 Task: Look for space in Stevens Point, United States from 10th July, 2023 to 15th July, 2023 for 7 adults in price range Rs.10000 to Rs.15000. Place can be entire place or shared room with 4 bedrooms having 7 beds and 4 bathrooms. Property type can be house, flat, guest house. Amenities needed are: wifi, TV, free parkinig on premises, gym, breakfast. Booking option can be shelf check-in. Required host language is English.
Action: Mouse moved to (431, 86)
Screenshot: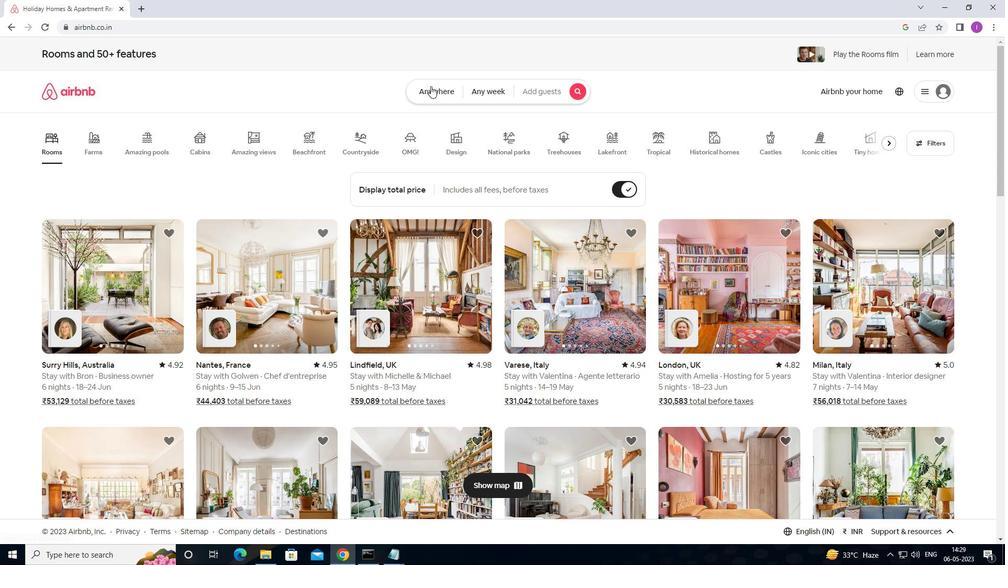 
Action: Mouse pressed left at (431, 86)
Screenshot: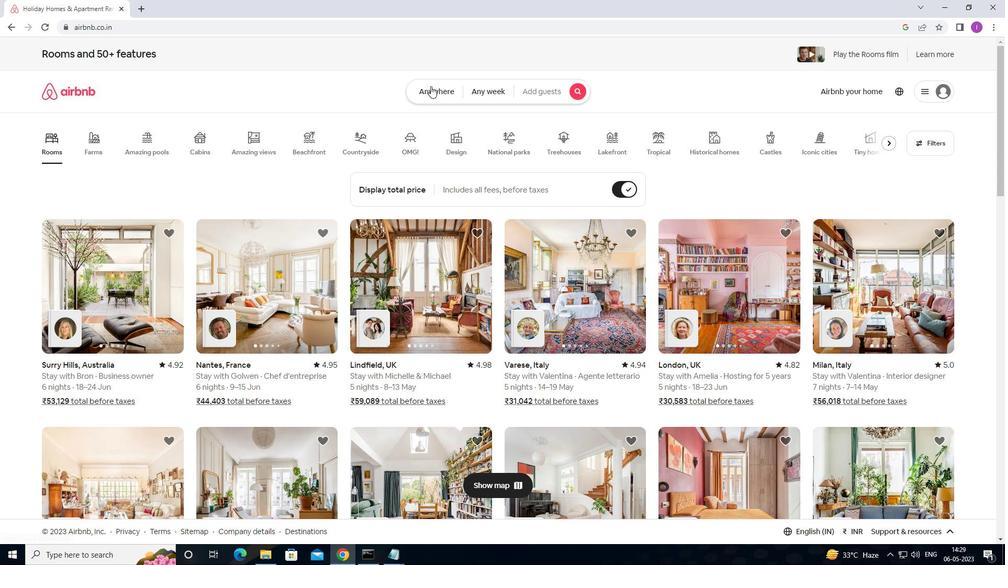 
Action: Mouse moved to (304, 133)
Screenshot: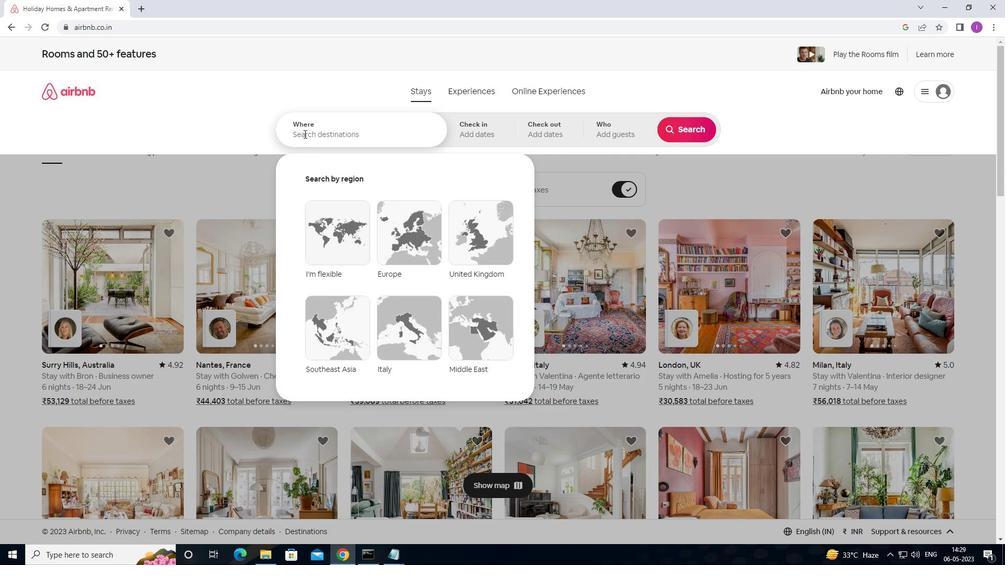 
Action: Mouse pressed left at (304, 133)
Screenshot: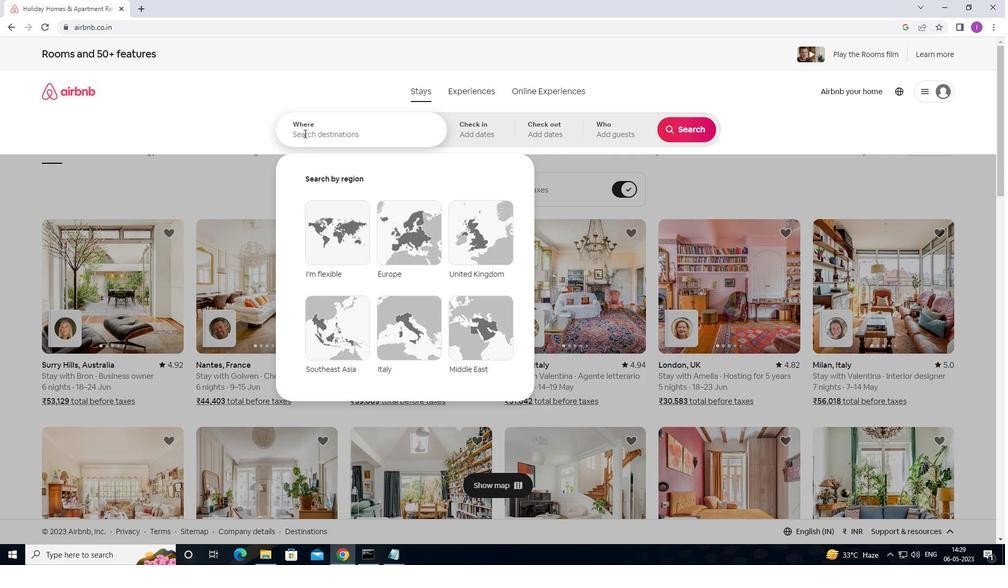 
Action: Mouse moved to (390, 107)
Screenshot: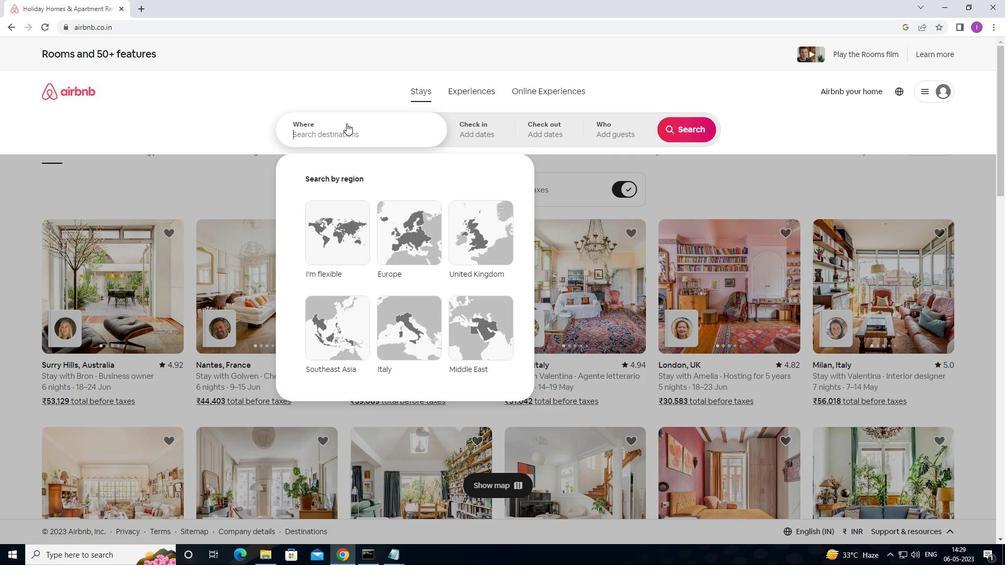 
Action: Key pressed <Key.shift><Key.shift><Key.shift><Key.shift><Key.shift><Key.shift><Key.shift>STEVENS<Key.space>POINT,<Key.shift>UNITED<Key.space>STATES
Screenshot: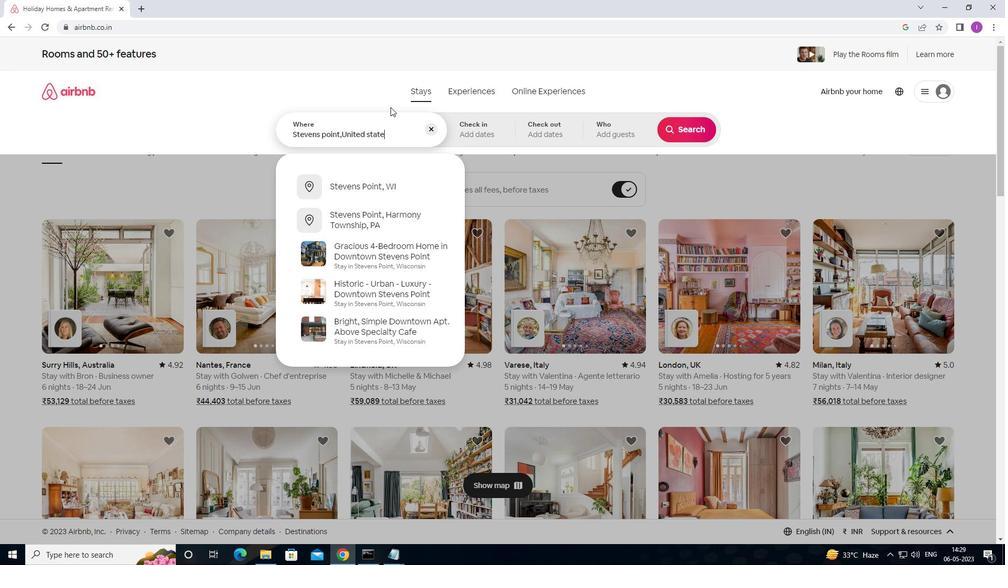 
Action: Mouse moved to (458, 130)
Screenshot: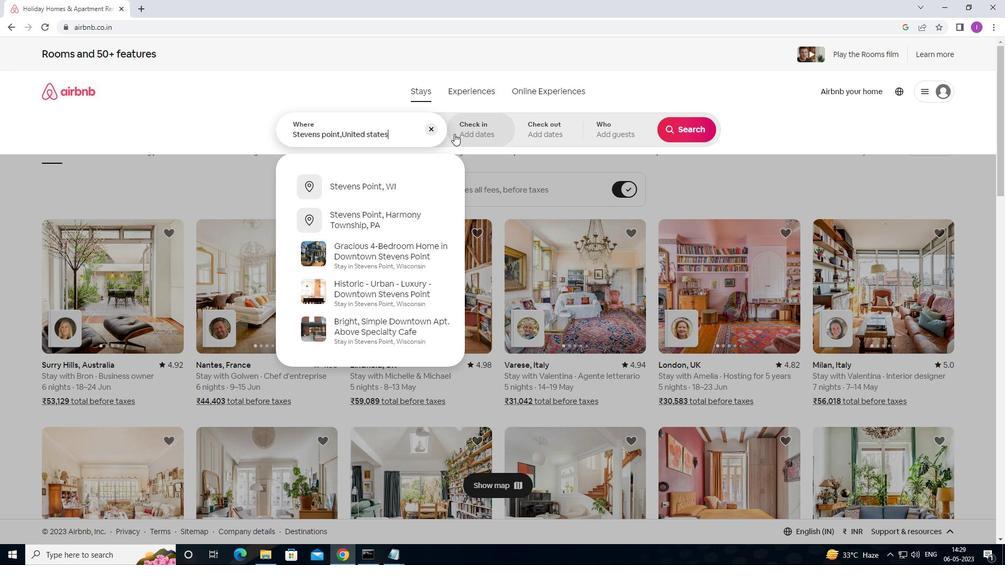 
Action: Mouse pressed left at (458, 130)
Screenshot: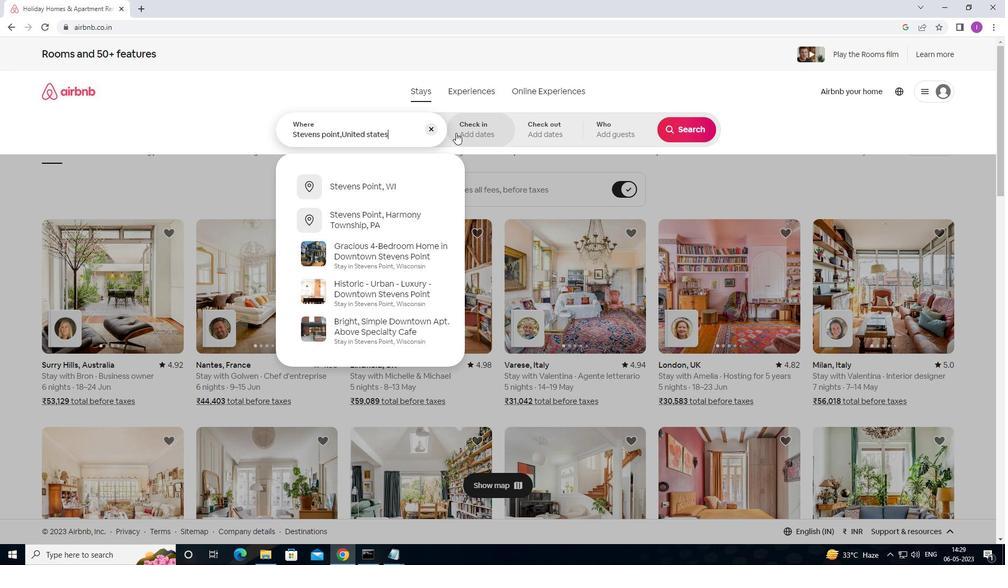 
Action: Mouse moved to (675, 216)
Screenshot: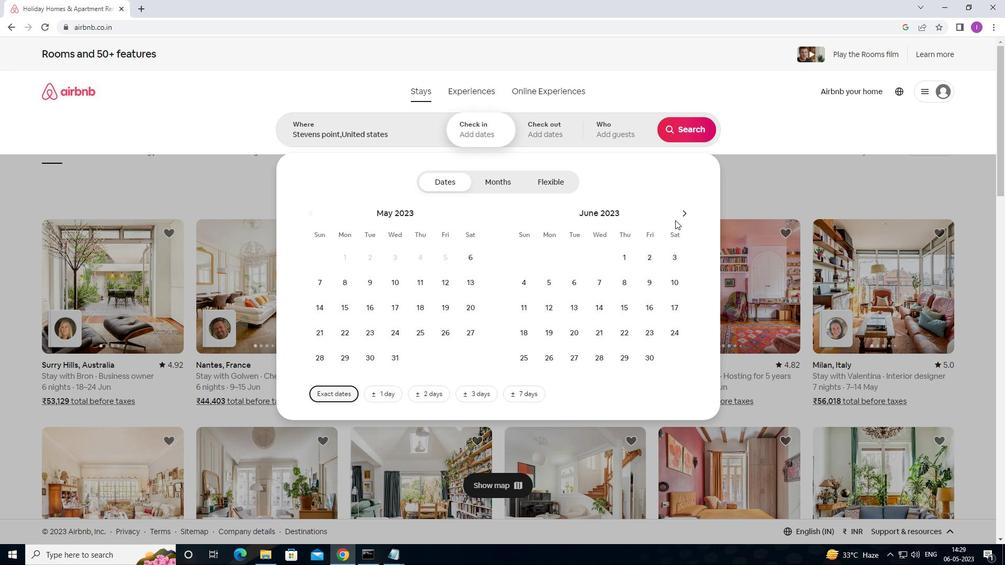 
Action: Mouse pressed left at (675, 216)
Screenshot: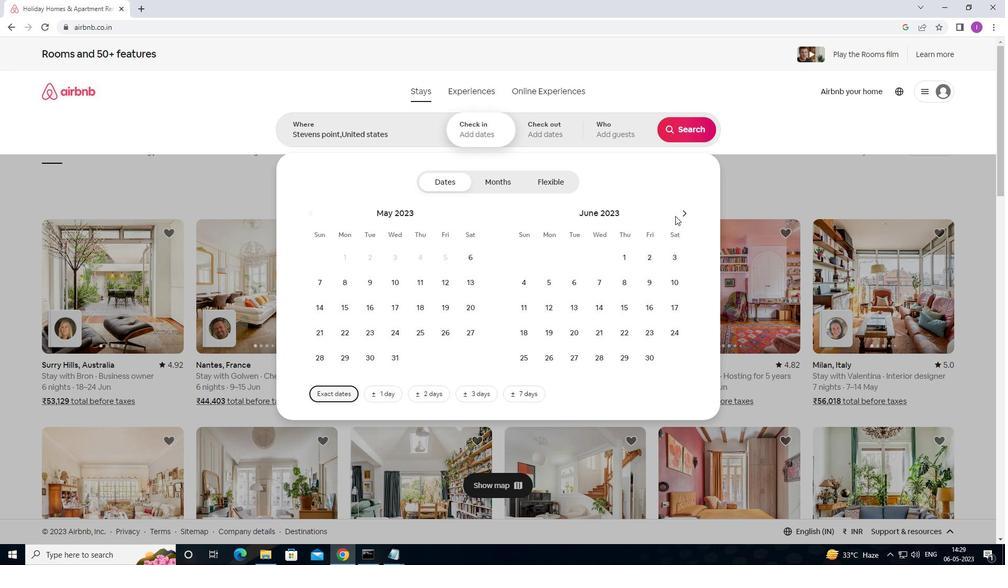 
Action: Mouse moved to (681, 215)
Screenshot: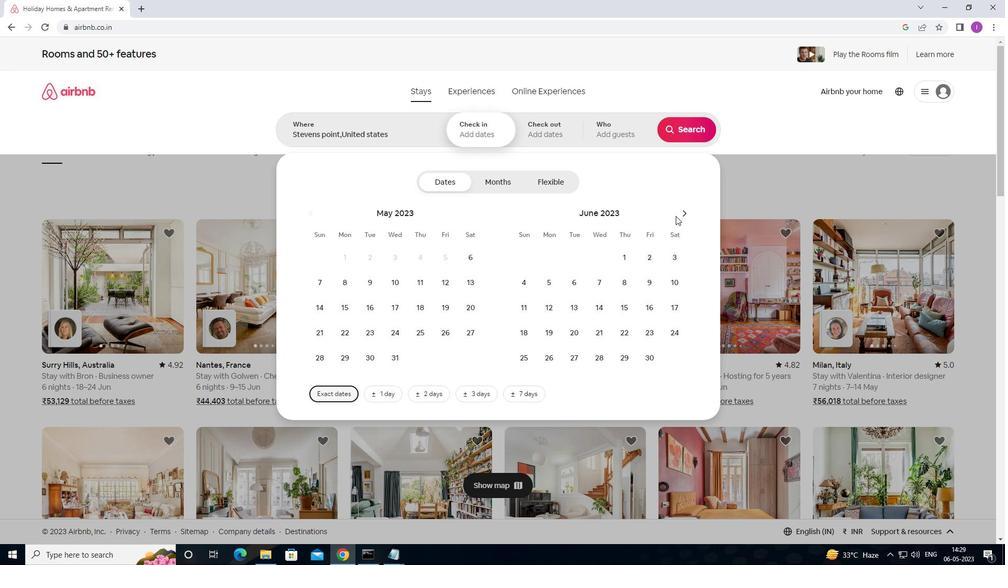 
Action: Mouse pressed left at (681, 215)
Screenshot: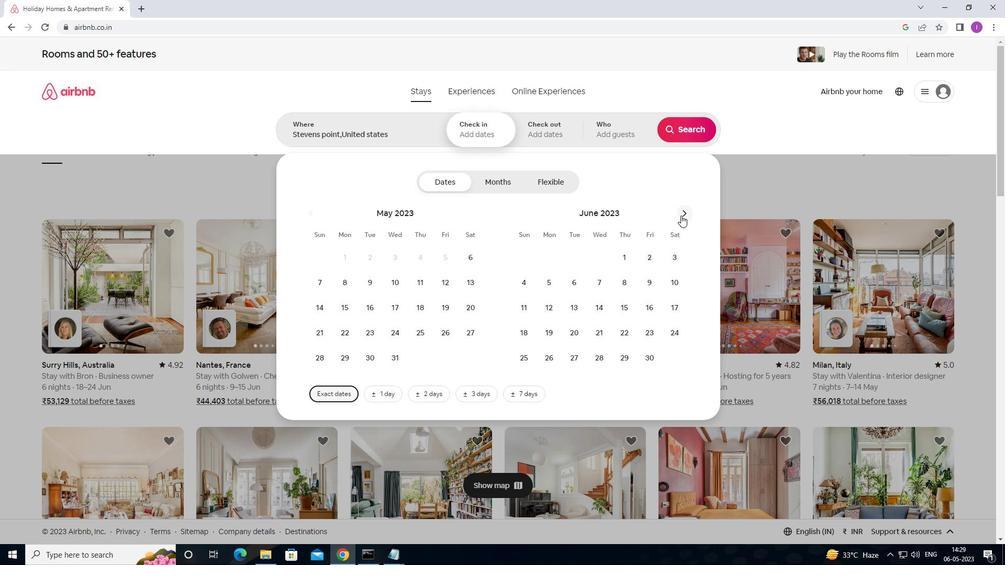 
Action: Mouse moved to (551, 306)
Screenshot: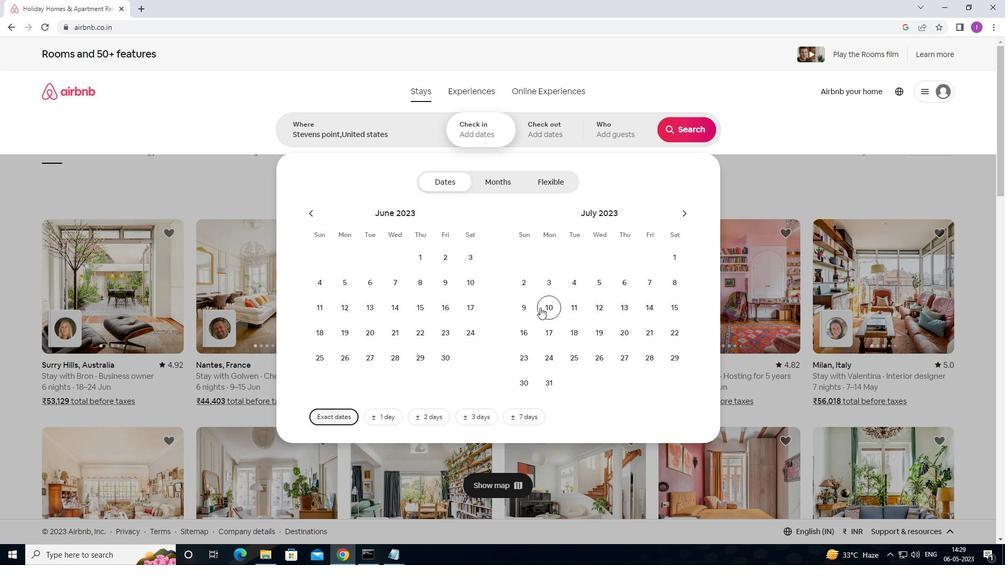 
Action: Mouse pressed left at (551, 306)
Screenshot: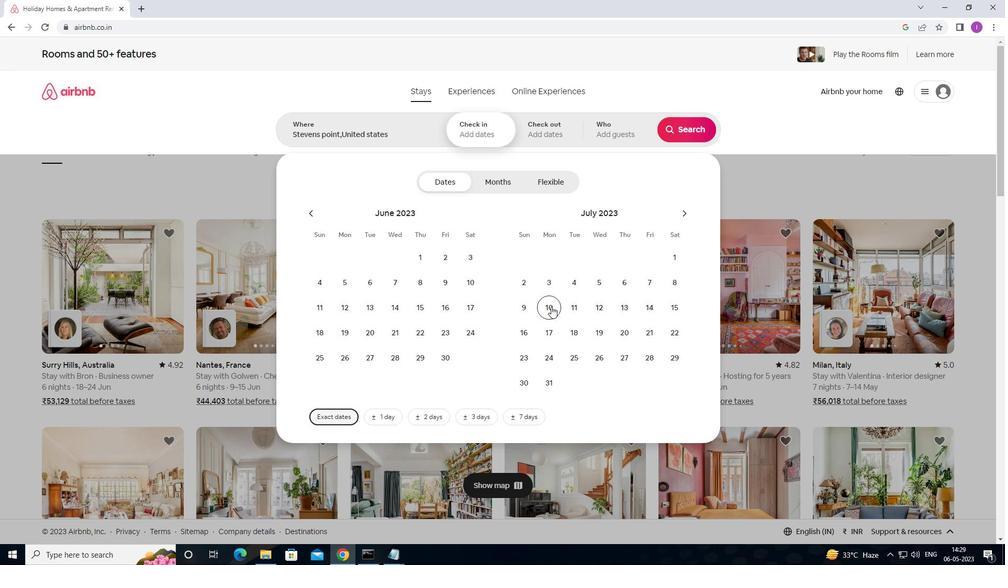 
Action: Mouse moved to (678, 307)
Screenshot: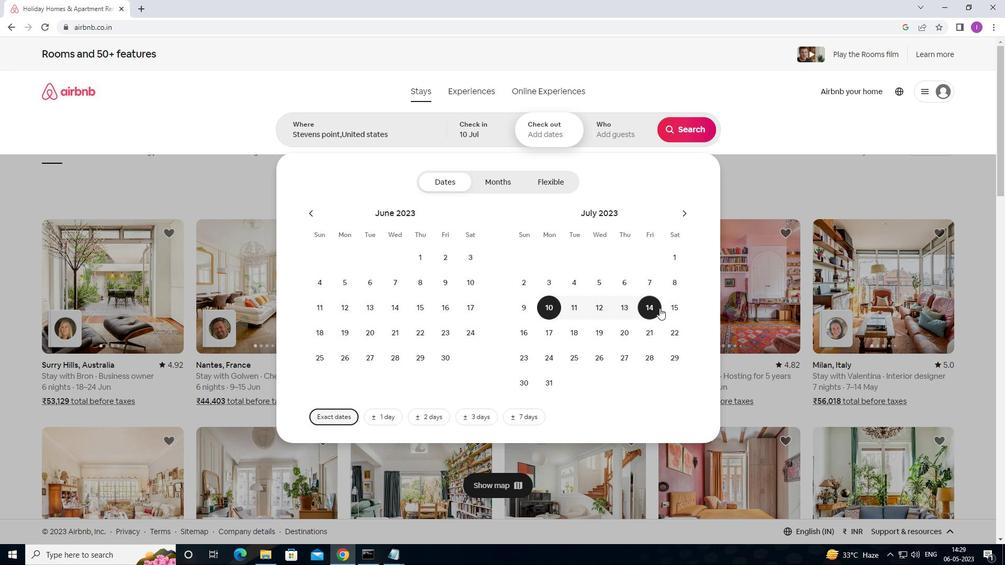 
Action: Mouse pressed left at (678, 307)
Screenshot: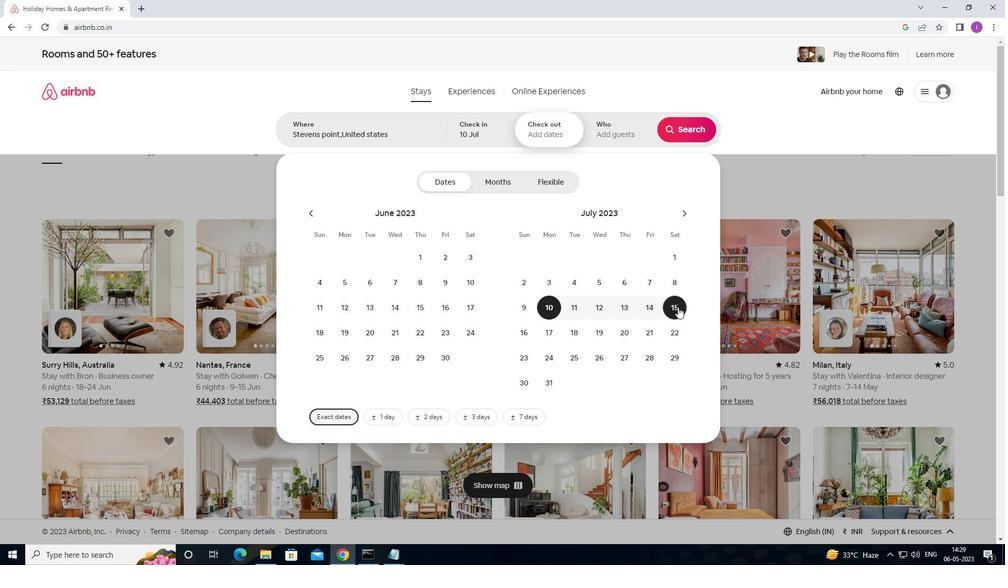 
Action: Mouse moved to (638, 138)
Screenshot: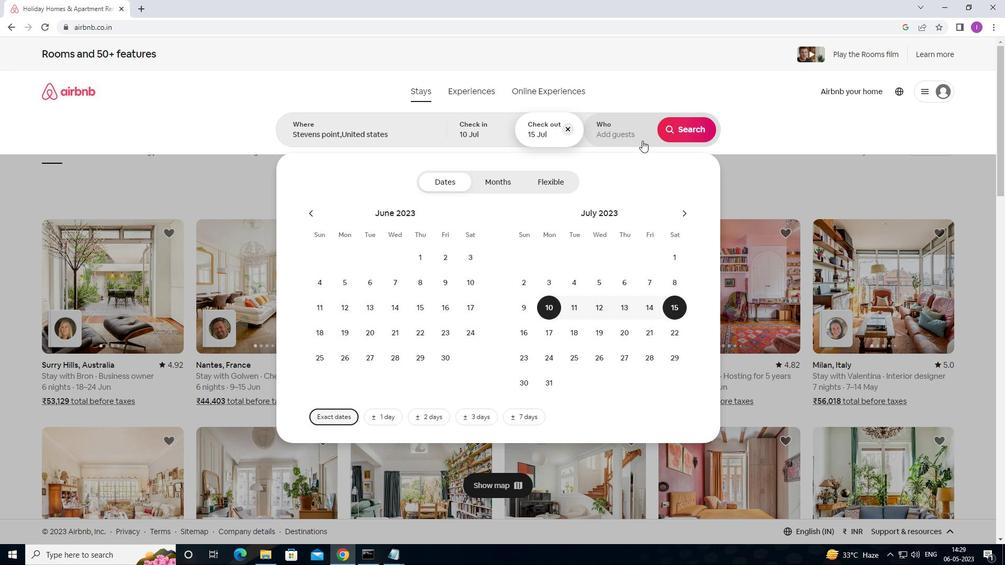 
Action: Mouse pressed left at (638, 138)
Screenshot: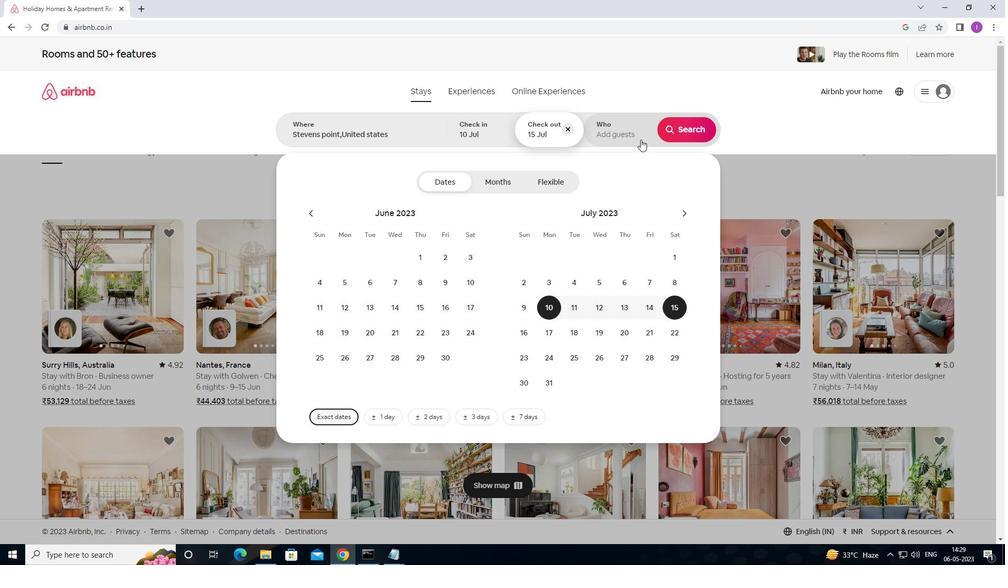 
Action: Mouse moved to (689, 186)
Screenshot: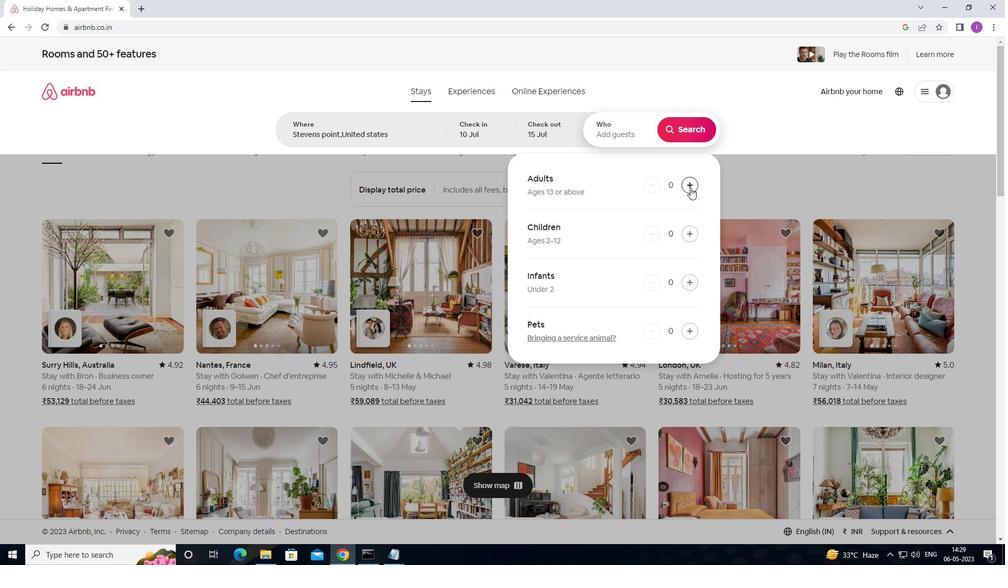 
Action: Mouse pressed left at (689, 186)
Screenshot: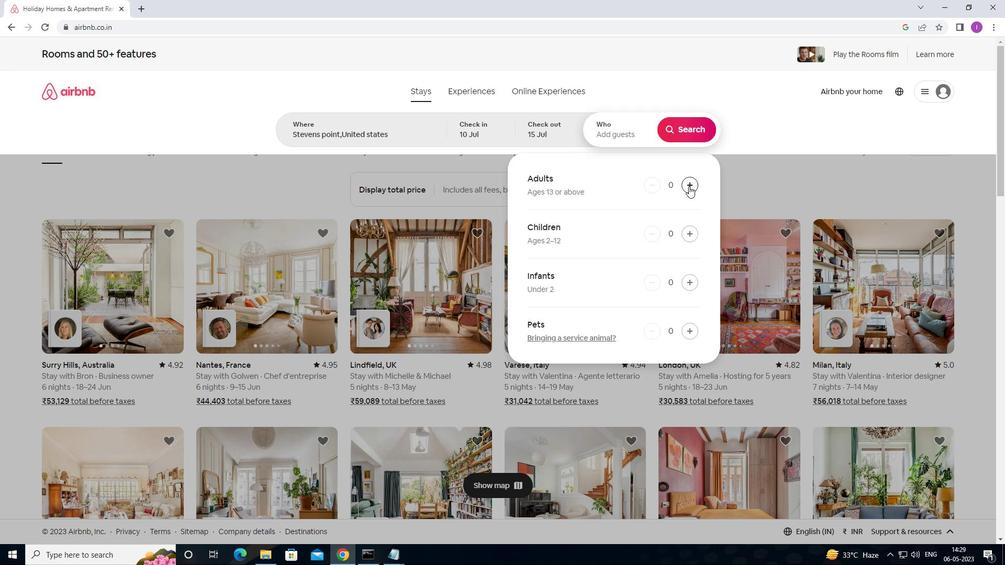 
Action: Mouse pressed left at (689, 186)
Screenshot: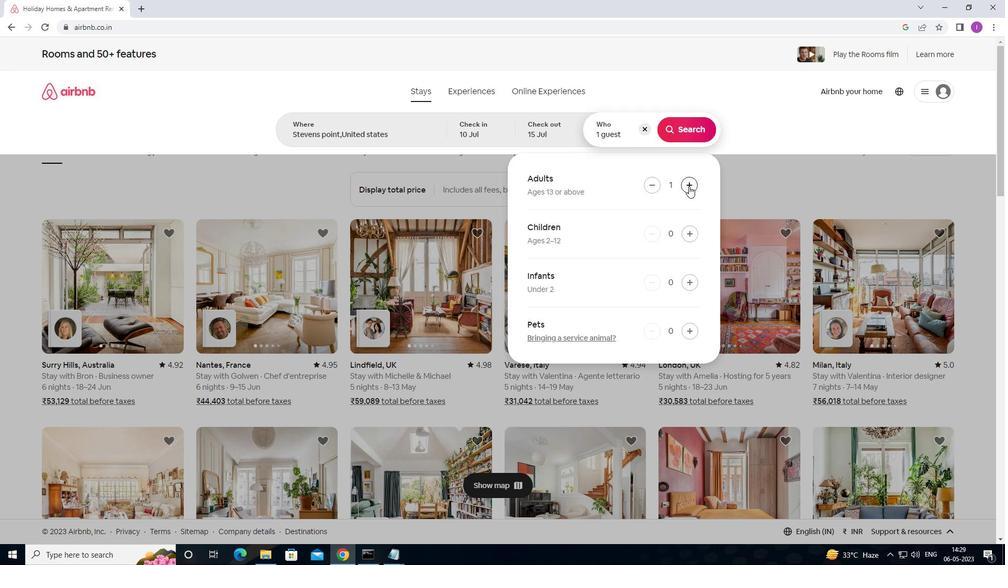 
Action: Mouse pressed left at (689, 186)
Screenshot: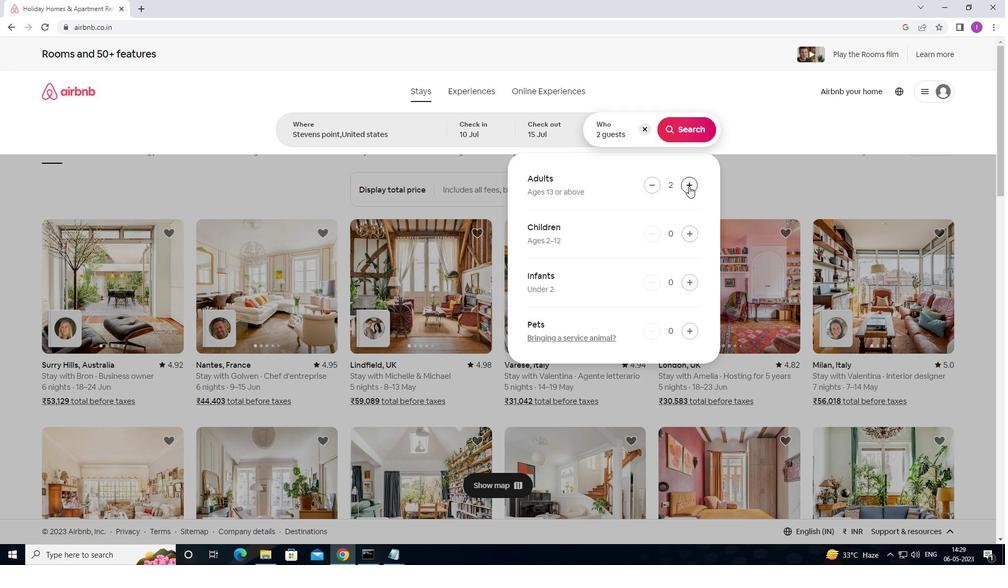 
Action: Mouse pressed left at (689, 186)
Screenshot: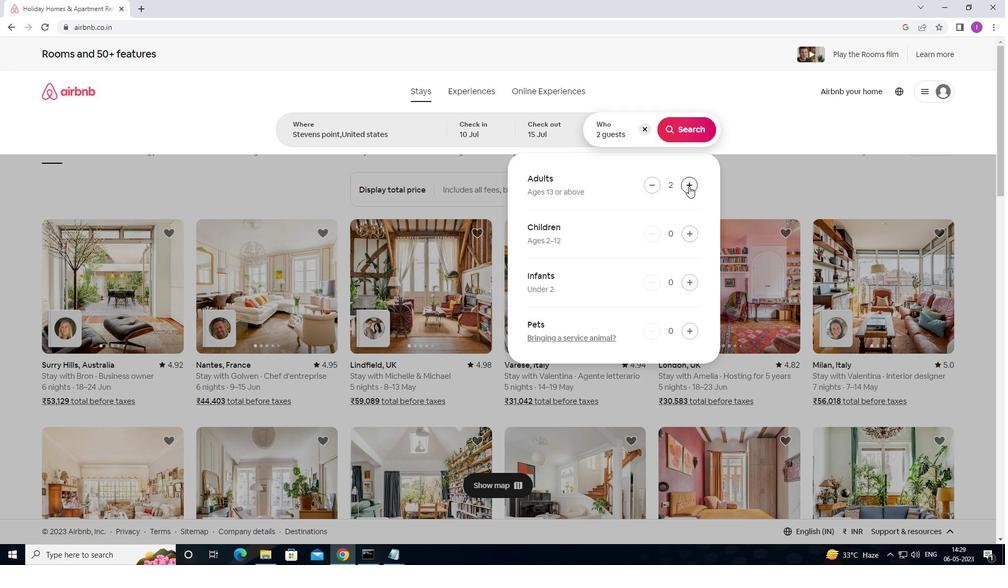 
Action: Mouse pressed left at (689, 186)
Screenshot: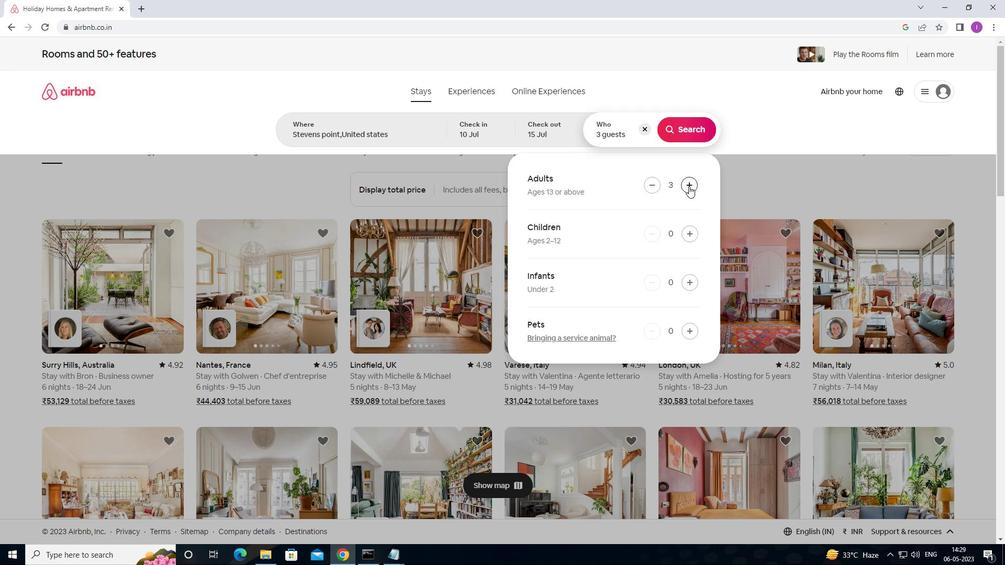 
Action: Mouse pressed right at (689, 186)
Screenshot: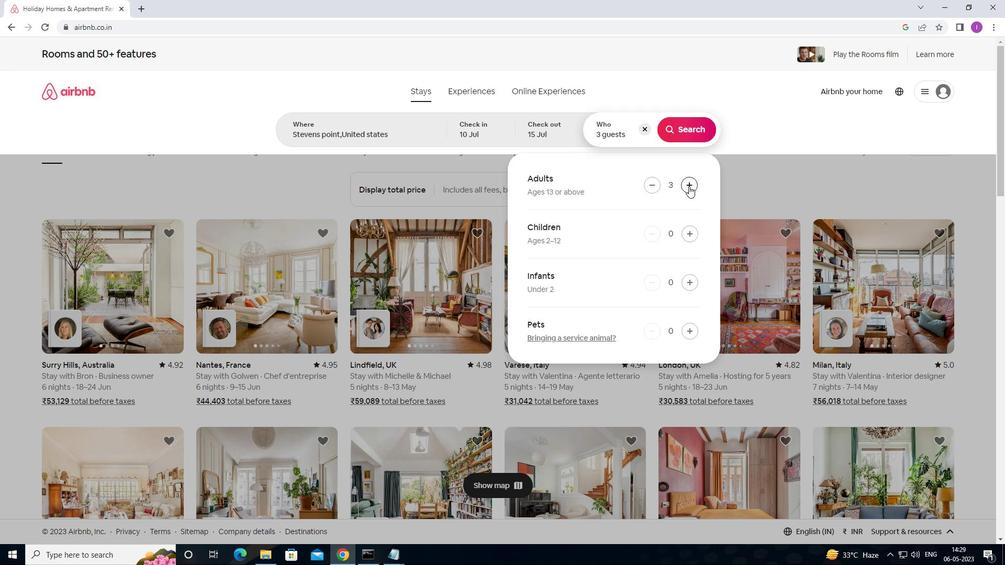 
Action: Mouse pressed left at (689, 186)
Screenshot: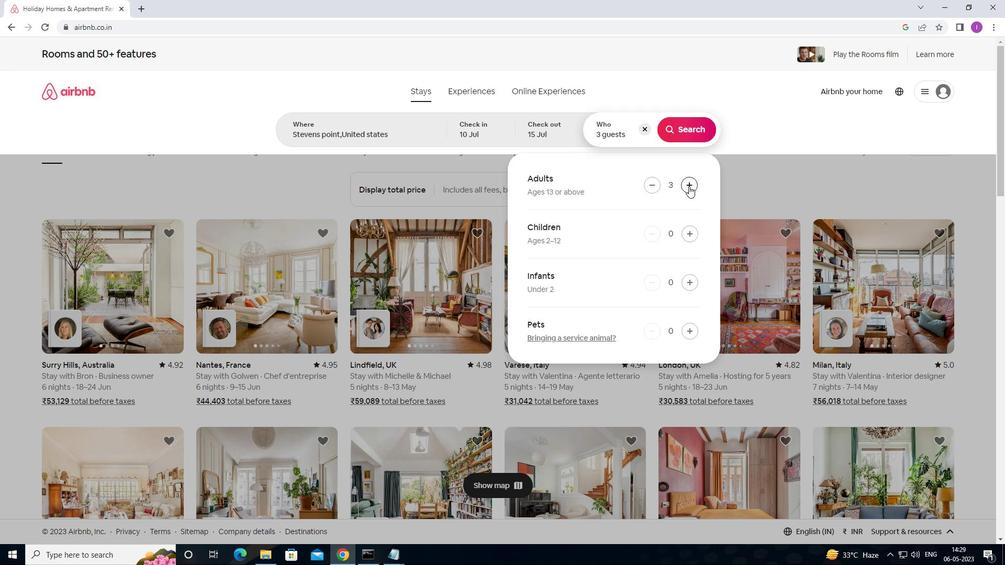 
Action: Mouse moved to (688, 185)
Screenshot: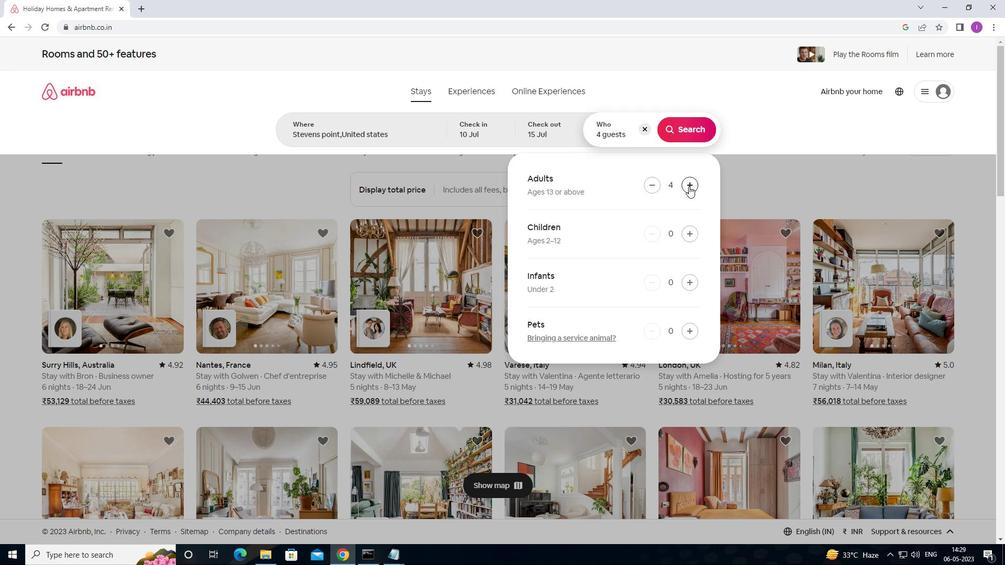 
Action: Mouse pressed left at (688, 185)
Screenshot: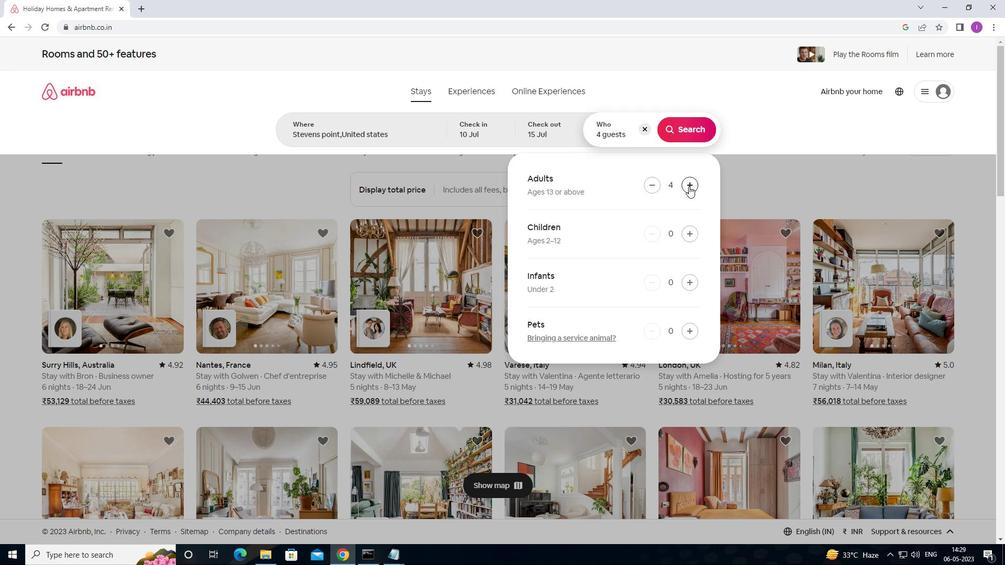 
Action: Mouse moved to (688, 184)
Screenshot: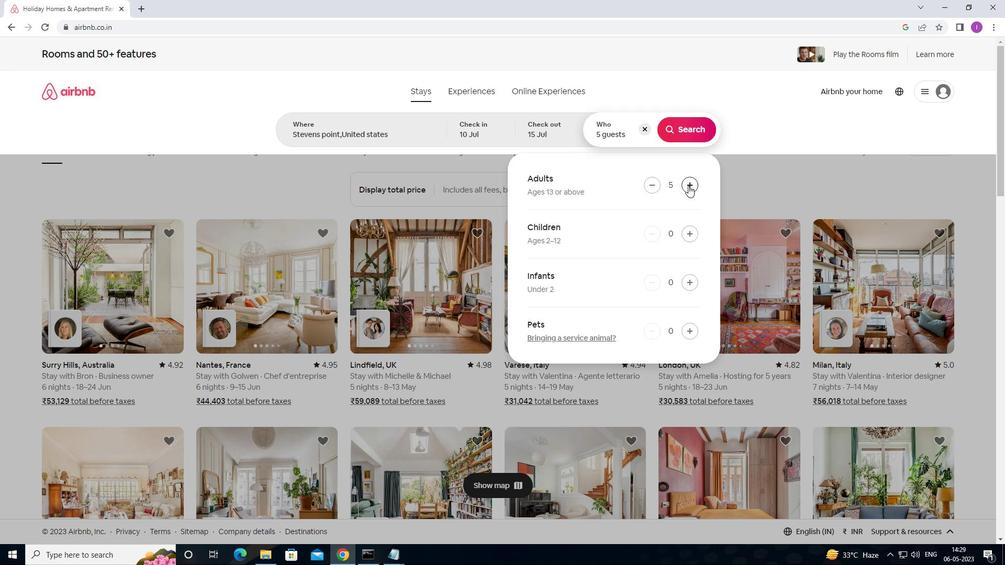 
Action: Mouse pressed left at (688, 184)
Screenshot: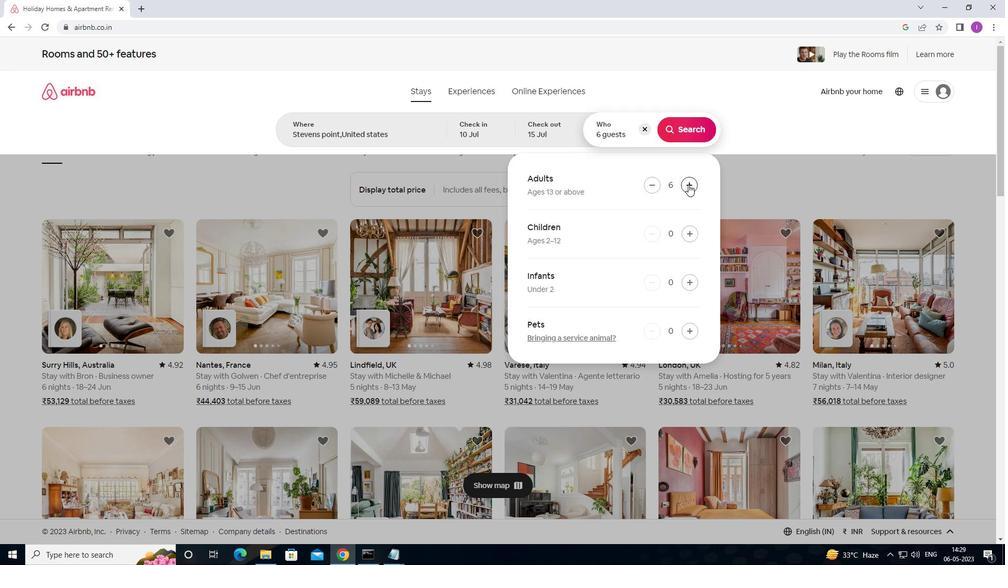 
Action: Mouse moved to (667, 136)
Screenshot: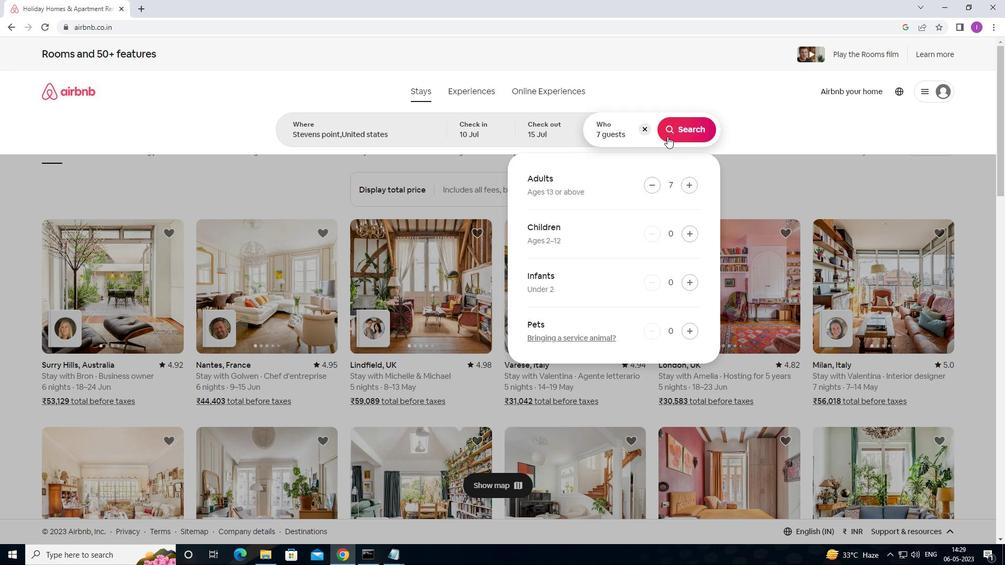 
Action: Mouse pressed left at (667, 136)
Screenshot: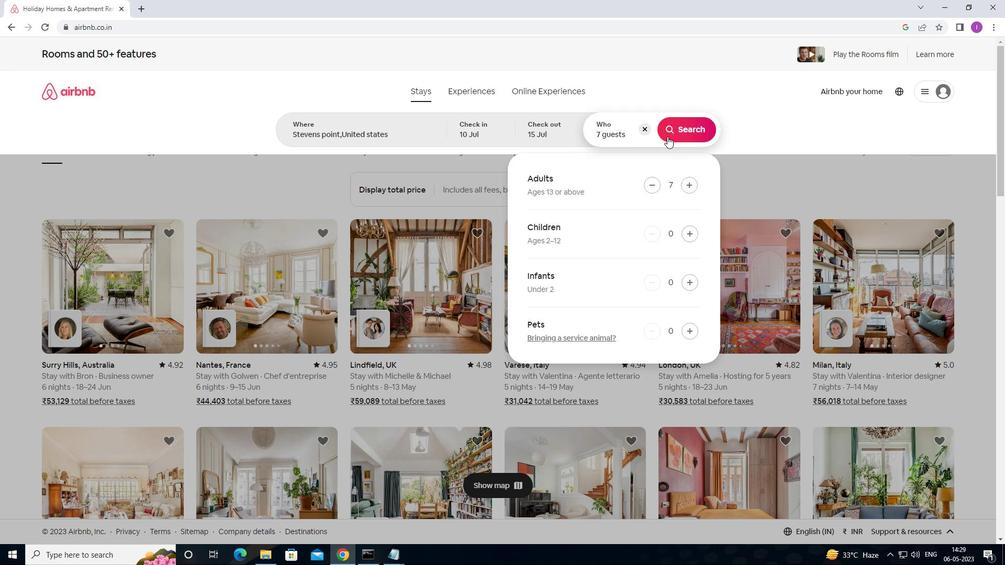 
Action: Mouse moved to (956, 98)
Screenshot: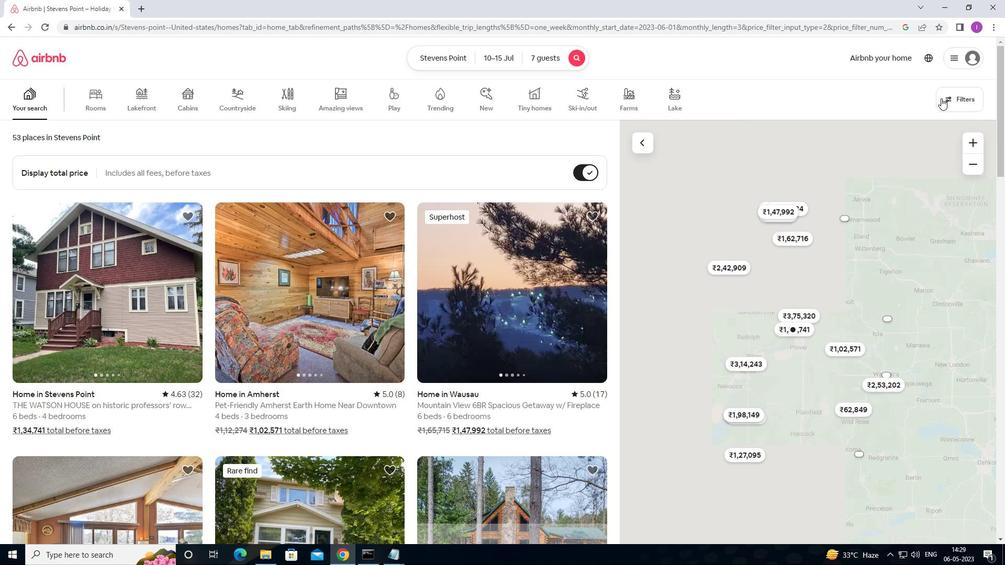 
Action: Mouse pressed left at (956, 98)
Screenshot: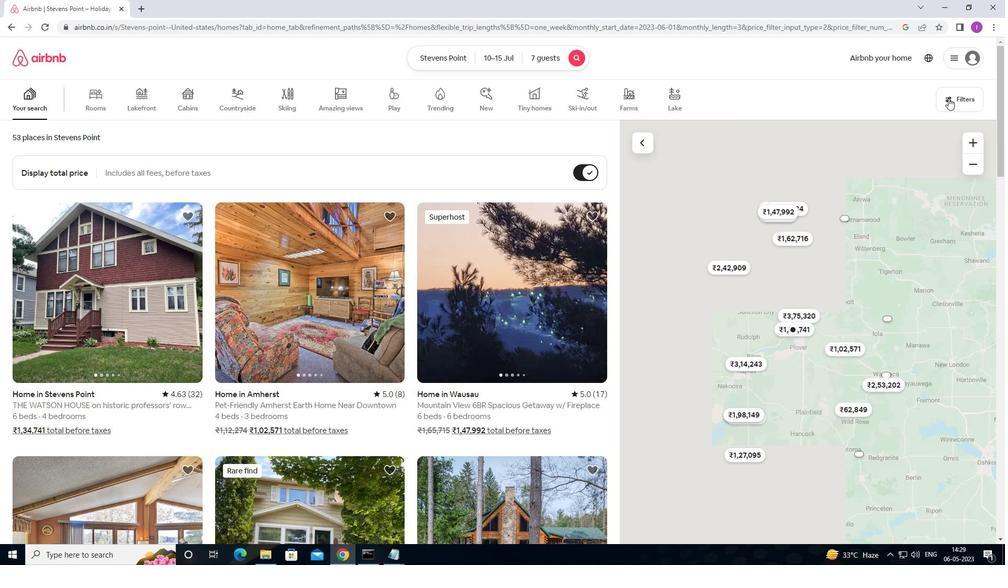 
Action: Mouse moved to (386, 354)
Screenshot: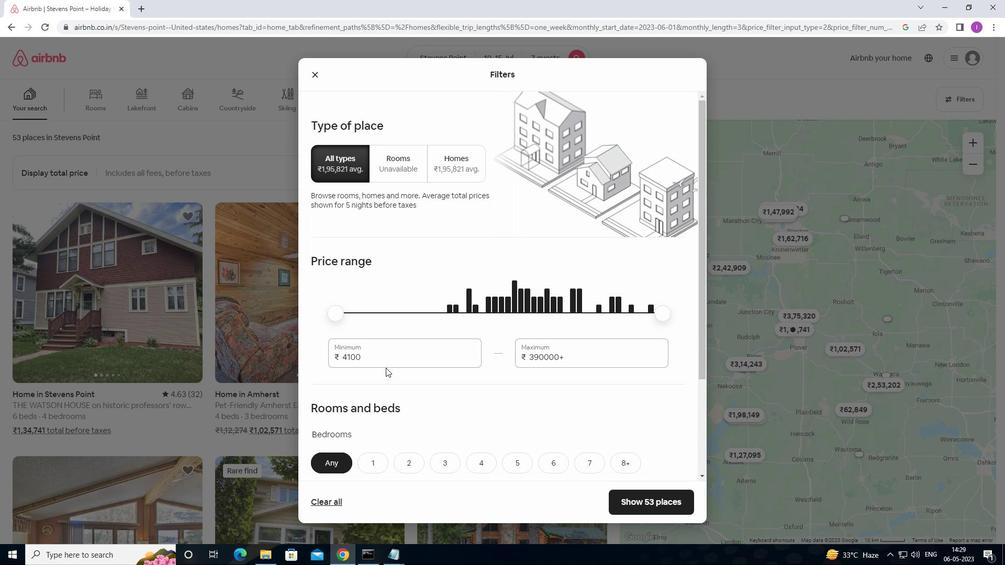 
Action: Mouse pressed left at (386, 354)
Screenshot: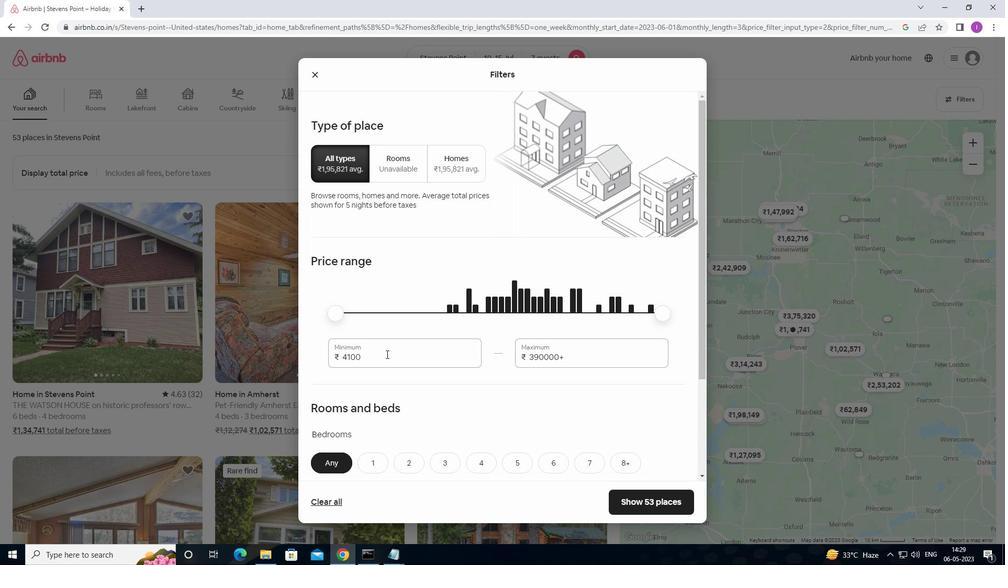 
Action: Mouse moved to (310, 363)
Screenshot: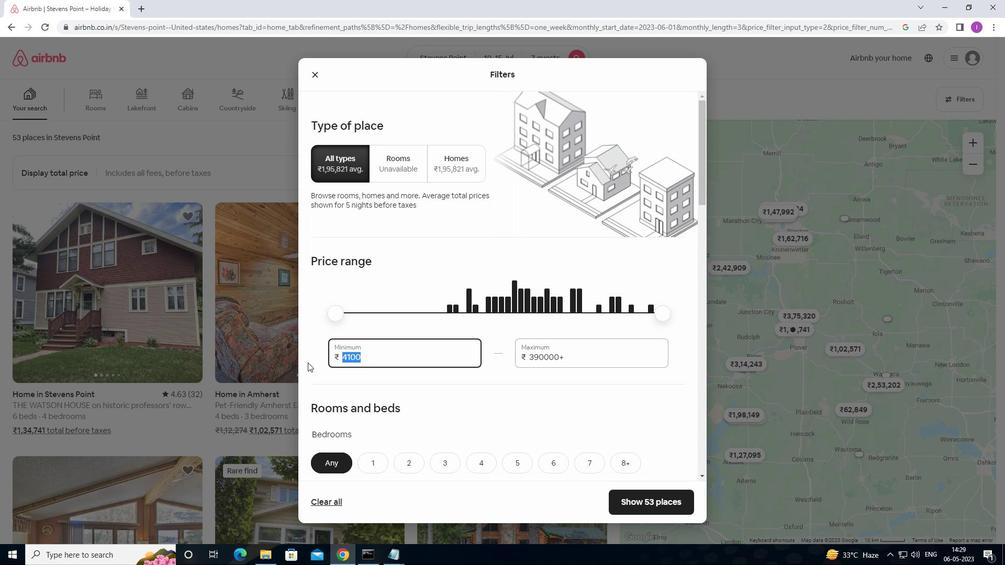 
Action: Key pressed 10000
Screenshot: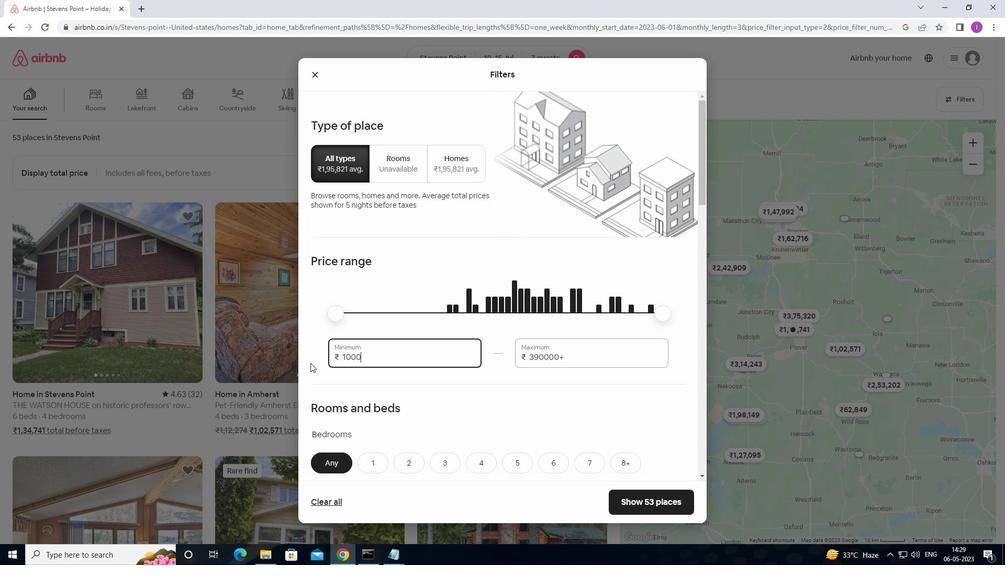 
Action: Mouse moved to (599, 359)
Screenshot: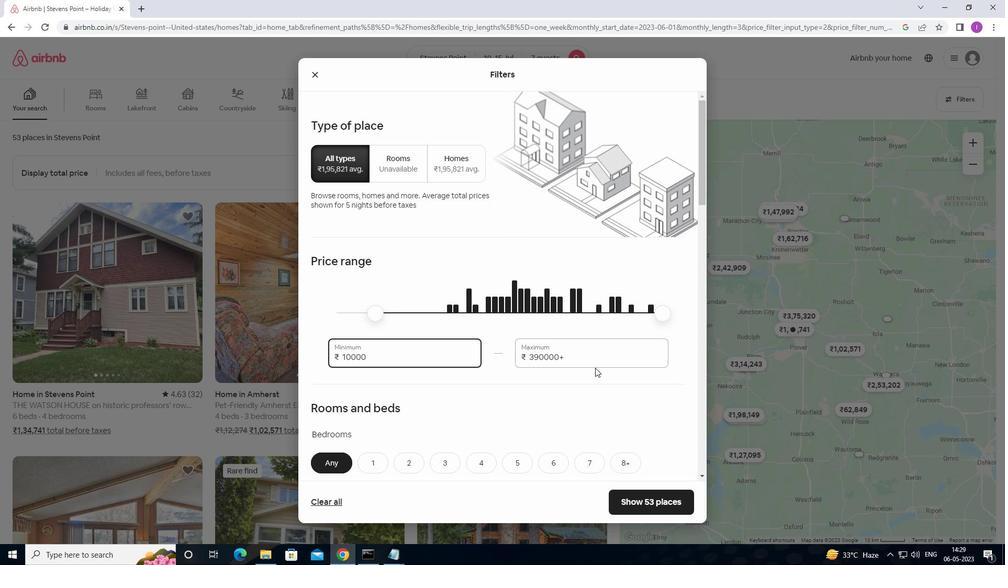 
Action: Mouse pressed left at (599, 359)
Screenshot: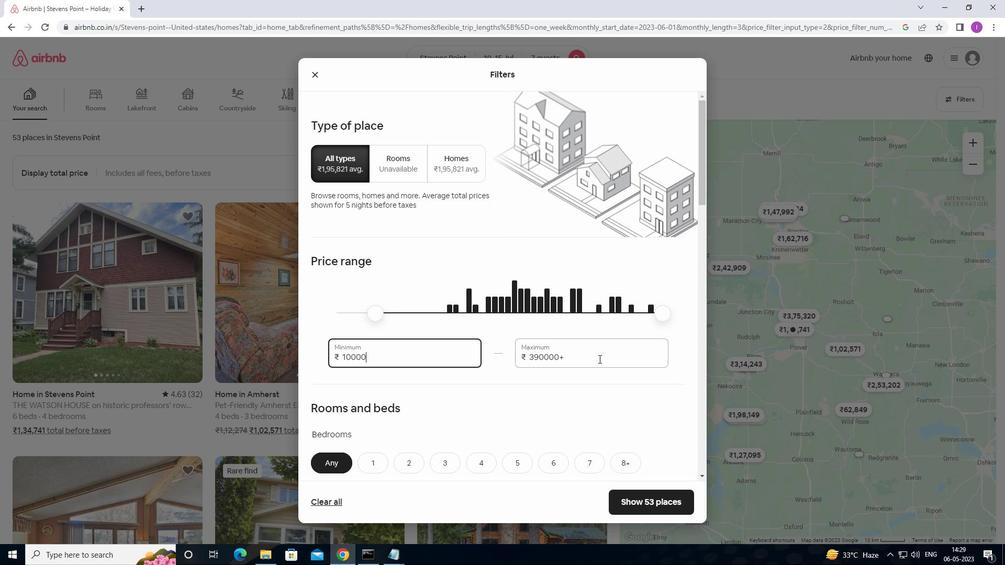 
Action: Mouse moved to (527, 364)
Screenshot: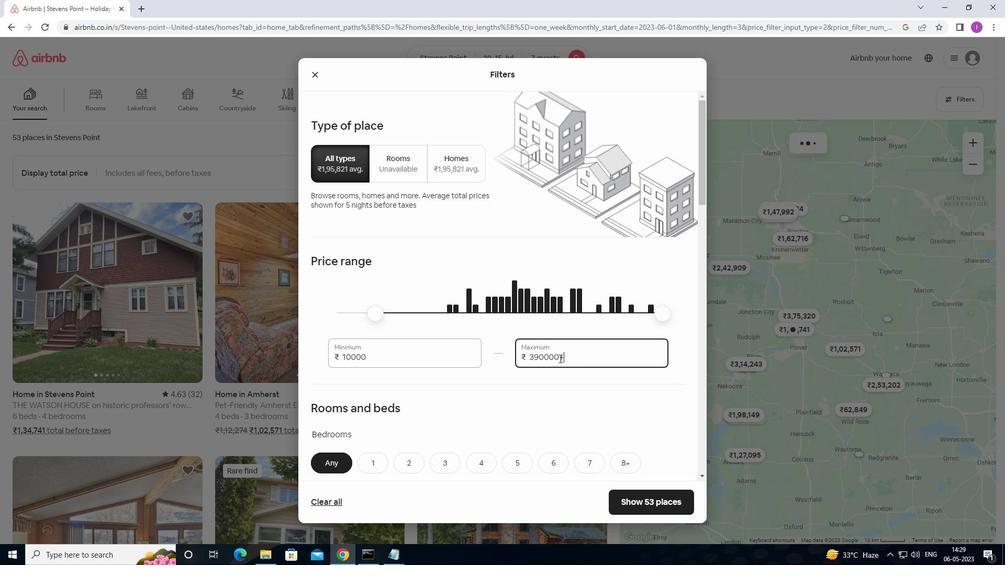 
Action: Key pressed 1500
Screenshot: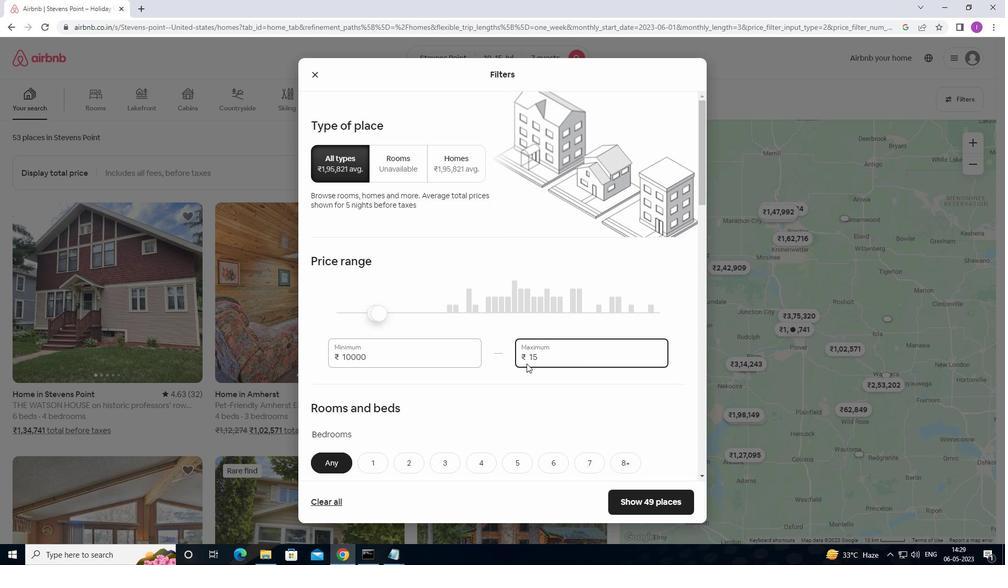 
Action: Mouse moved to (523, 363)
Screenshot: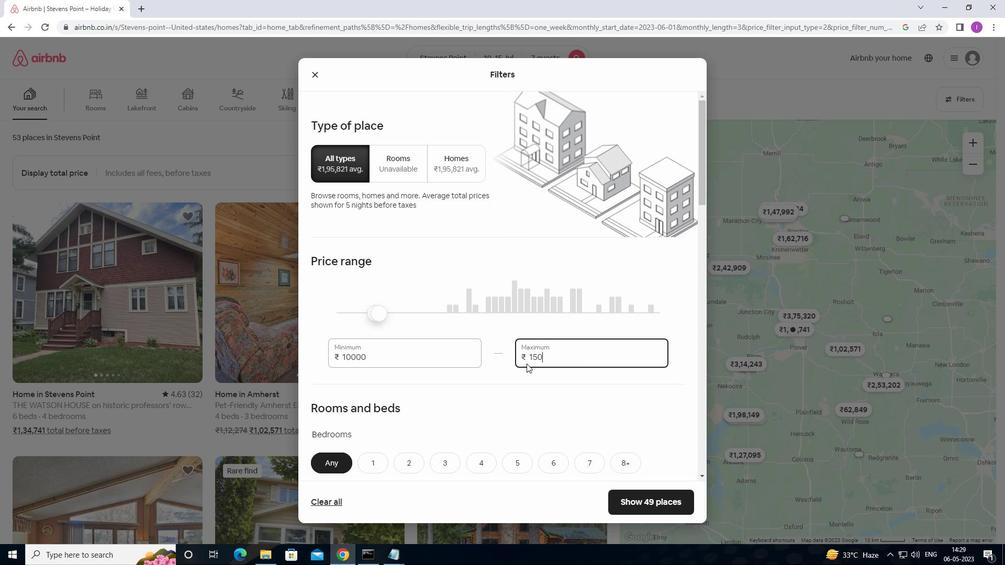 
Action: Key pressed 0
Screenshot: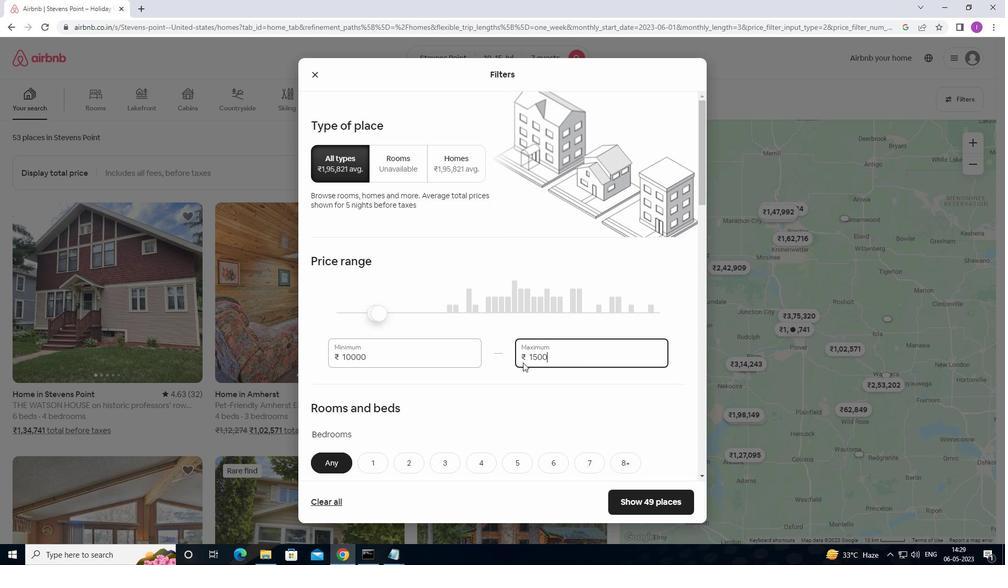 
Action: Mouse moved to (532, 366)
Screenshot: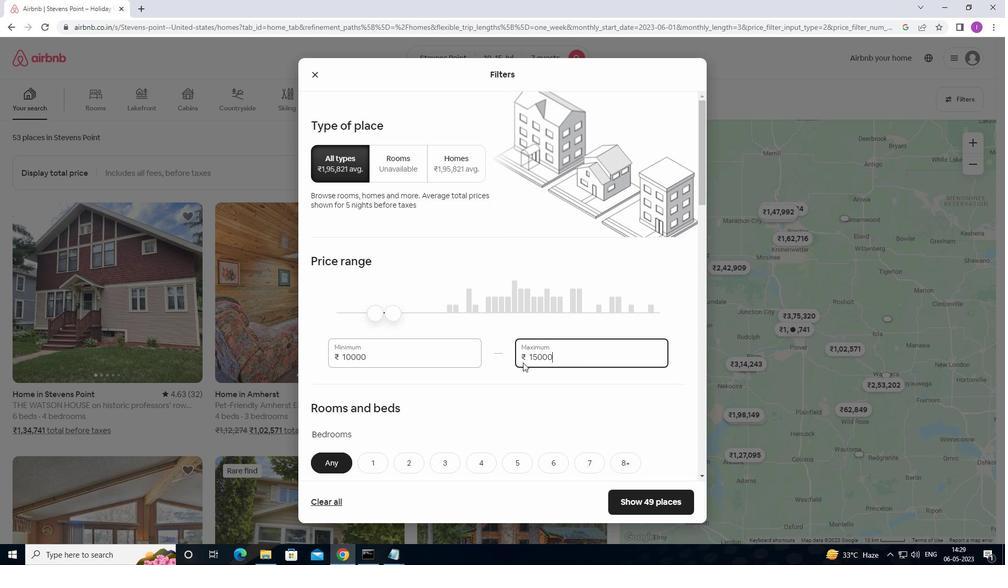 
Action: Mouse scrolled (532, 365) with delta (0, 0)
Screenshot: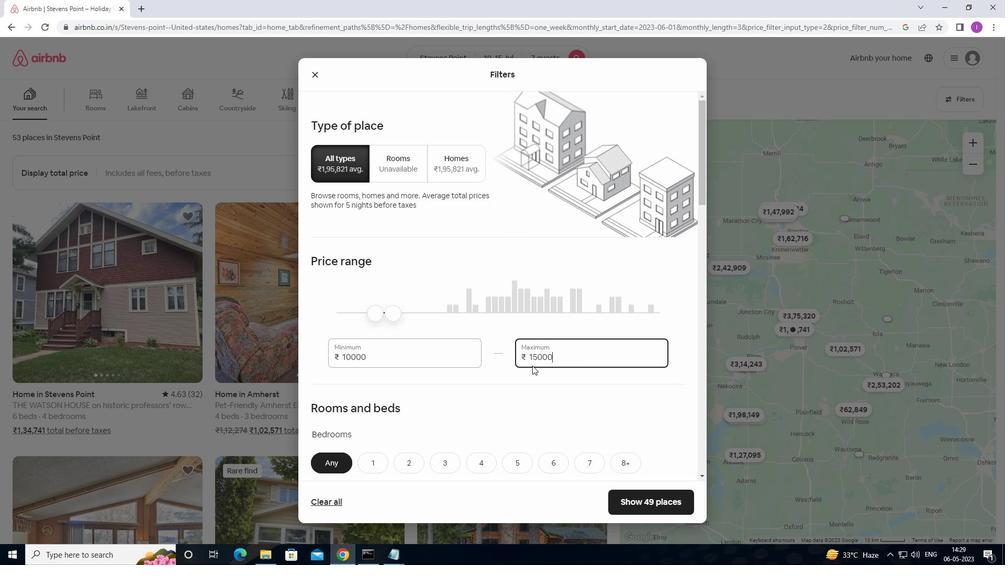 
Action: Mouse scrolled (532, 365) with delta (0, 0)
Screenshot: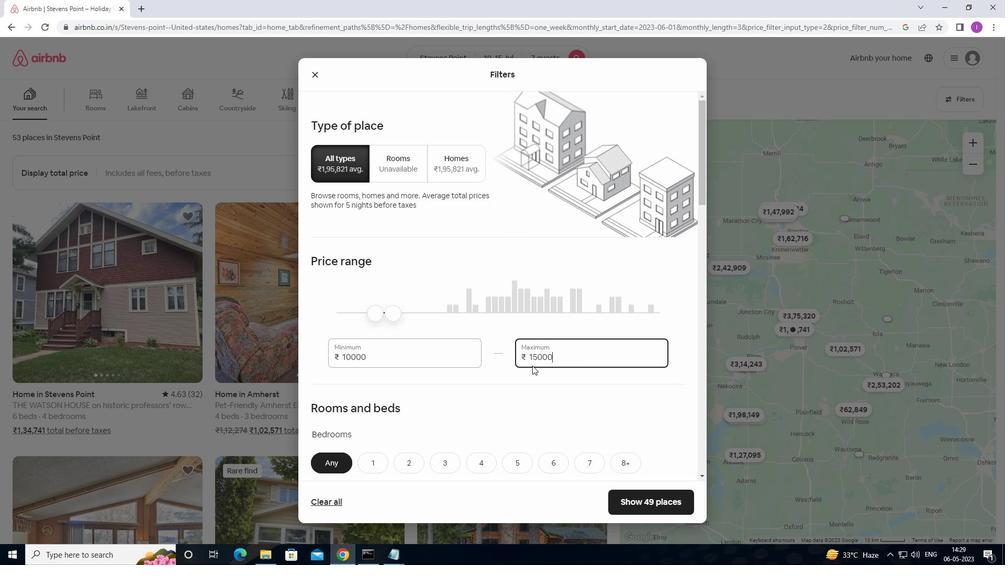 
Action: Mouse scrolled (532, 365) with delta (0, 0)
Screenshot: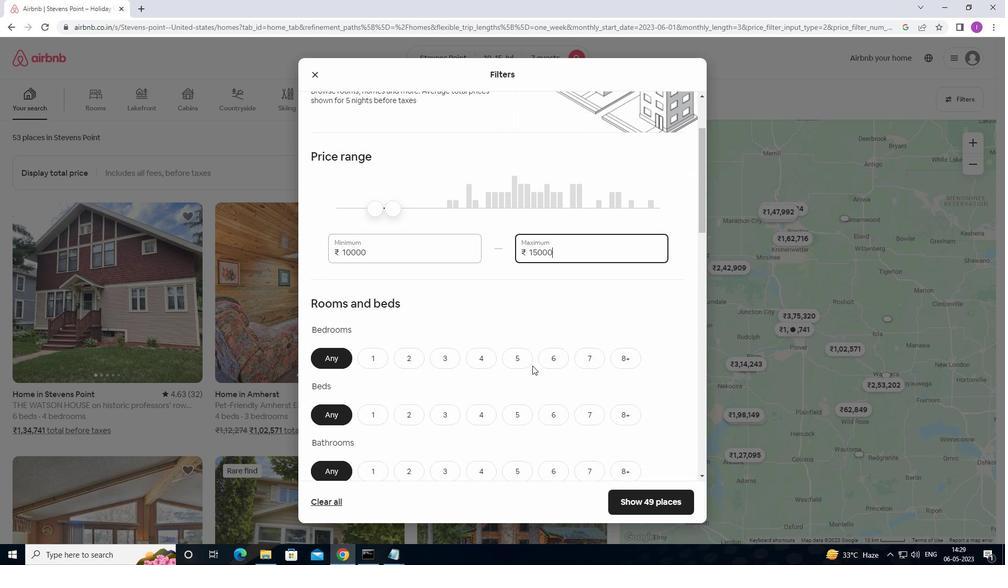 
Action: Mouse moved to (524, 358)
Screenshot: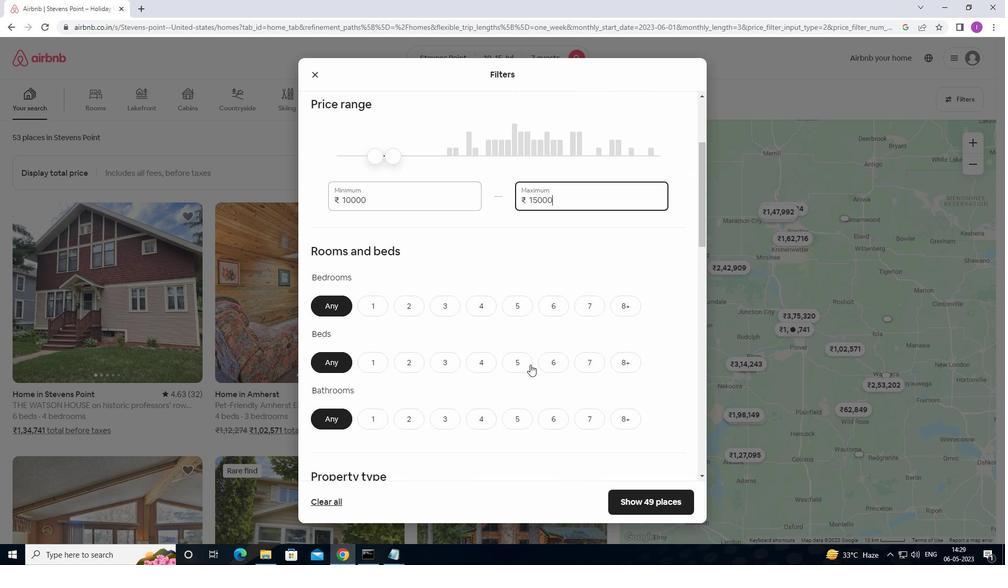 
Action: Mouse scrolled (524, 358) with delta (0, 0)
Screenshot: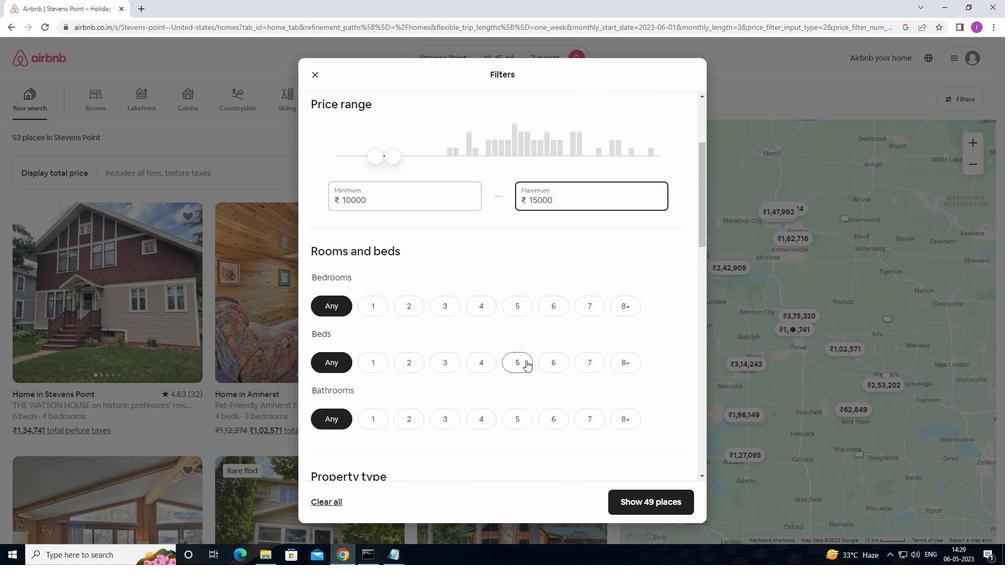 
Action: Mouse moved to (524, 358)
Screenshot: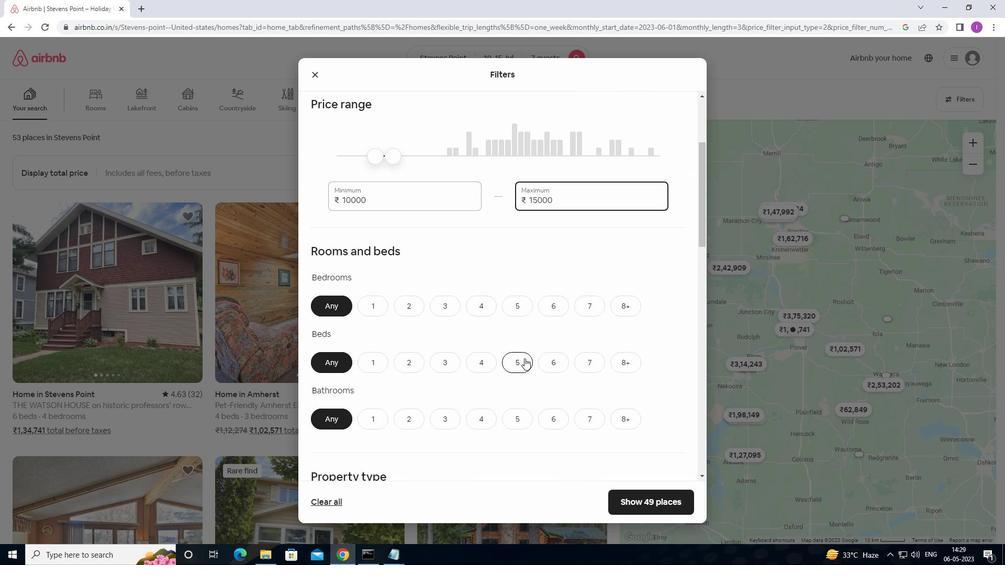 
Action: Mouse scrolled (524, 358) with delta (0, 0)
Screenshot: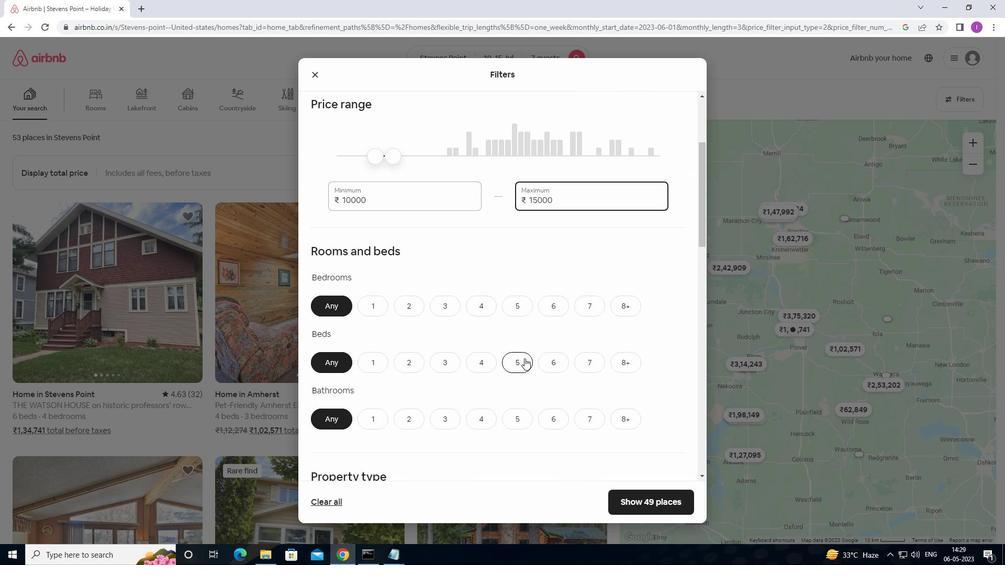 
Action: Mouse moved to (518, 354)
Screenshot: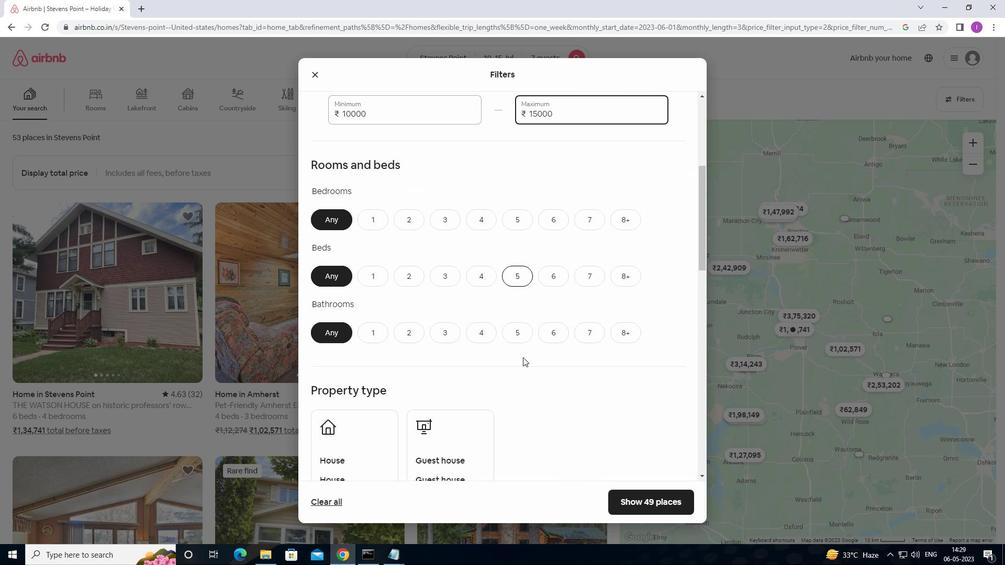 
Action: Mouse scrolled (518, 354) with delta (0, 0)
Screenshot: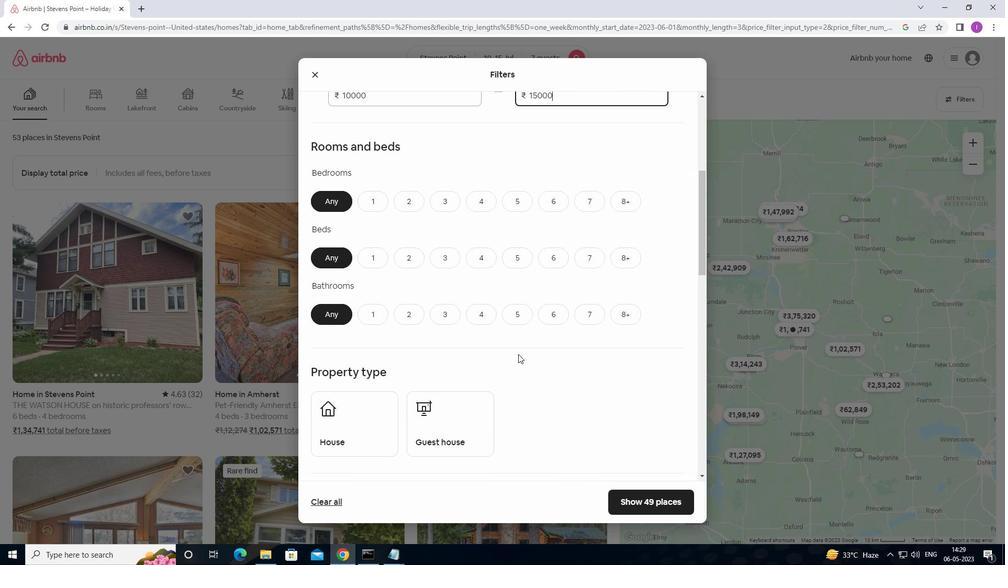 
Action: Mouse moved to (507, 352)
Screenshot: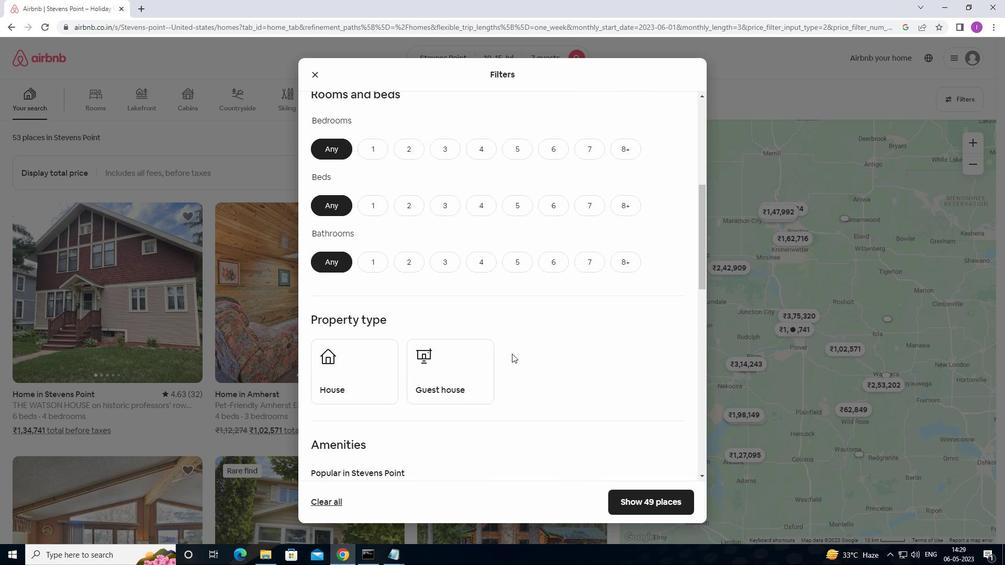 
Action: Mouse scrolled (507, 352) with delta (0, 0)
Screenshot: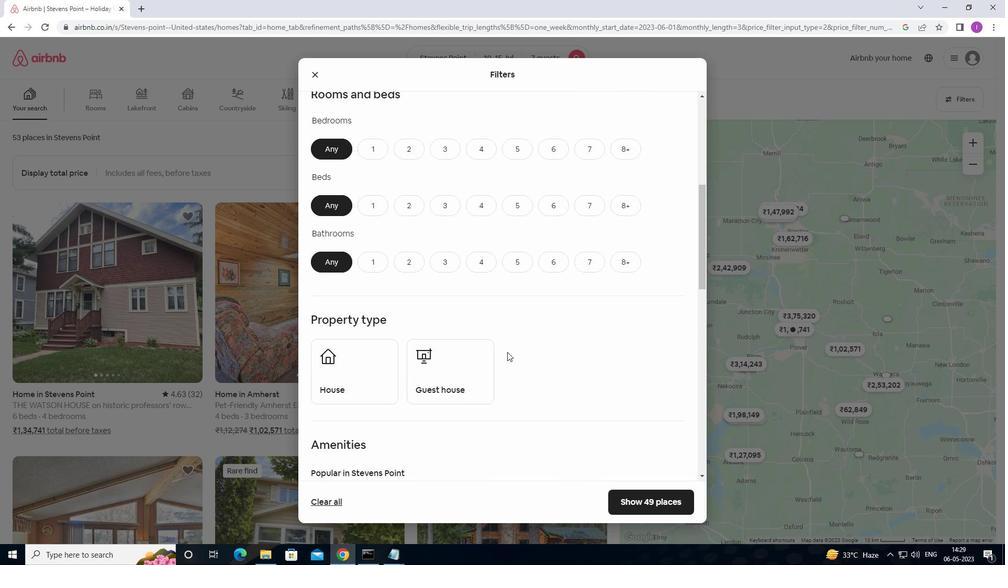 
Action: Mouse moved to (488, 131)
Screenshot: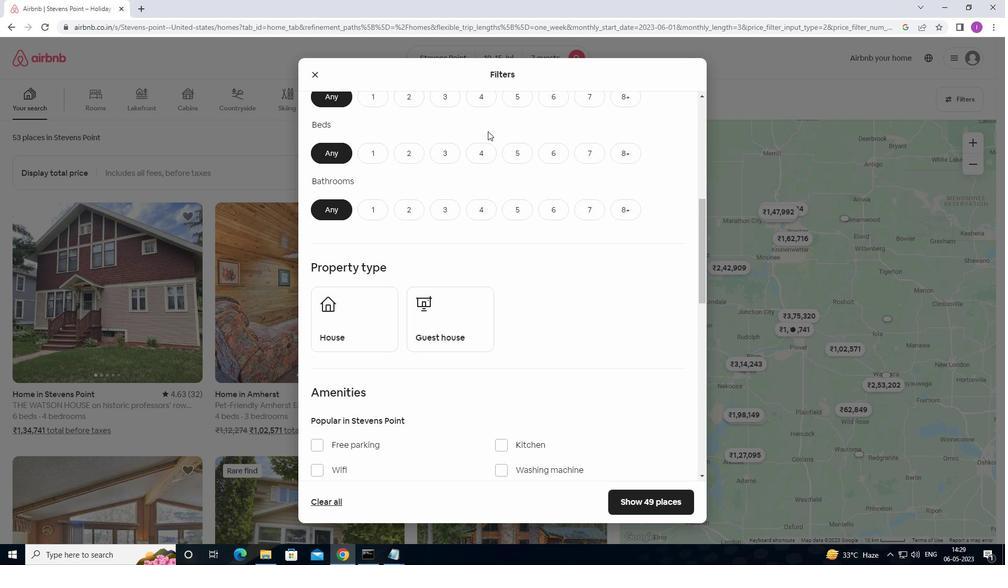 
Action: Mouse scrolled (488, 132) with delta (0, 0)
Screenshot: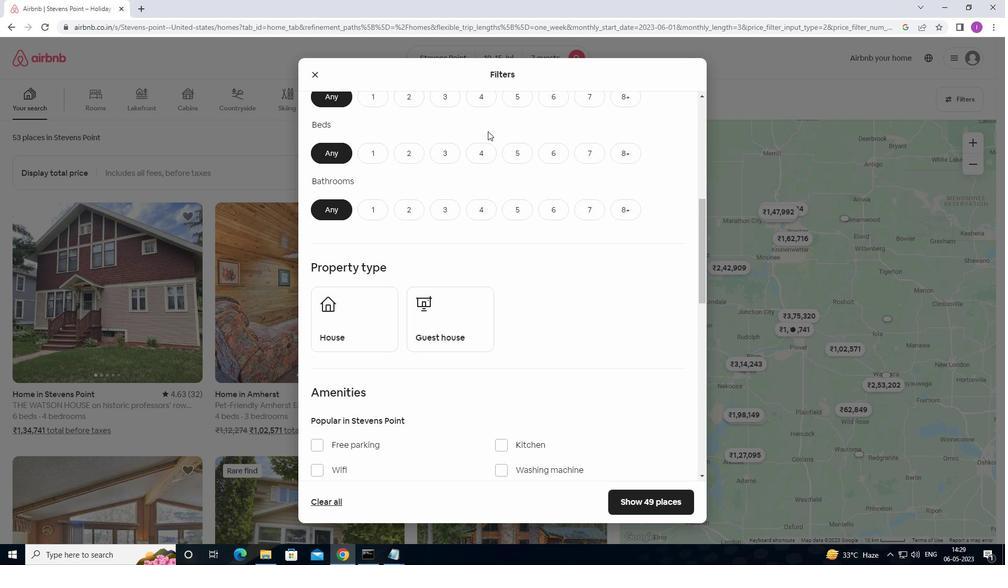 
Action: Mouse moved to (486, 145)
Screenshot: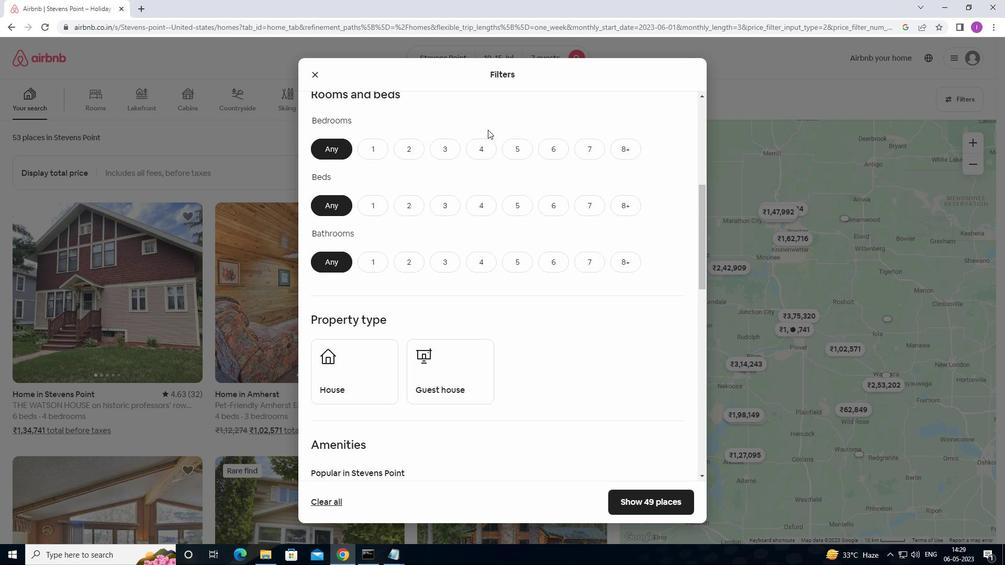 
Action: Mouse pressed left at (486, 145)
Screenshot: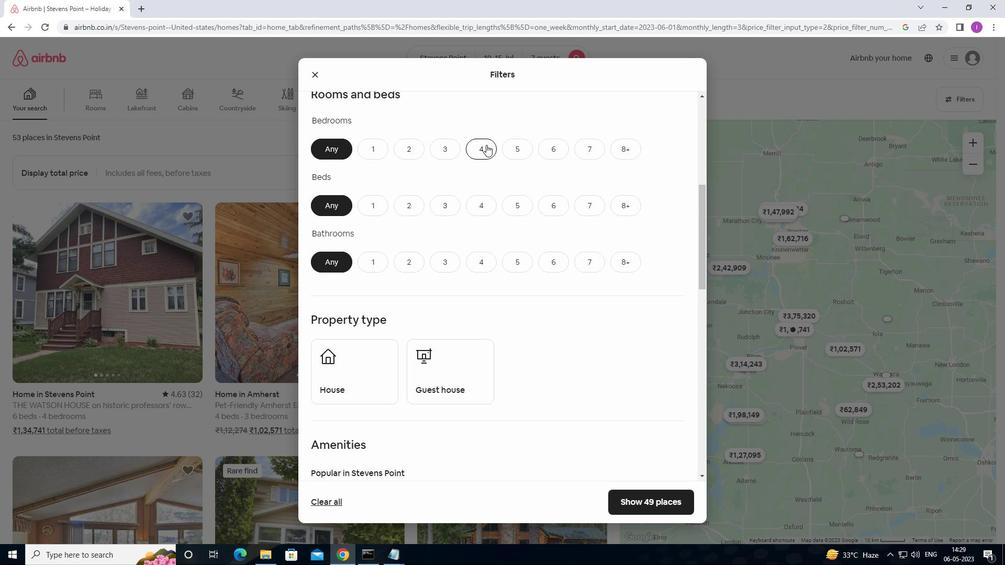 
Action: Mouse moved to (597, 206)
Screenshot: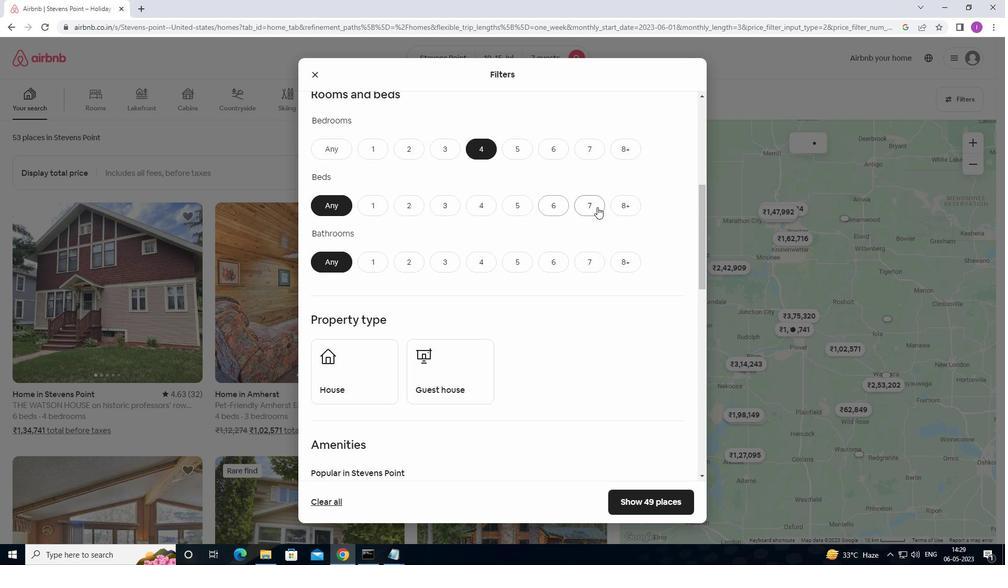 
Action: Mouse pressed left at (597, 206)
Screenshot: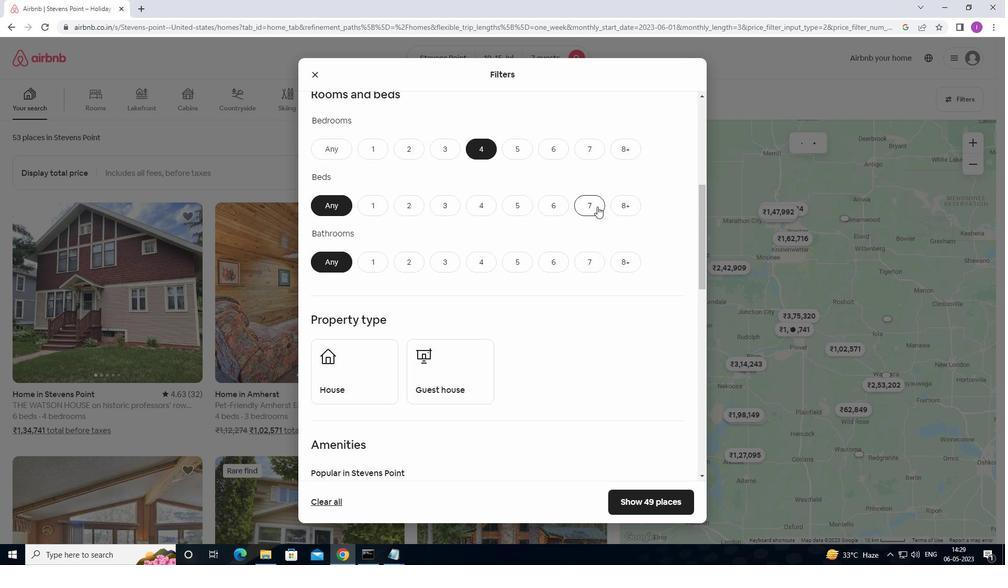 
Action: Mouse moved to (482, 267)
Screenshot: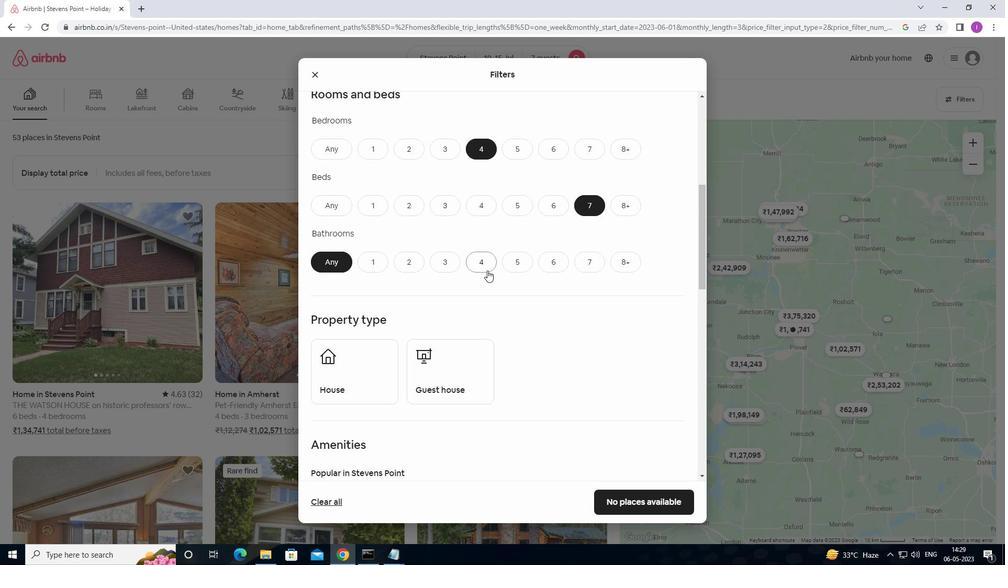 
Action: Mouse pressed left at (482, 267)
Screenshot: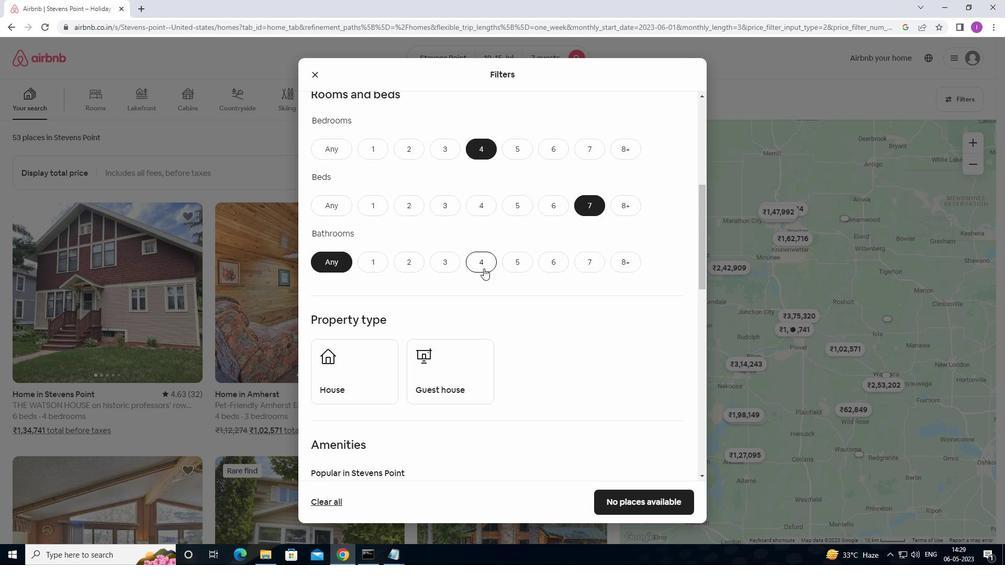 
Action: Mouse moved to (516, 281)
Screenshot: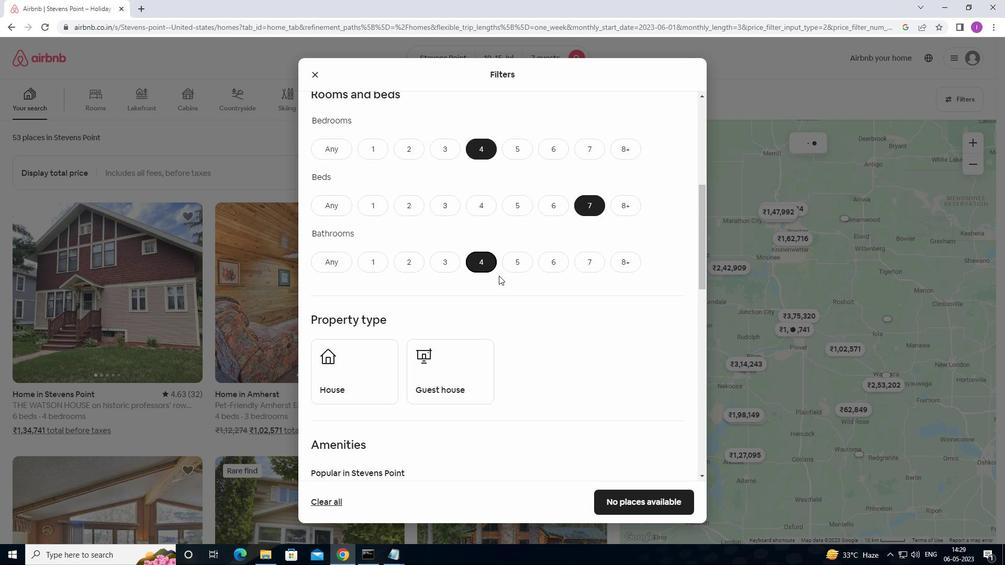
Action: Mouse scrolled (516, 281) with delta (0, 0)
Screenshot: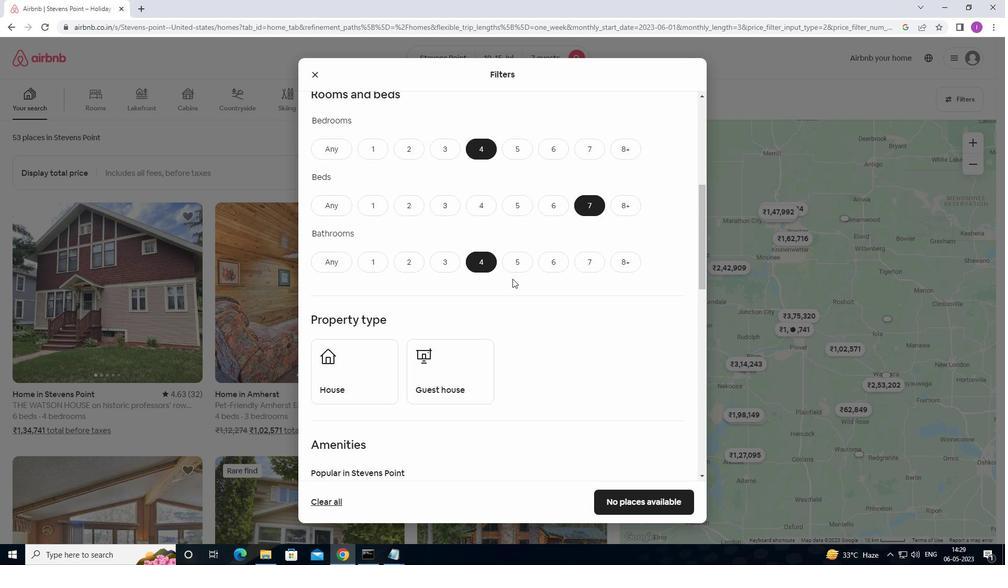 
Action: Mouse scrolled (516, 281) with delta (0, 0)
Screenshot: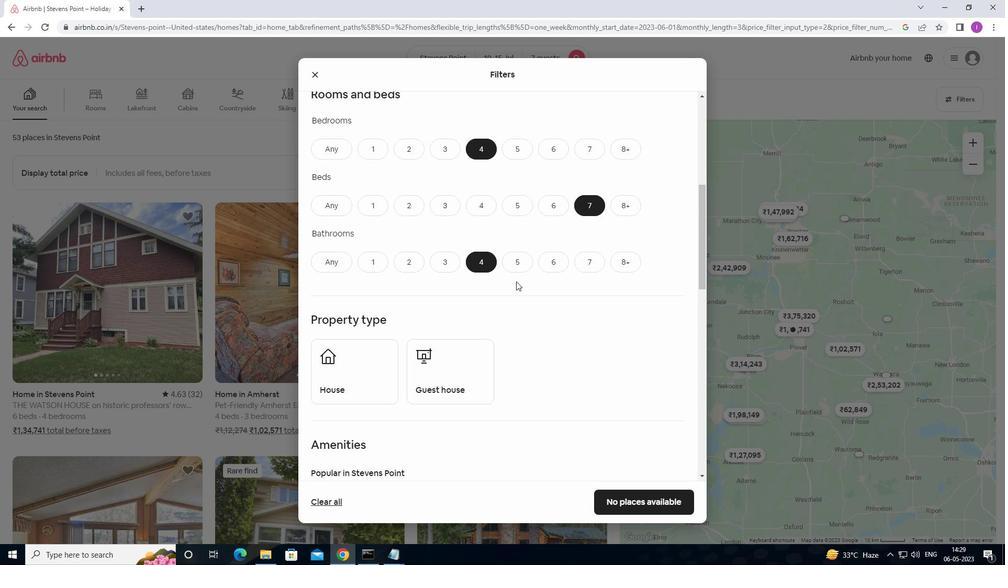 
Action: Mouse moved to (519, 280)
Screenshot: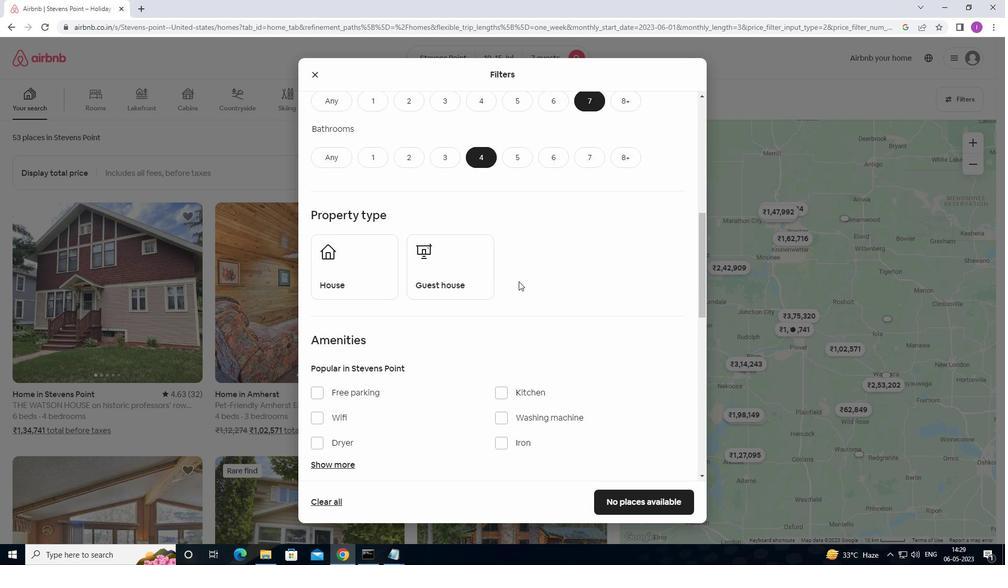 
Action: Mouse scrolled (519, 280) with delta (0, 0)
Screenshot: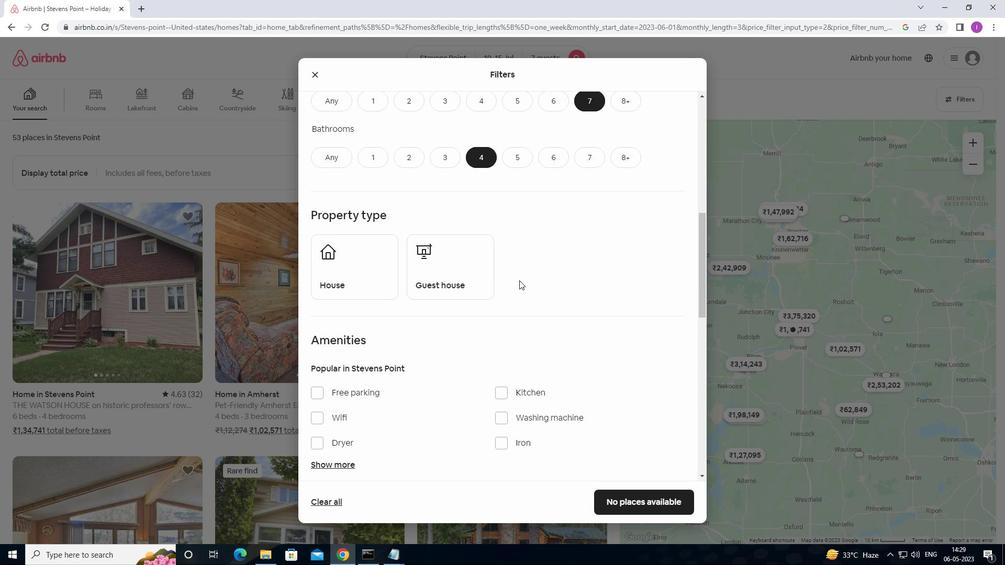 
Action: Mouse moved to (369, 228)
Screenshot: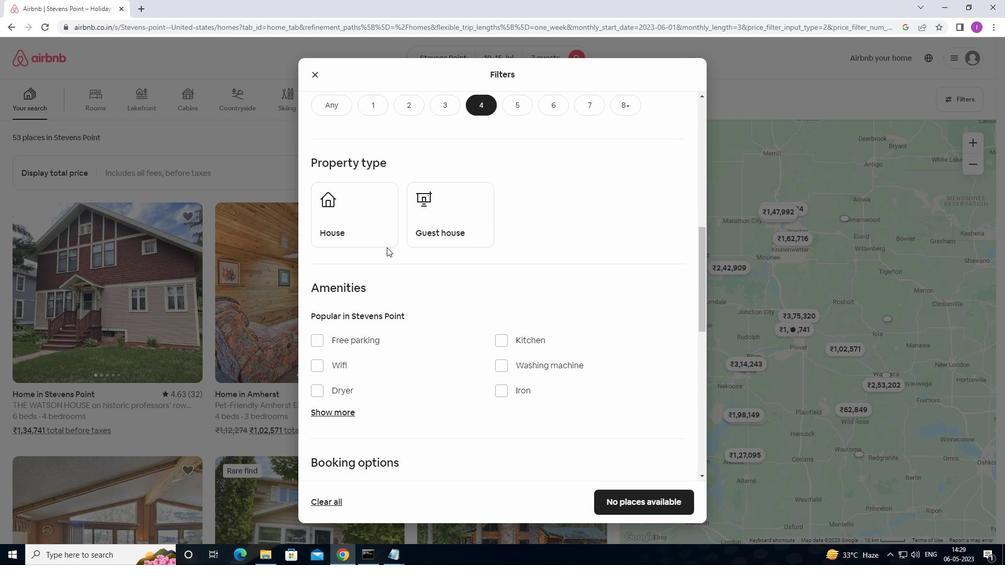 
Action: Mouse pressed left at (369, 228)
Screenshot: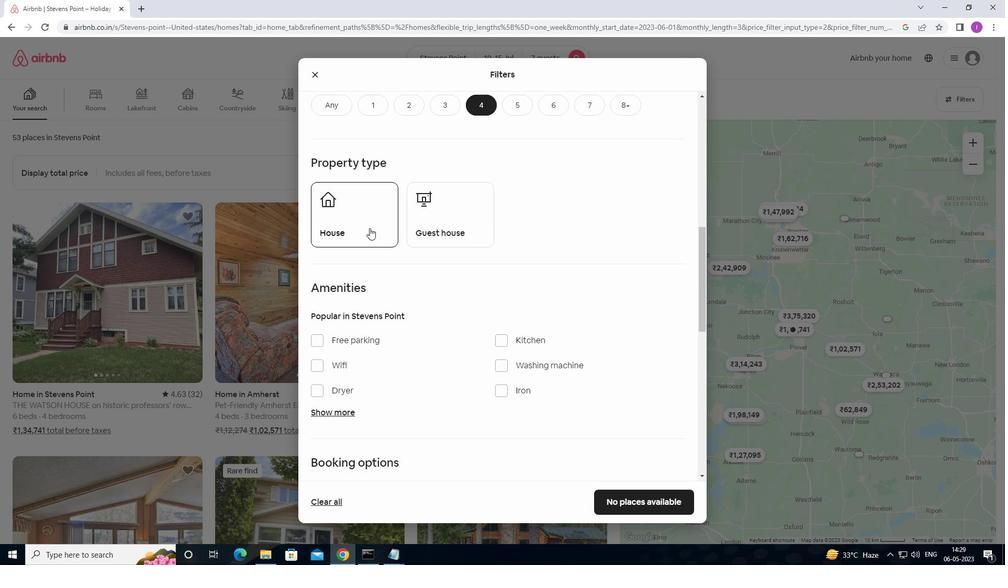 
Action: Mouse moved to (429, 220)
Screenshot: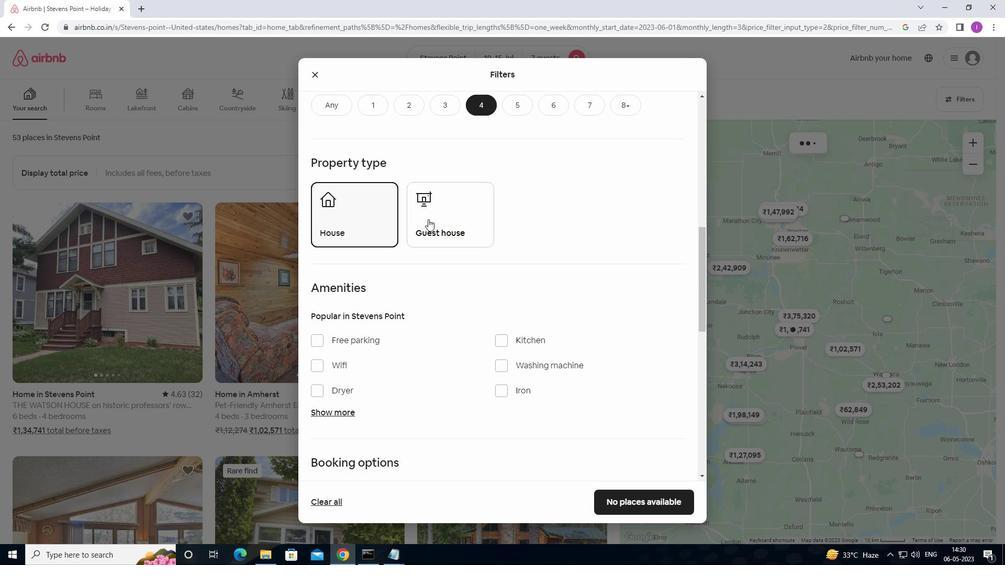 
Action: Mouse pressed left at (429, 220)
Screenshot: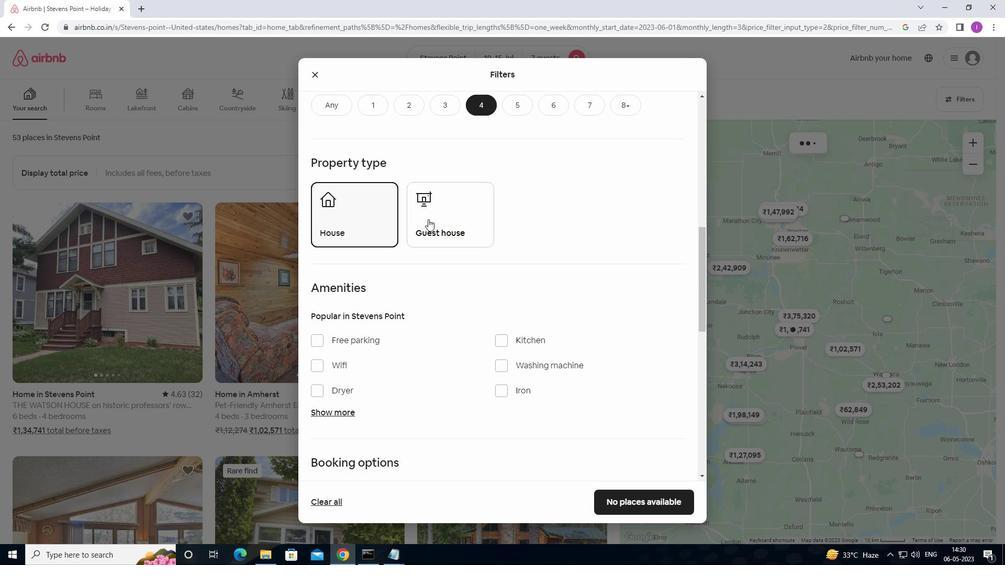 
Action: Mouse moved to (501, 317)
Screenshot: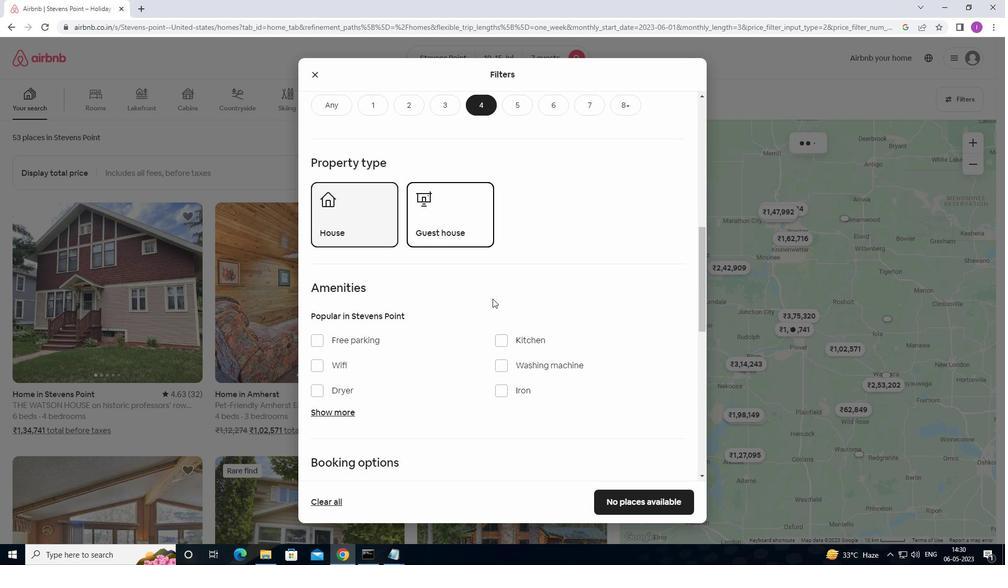 
Action: Mouse scrolled (501, 316) with delta (0, 0)
Screenshot: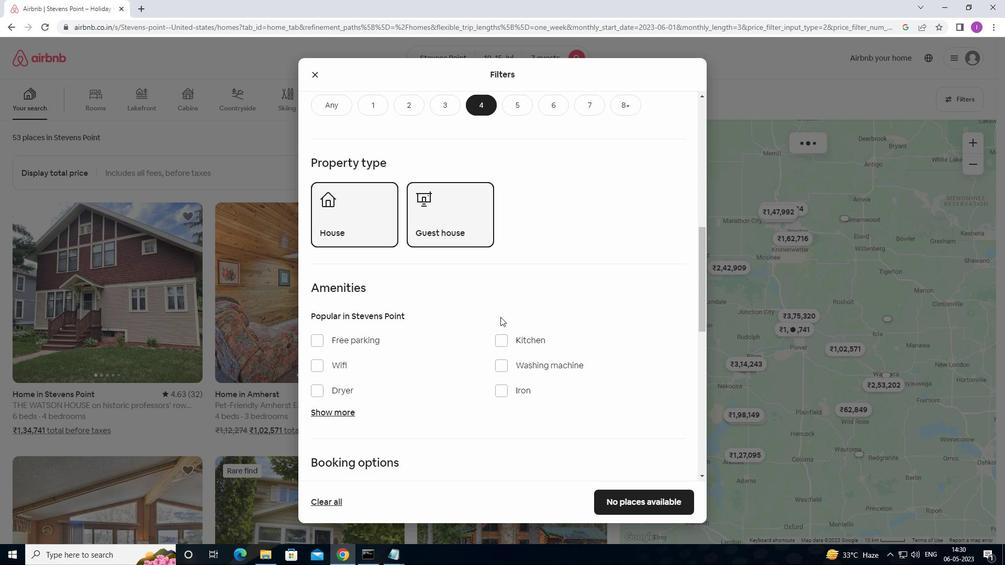 
Action: Mouse moved to (319, 290)
Screenshot: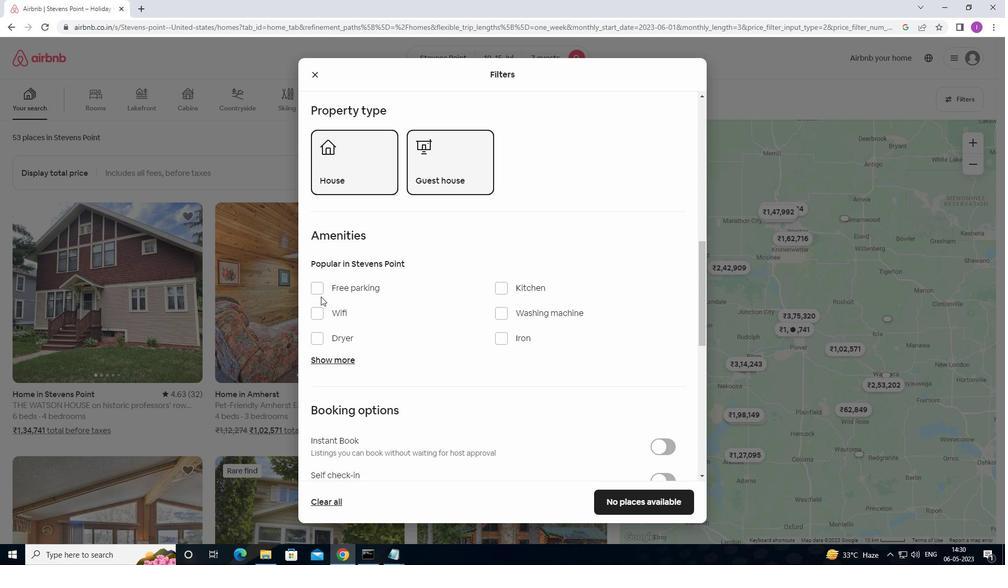 
Action: Mouse pressed left at (319, 290)
Screenshot: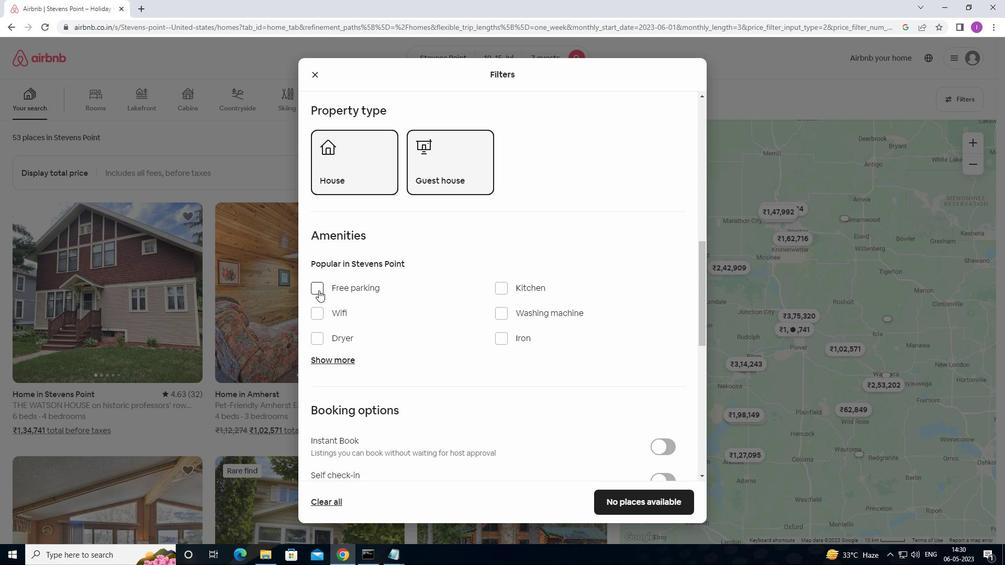 
Action: Mouse moved to (315, 308)
Screenshot: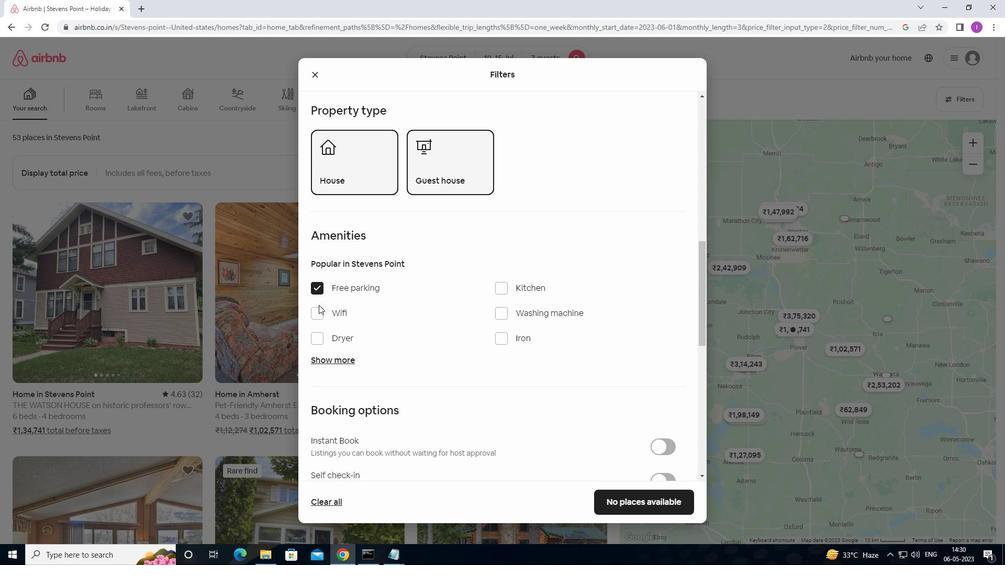 
Action: Mouse pressed left at (315, 308)
Screenshot: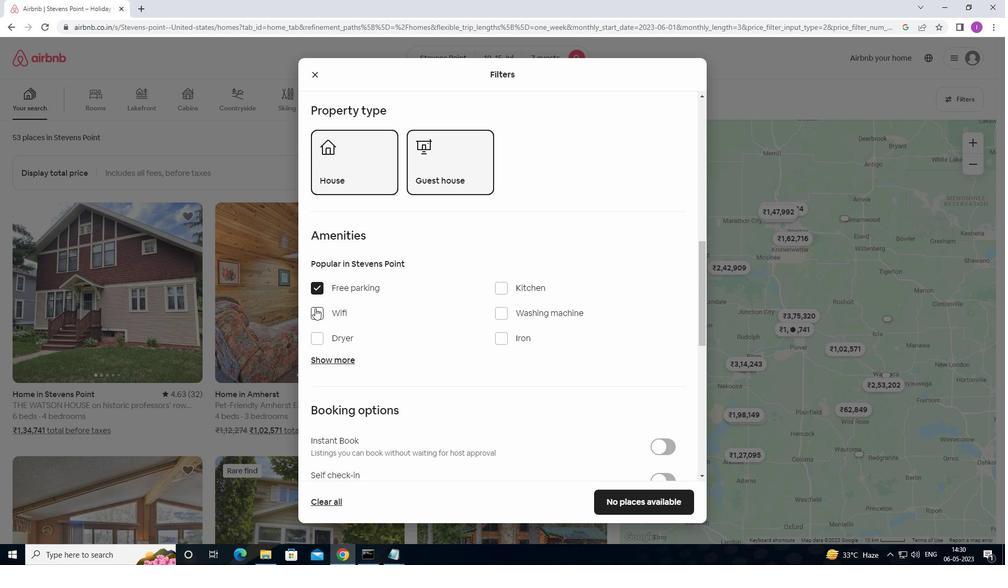 
Action: Mouse moved to (336, 309)
Screenshot: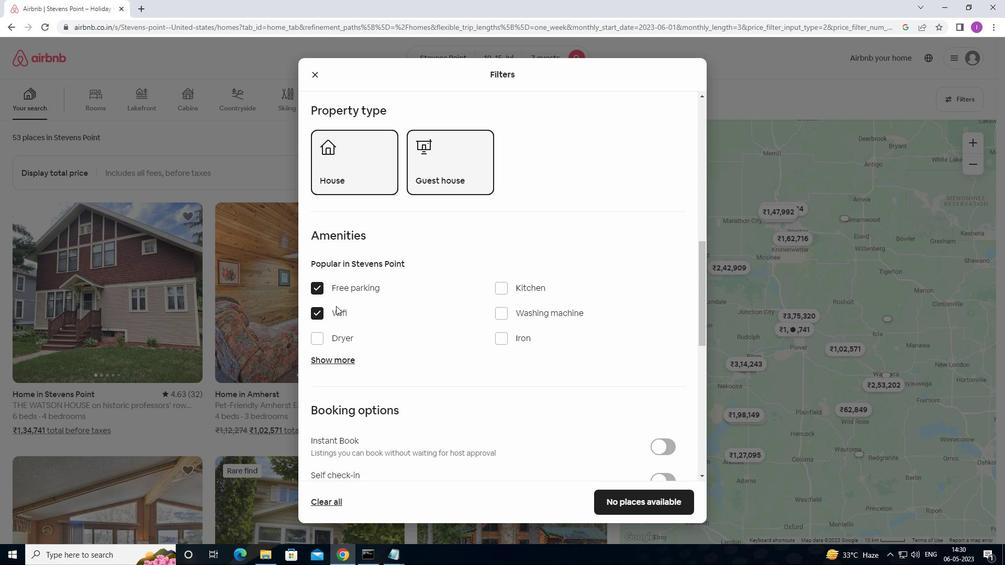 
Action: Mouse scrolled (336, 309) with delta (0, 0)
Screenshot: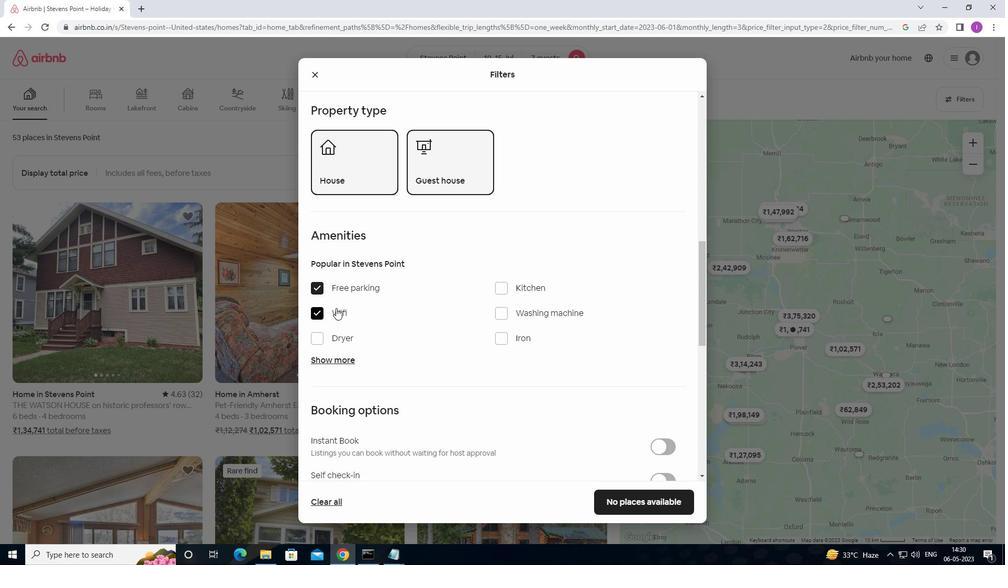 
Action: Mouse moved to (336, 310)
Screenshot: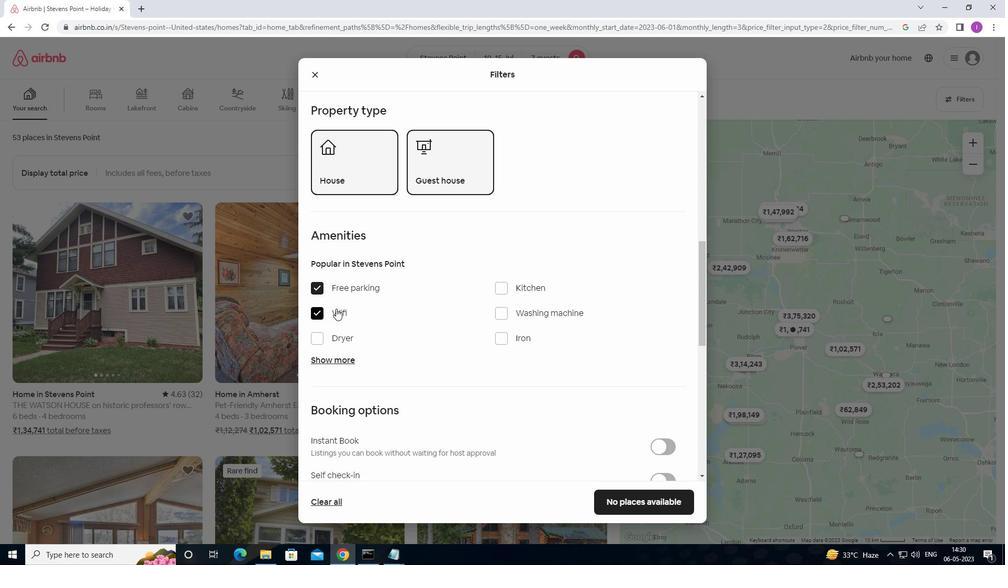 
Action: Mouse scrolled (336, 310) with delta (0, 0)
Screenshot: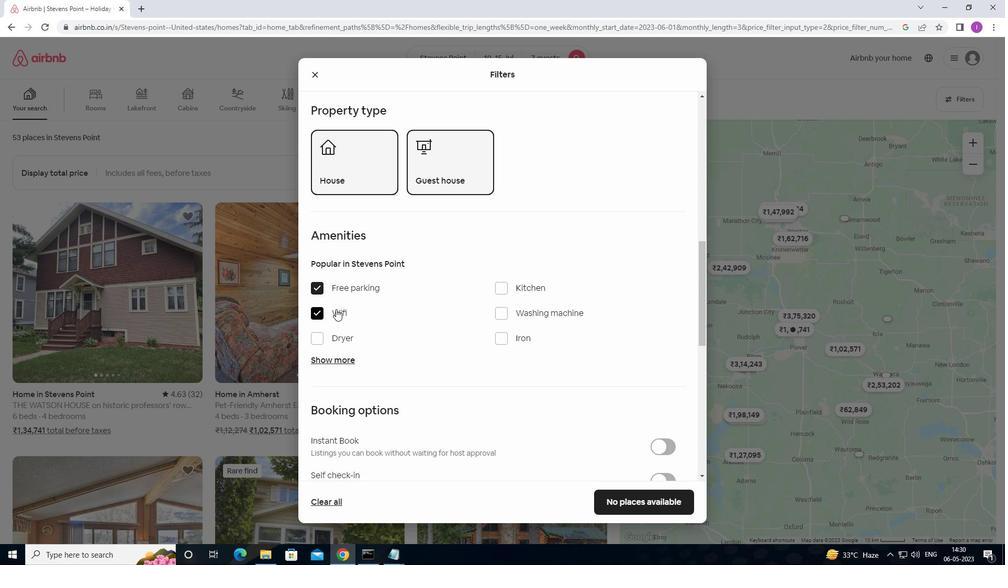 
Action: Mouse scrolled (336, 310) with delta (0, 0)
Screenshot: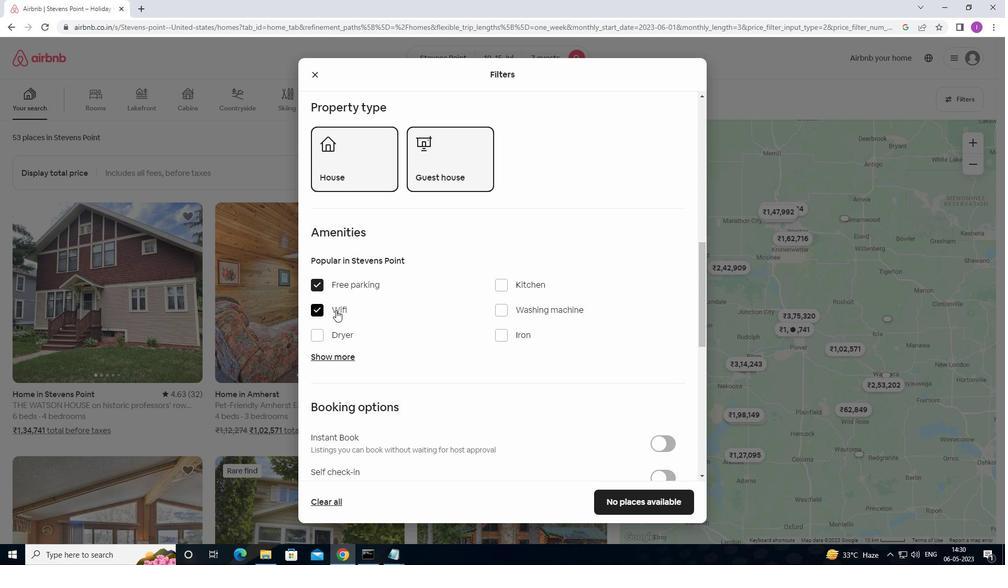
Action: Mouse moved to (396, 239)
Screenshot: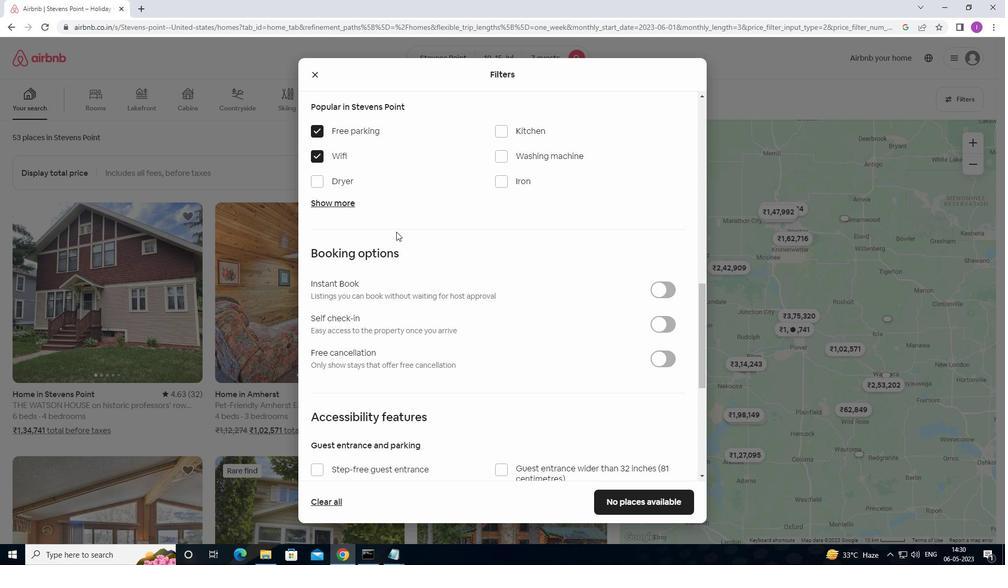 
Action: Mouse scrolled (396, 239) with delta (0, 0)
Screenshot: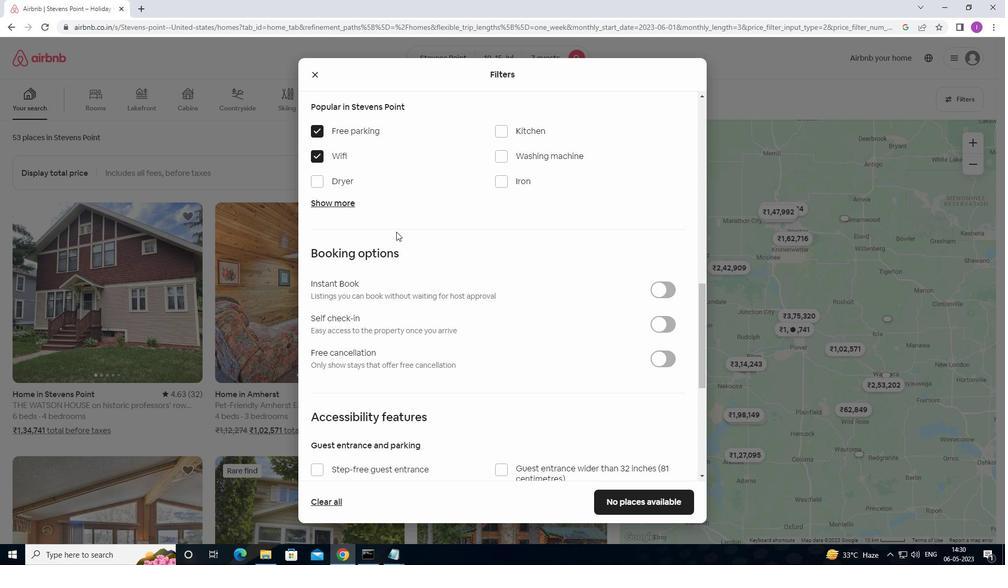 
Action: Mouse moved to (336, 261)
Screenshot: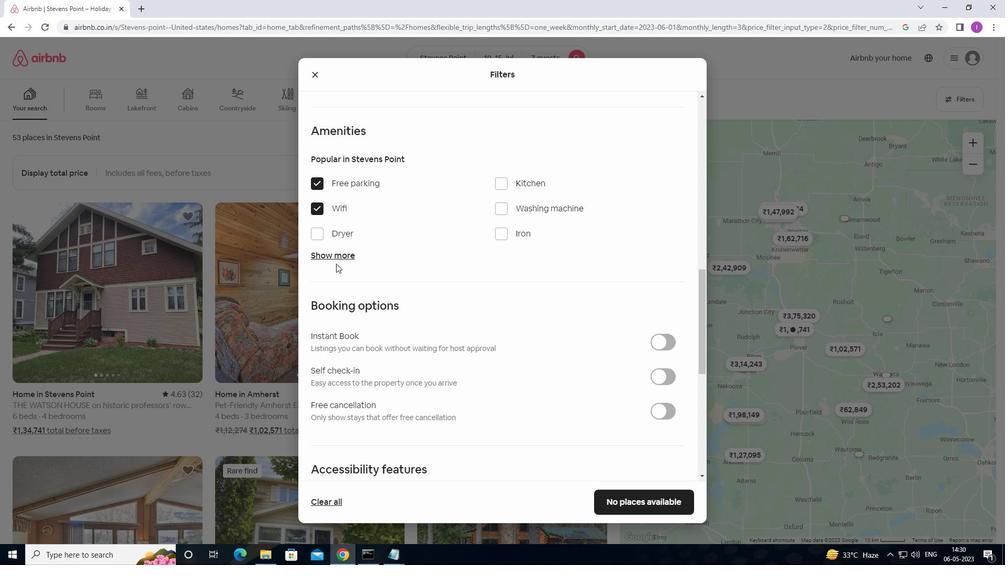 
Action: Mouse pressed left at (336, 261)
Screenshot: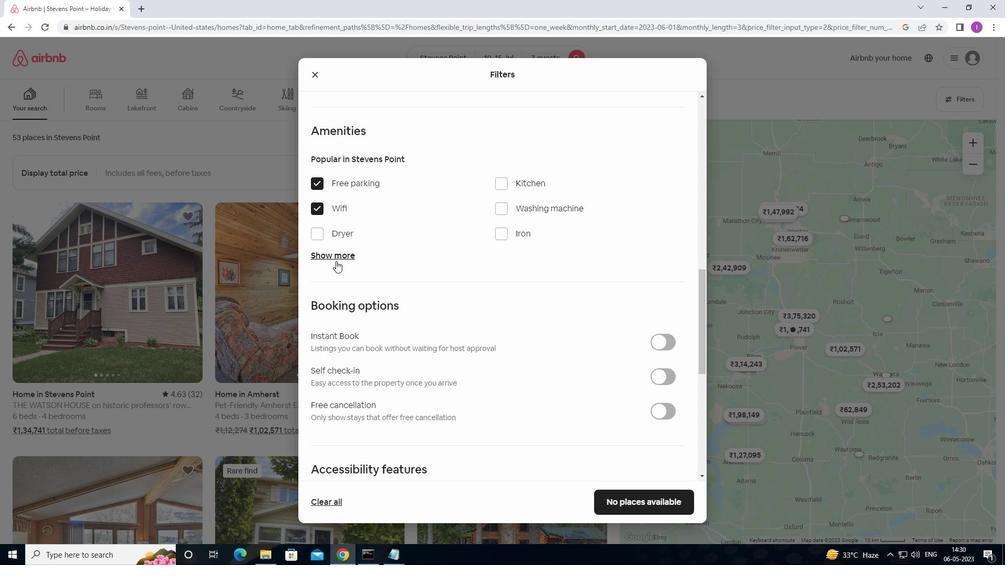 
Action: Mouse moved to (503, 317)
Screenshot: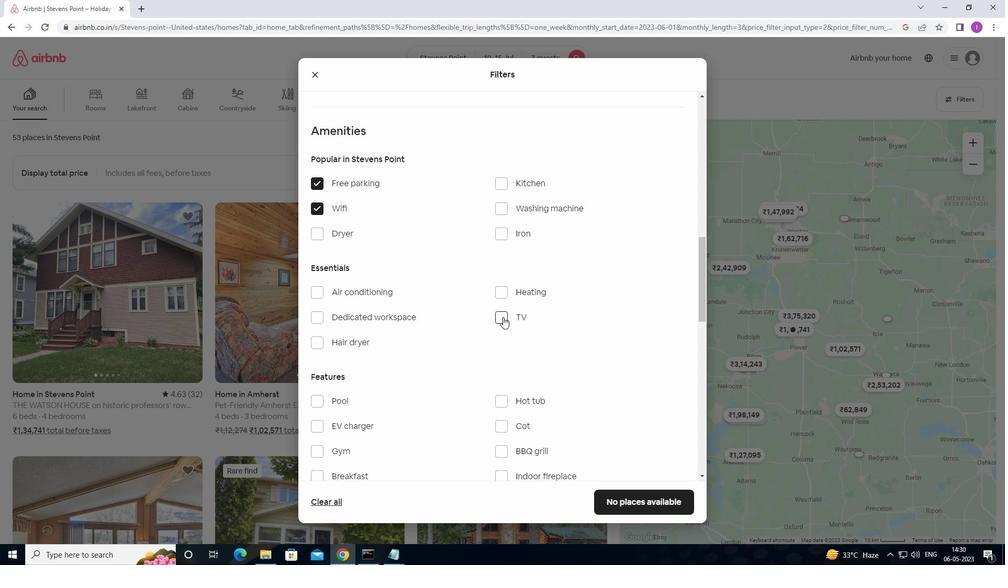
Action: Mouse pressed left at (503, 317)
Screenshot: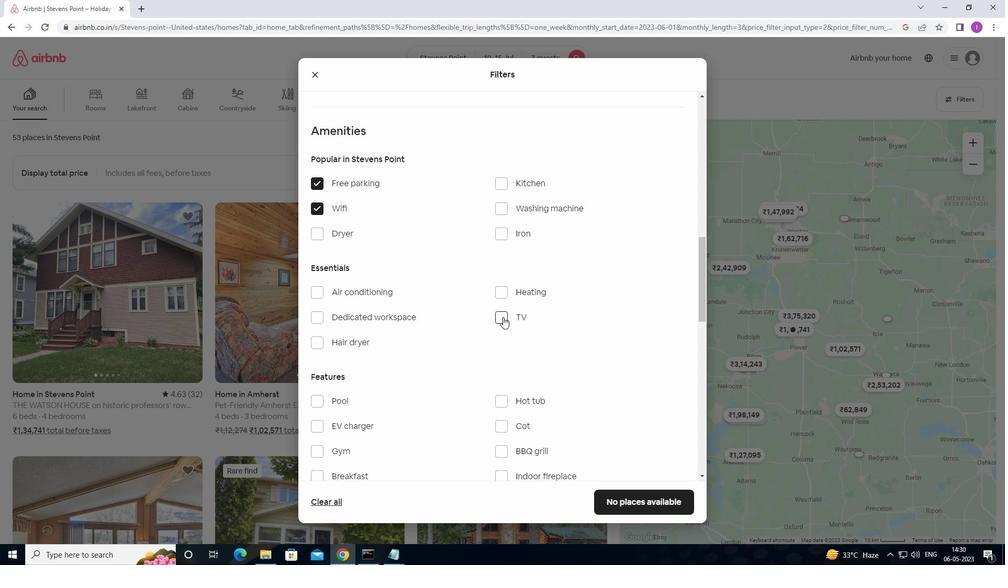 
Action: Mouse moved to (359, 409)
Screenshot: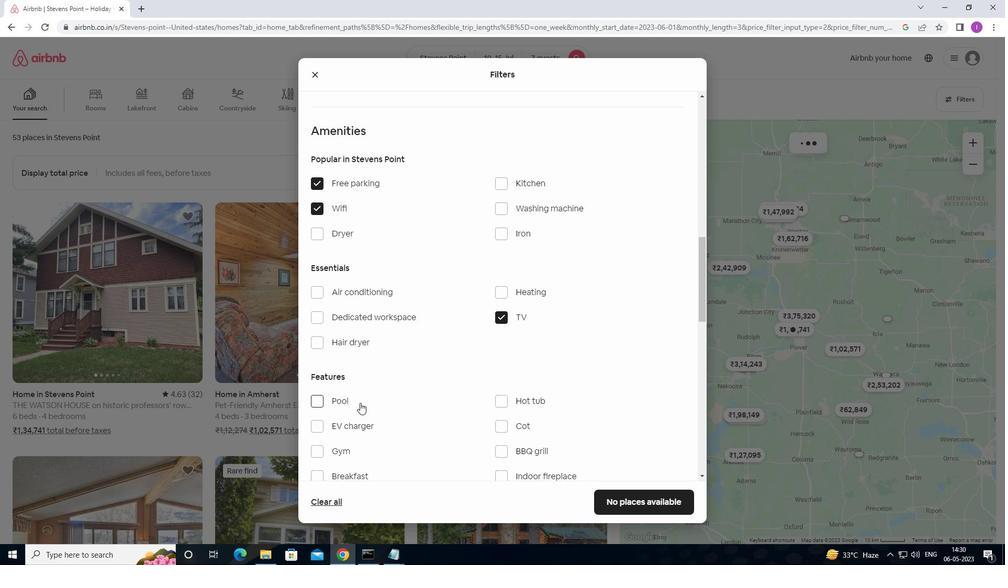 
Action: Mouse scrolled (359, 409) with delta (0, 0)
Screenshot: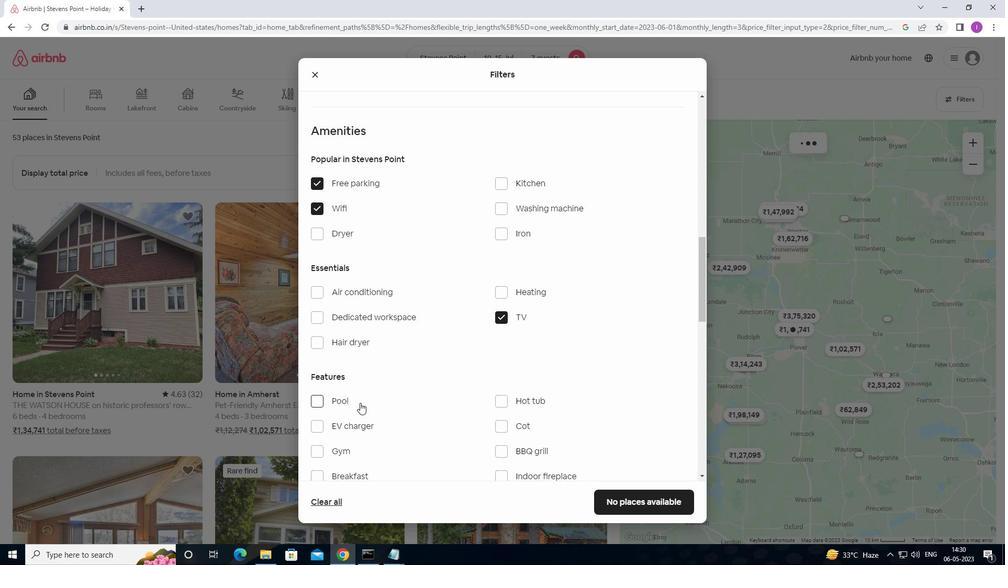 
Action: Mouse scrolled (359, 409) with delta (0, 0)
Screenshot: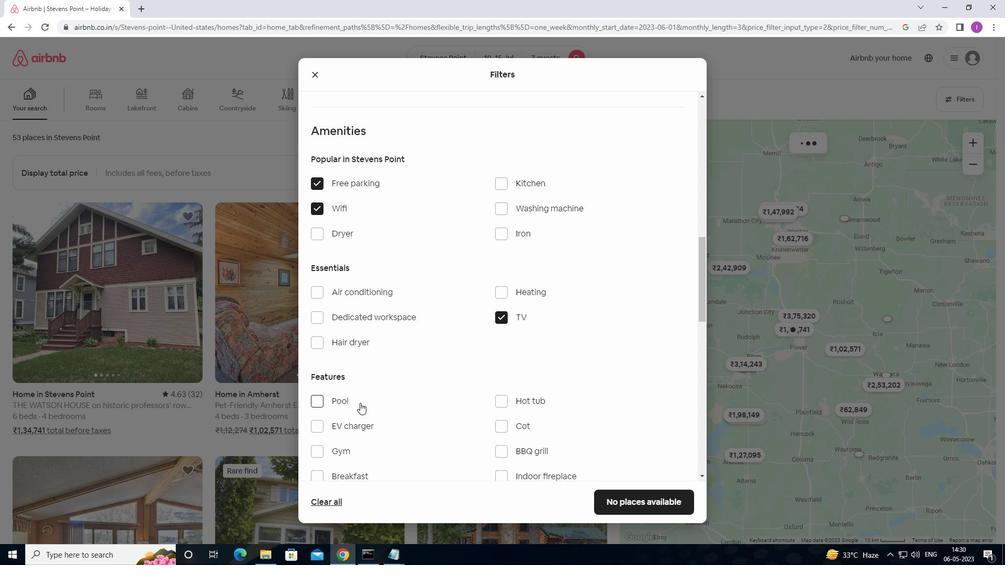 
Action: Mouse moved to (319, 349)
Screenshot: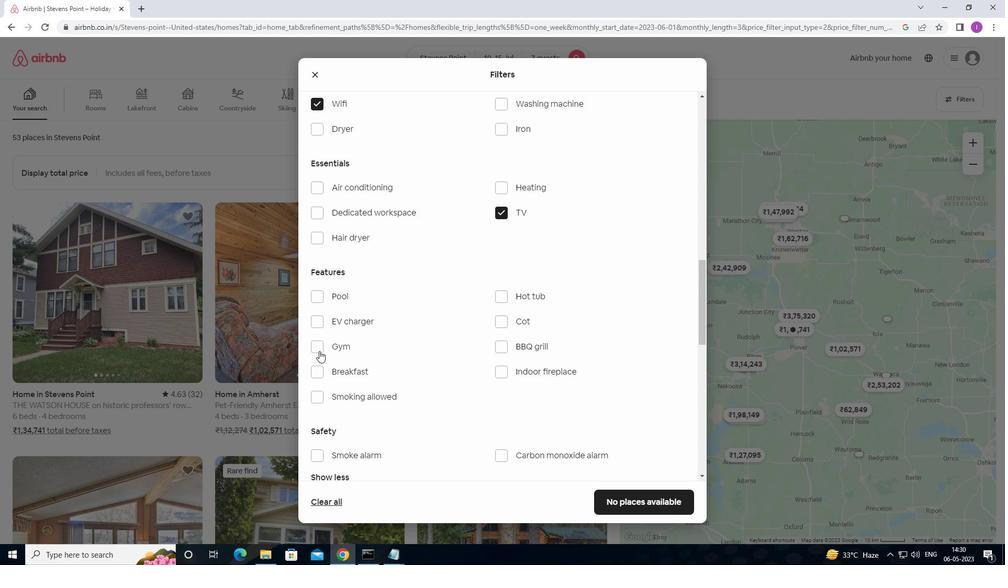 
Action: Mouse pressed left at (319, 349)
Screenshot: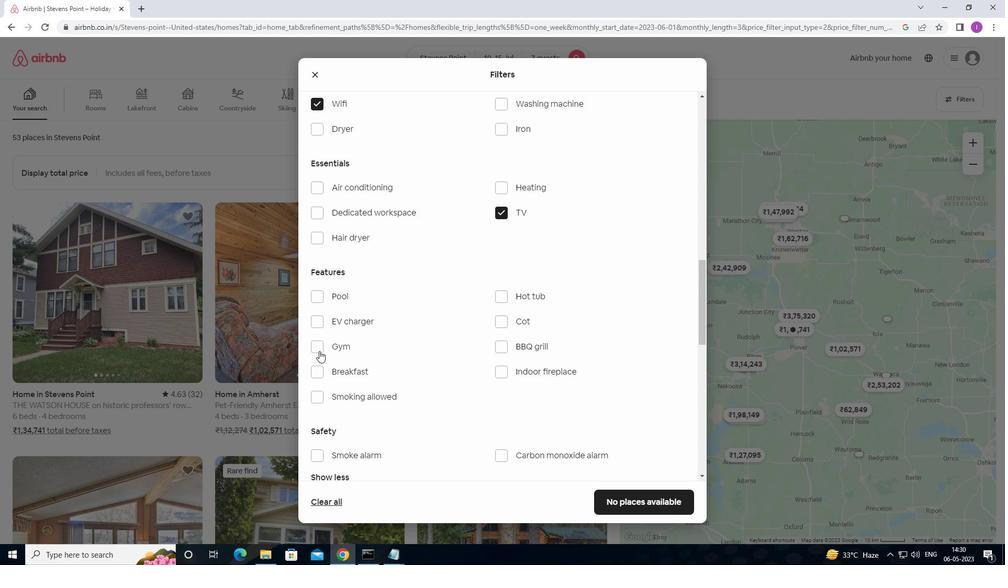 
Action: Mouse moved to (316, 373)
Screenshot: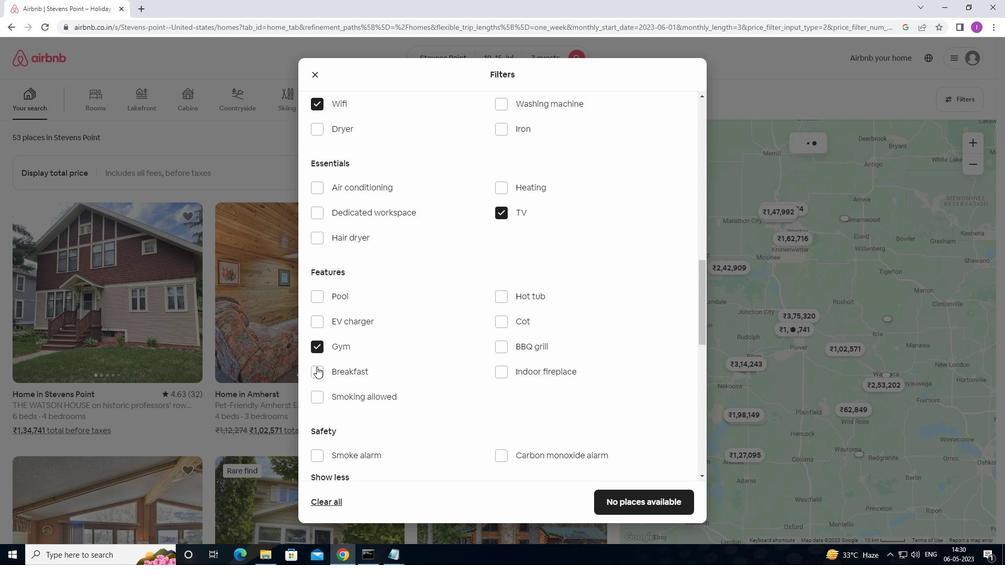 
Action: Mouse pressed left at (316, 373)
Screenshot: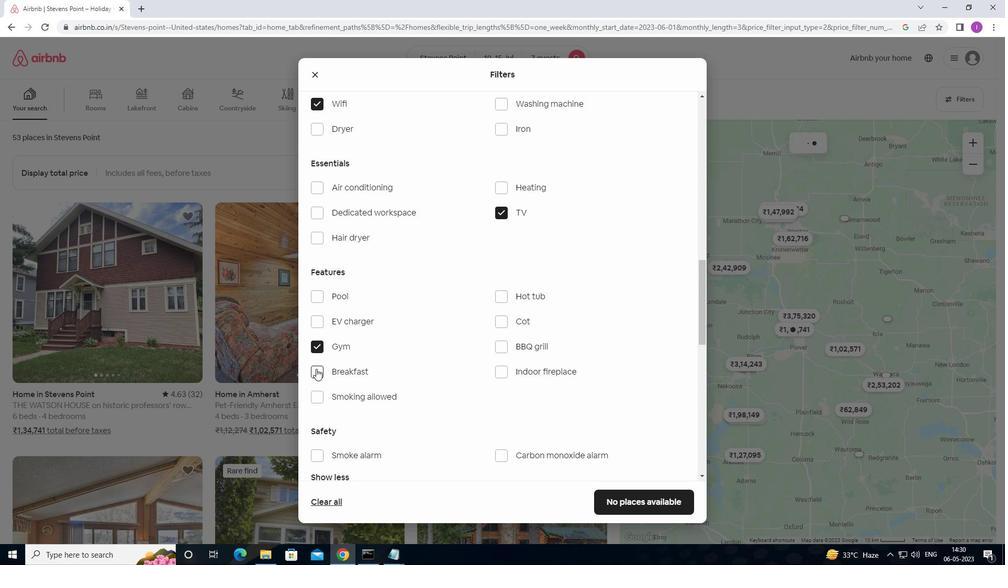 
Action: Mouse moved to (418, 430)
Screenshot: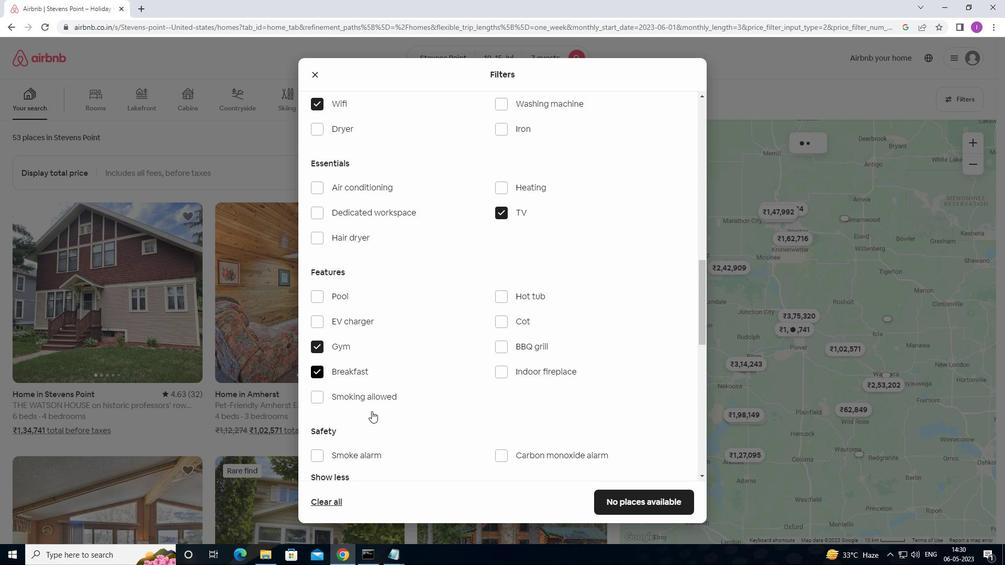 
Action: Mouse scrolled (418, 429) with delta (0, 0)
Screenshot: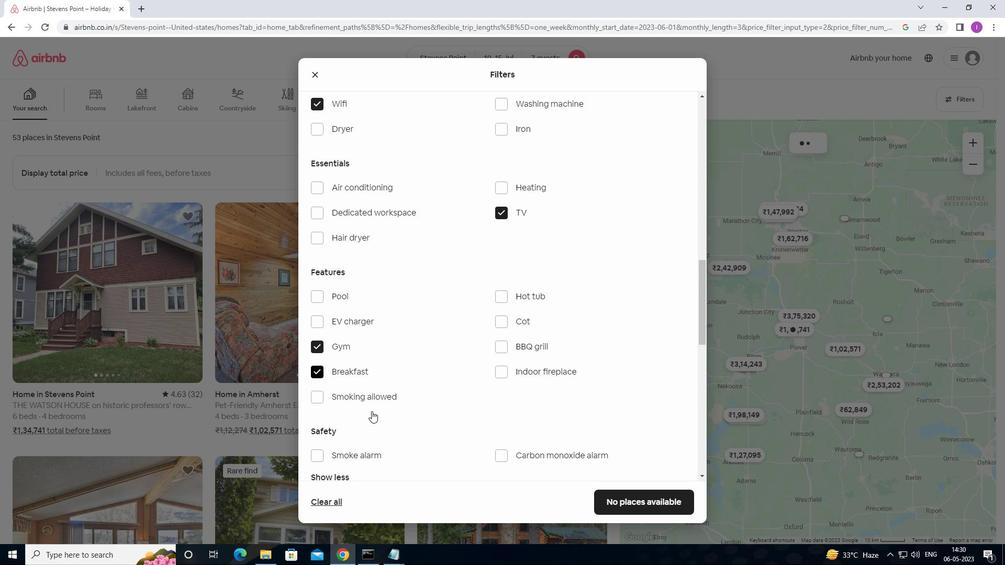 
Action: Mouse moved to (419, 430)
Screenshot: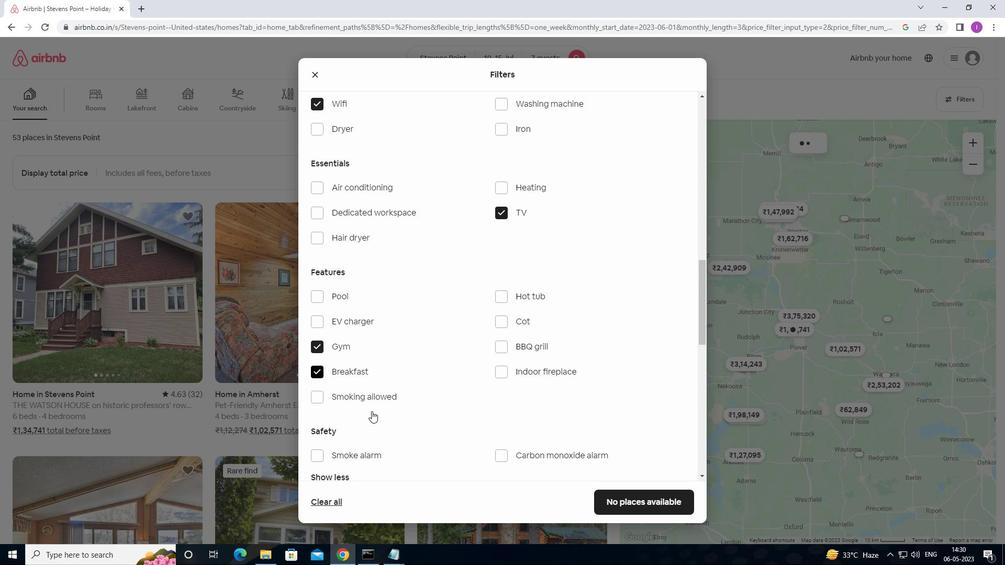 
Action: Mouse scrolled (419, 430) with delta (0, 0)
Screenshot: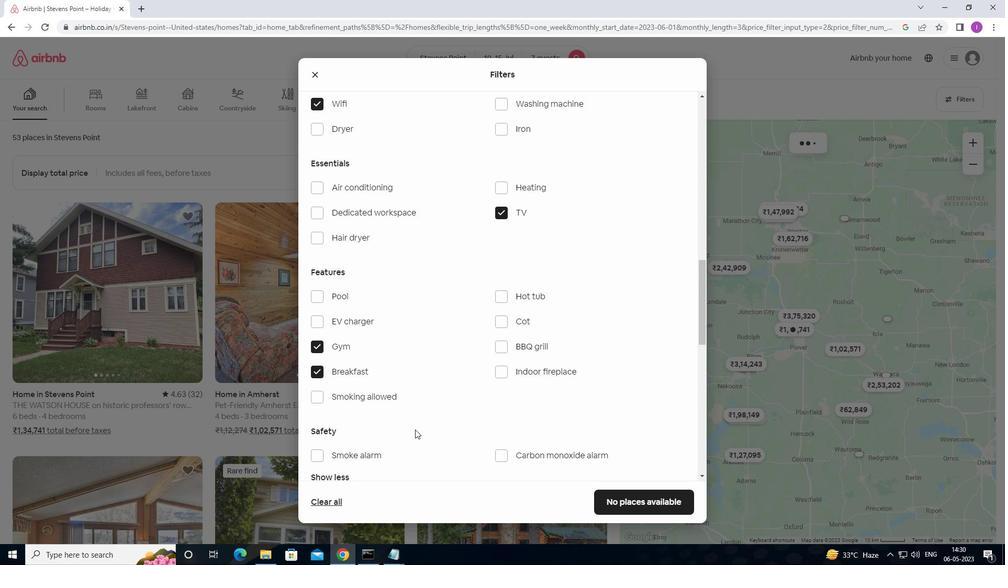 
Action: Mouse moved to (420, 430)
Screenshot: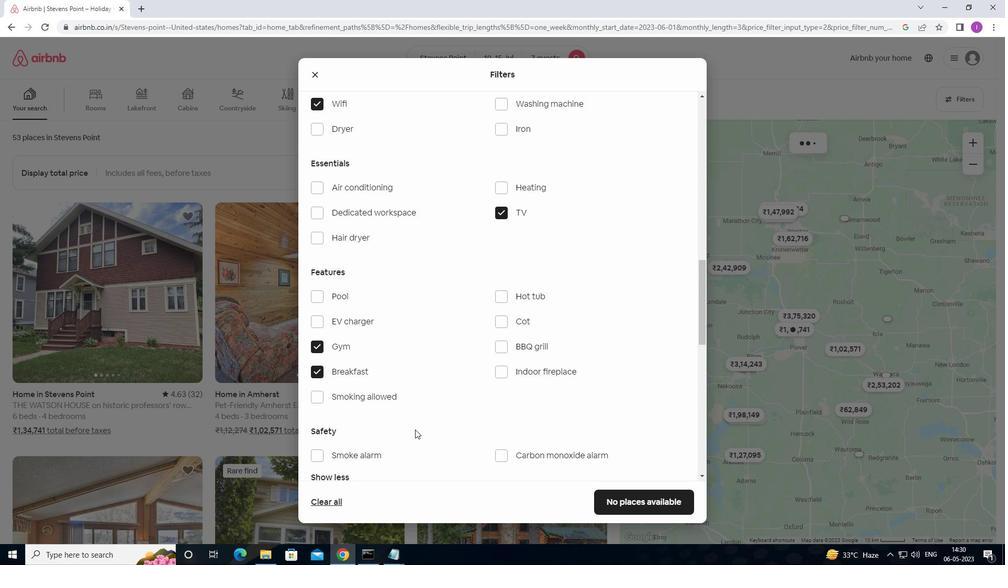 
Action: Mouse scrolled (420, 430) with delta (0, 0)
Screenshot: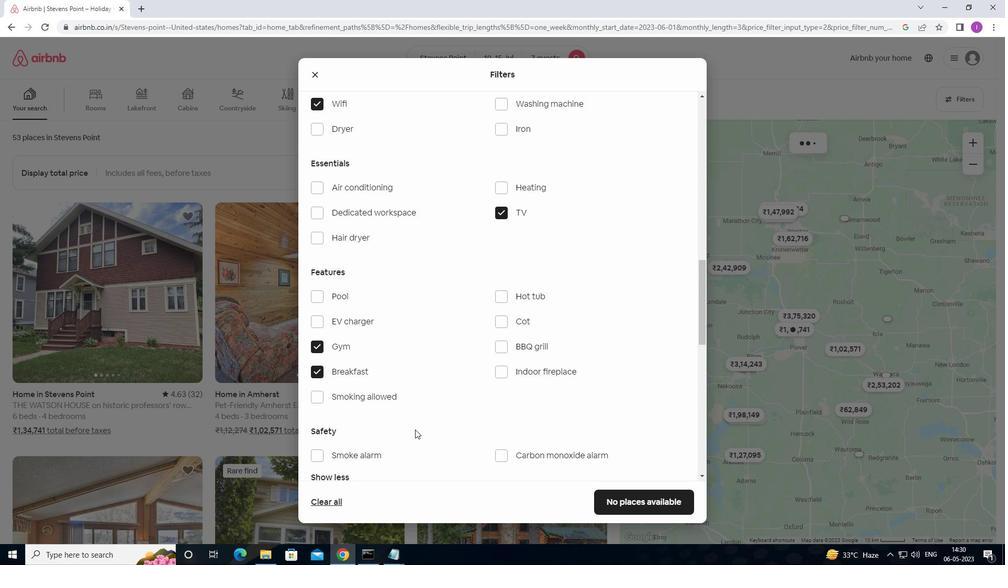 
Action: Mouse moved to (424, 426)
Screenshot: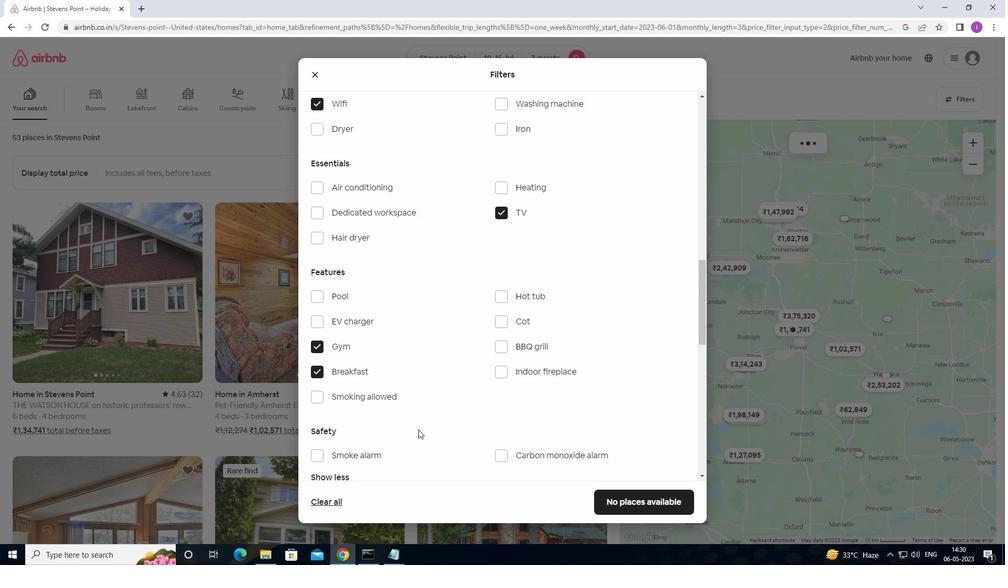 
Action: Mouse scrolled (424, 425) with delta (0, 0)
Screenshot: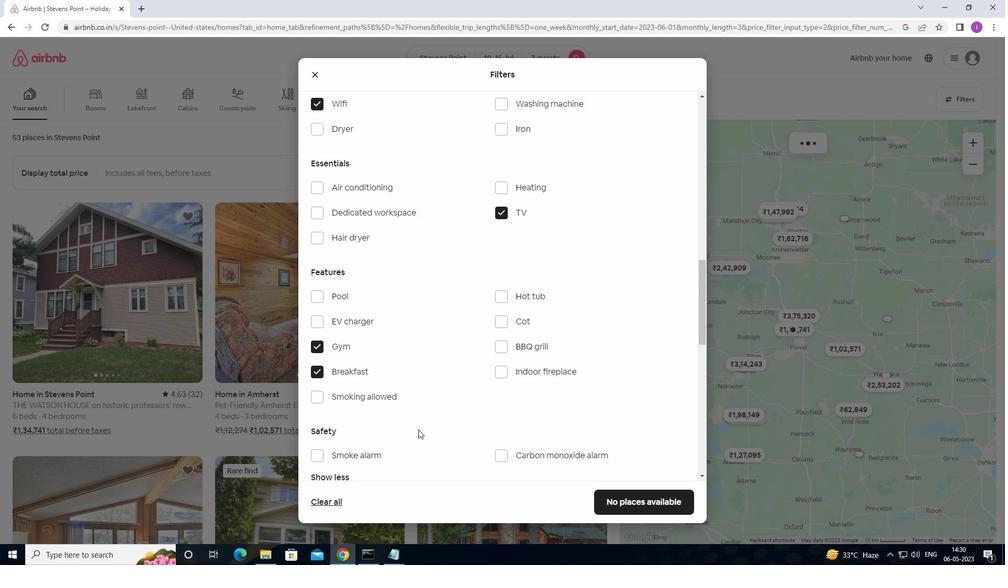 
Action: Mouse moved to (667, 395)
Screenshot: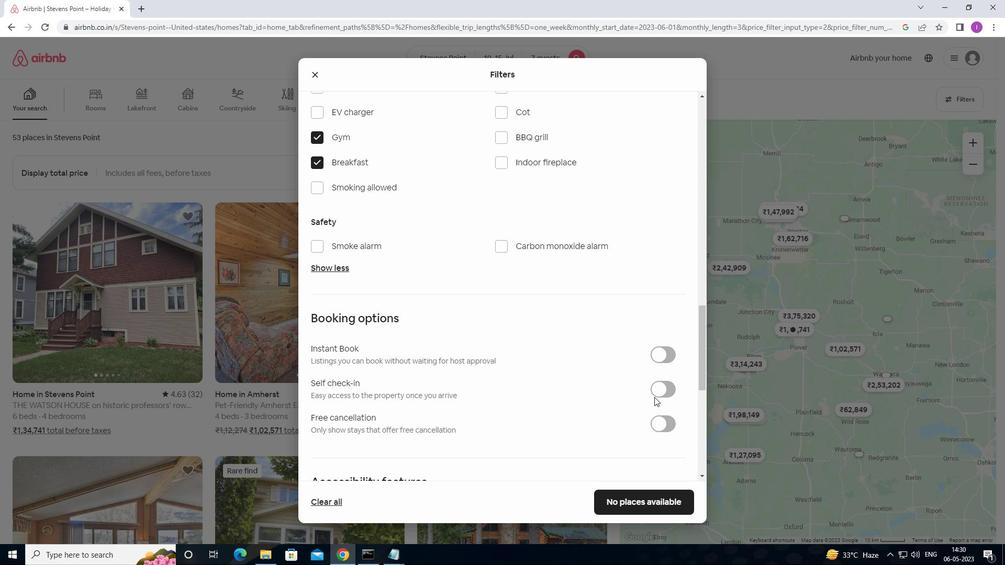 
Action: Mouse pressed left at (667, 395)
Screenshot: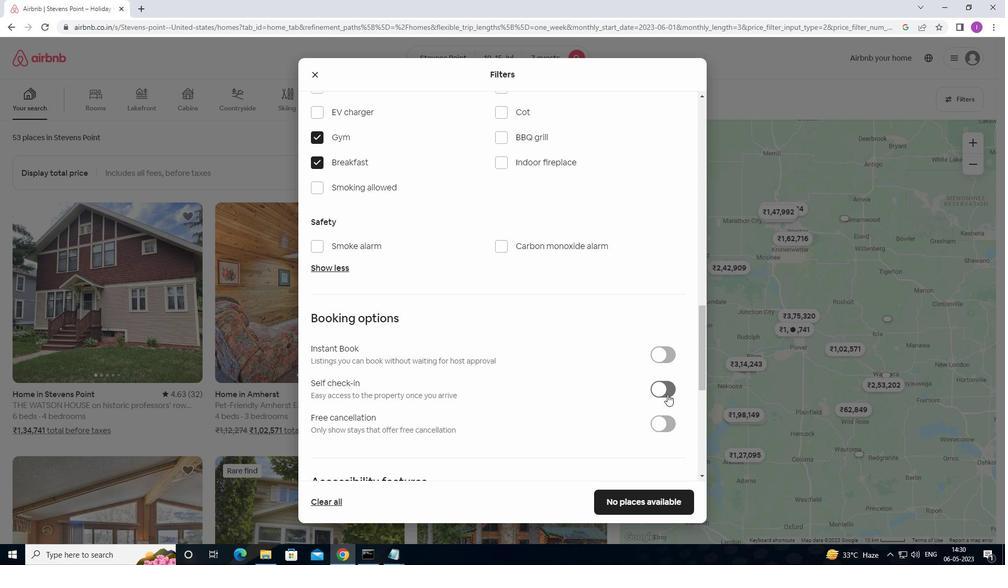 
Action: Mouse moved to (558, 419)
Screenshot: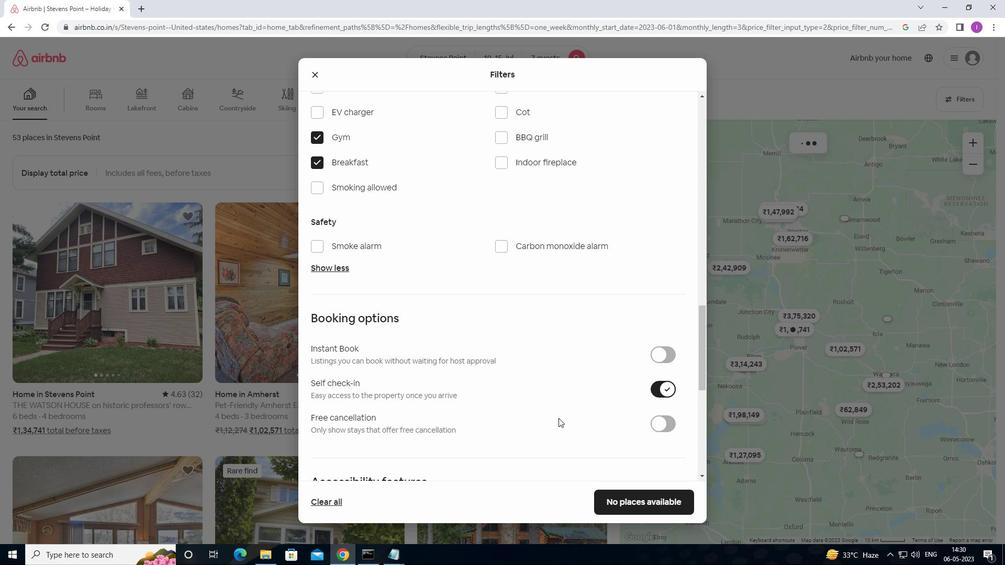 
Action: Mouse scrolled (558, 418) with delta (0, 0)
Screenshot: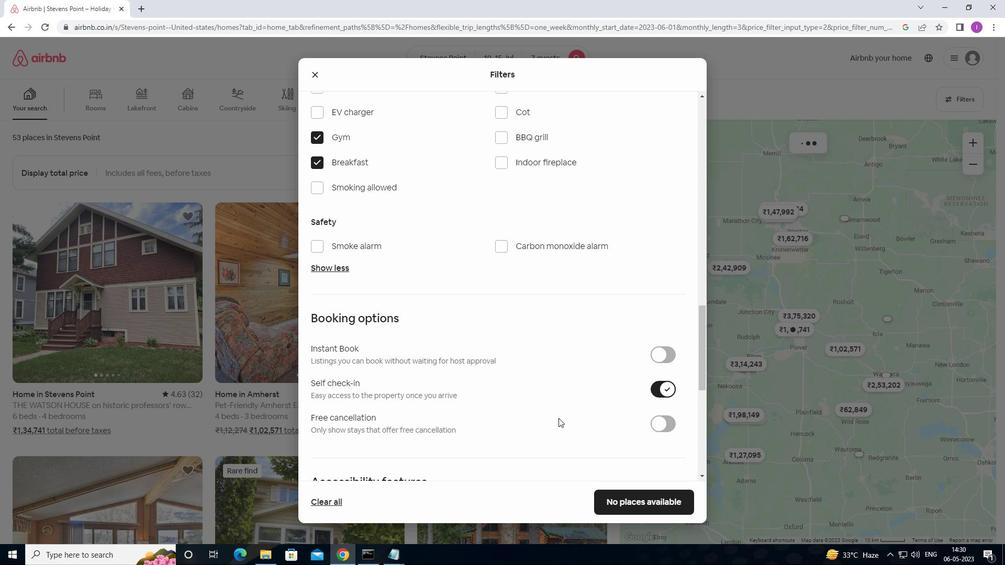 
Action: Mouse moved to (557, 420)
Screenshot: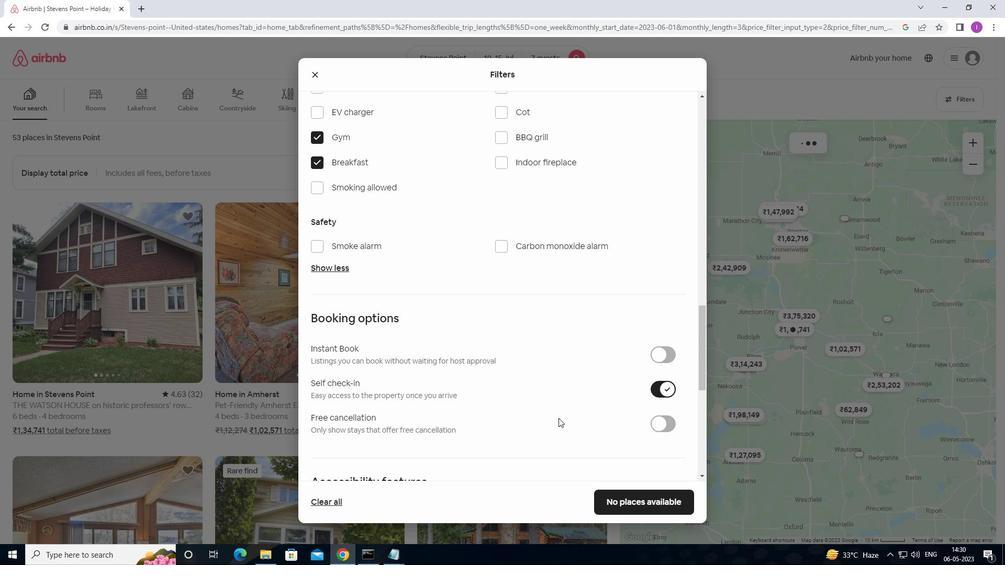 
Action: Mouse scrolled (557, 419) with delta (0, 0)
Screenshot: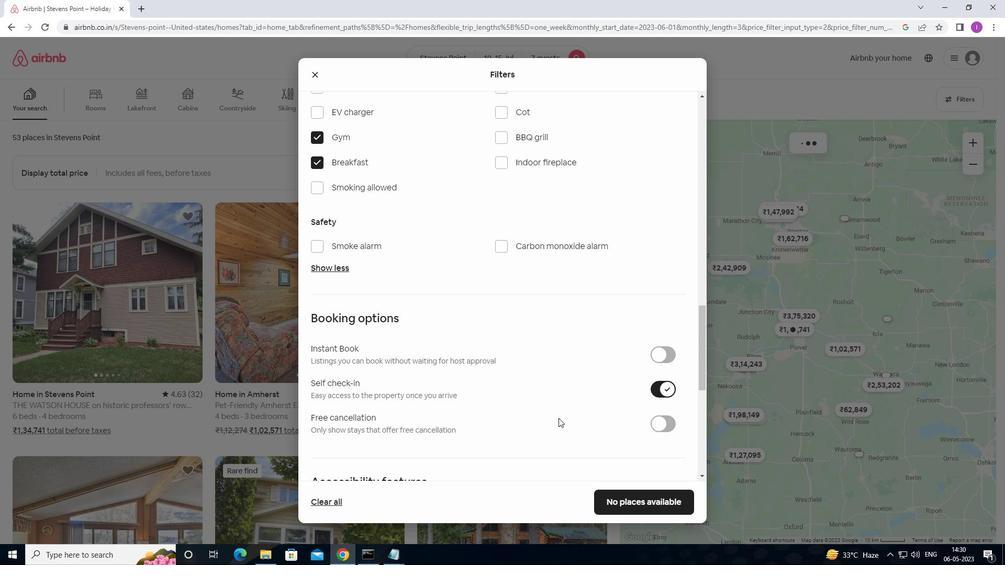 
Action: Mouse scrolled (557, 419) with delta (0, 0)
Screenshot: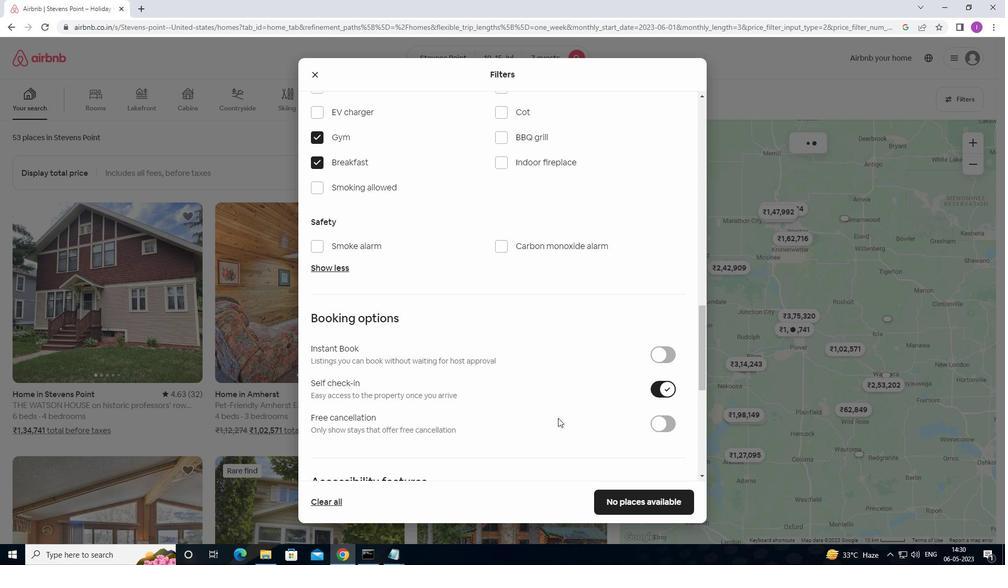 
Action: Mouse scrolled (557, 419) with delta (0, 0)
Screenshot: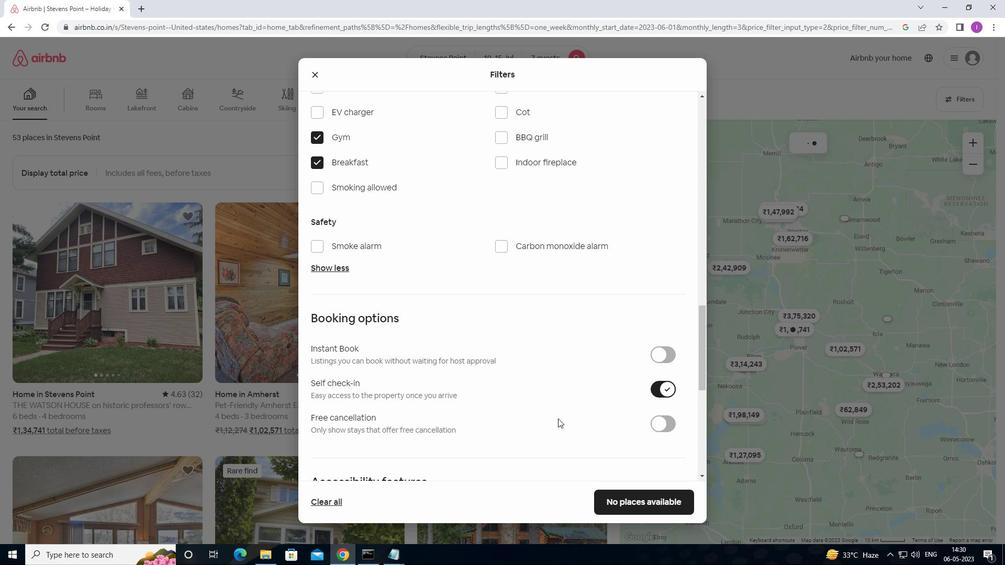 
Action: Mouse moved to (547, 414)
Screenshot: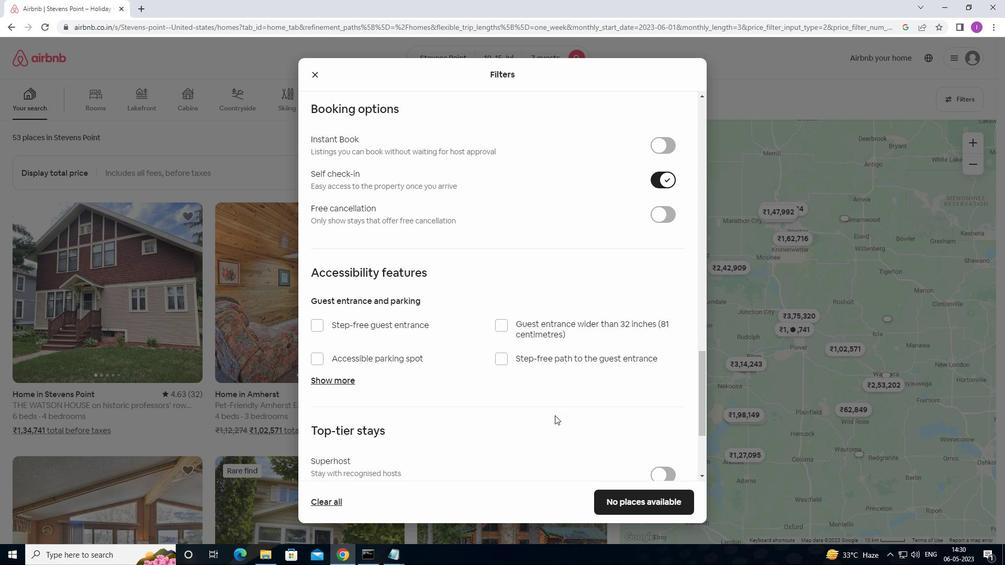 
Action: Mouse scrolled (547, 413) with delta (0, 0)
Screenshot: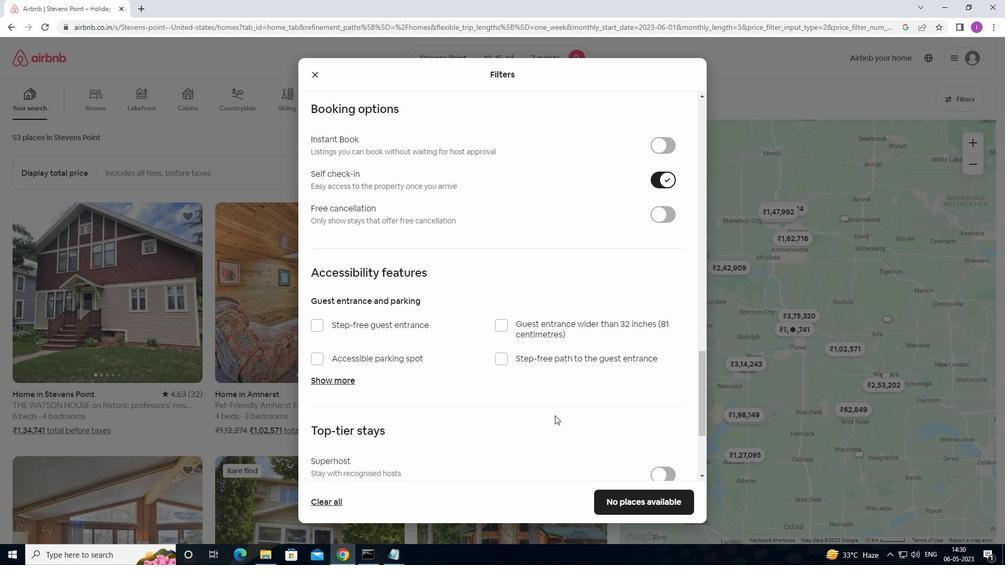 
Action: Mouse scrolled (547, 413) with delta (0, 0)
Screenshot: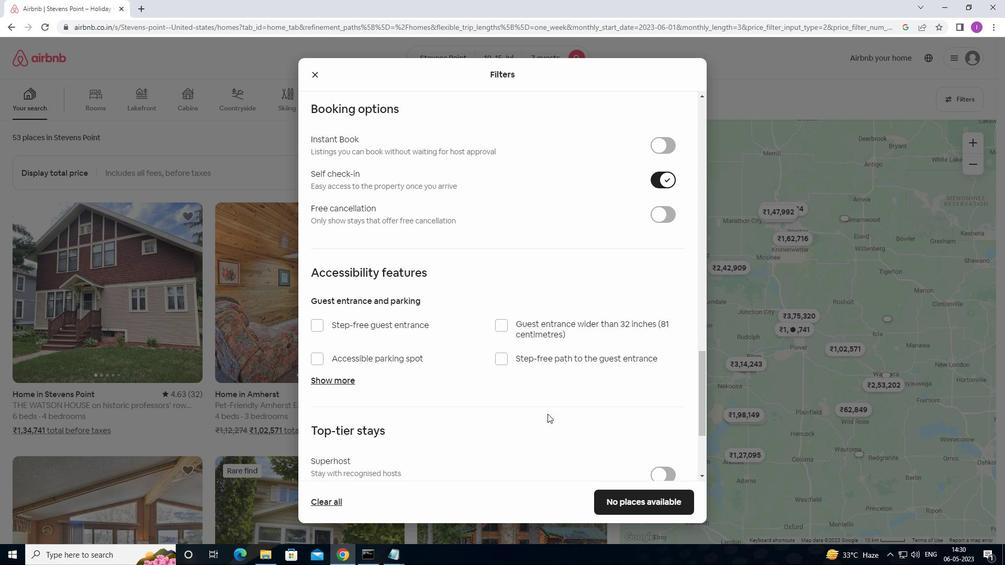 
Action: Mouse moved to (517, 404)
Screenshot: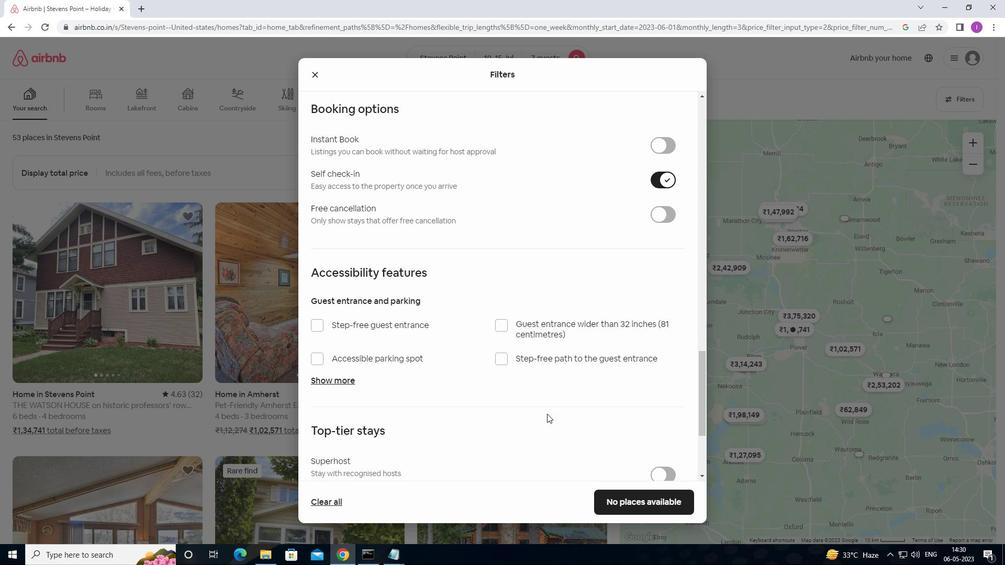 
Action: Mouse scrolled (517, 403) with delta (0, 0)
Screenshot: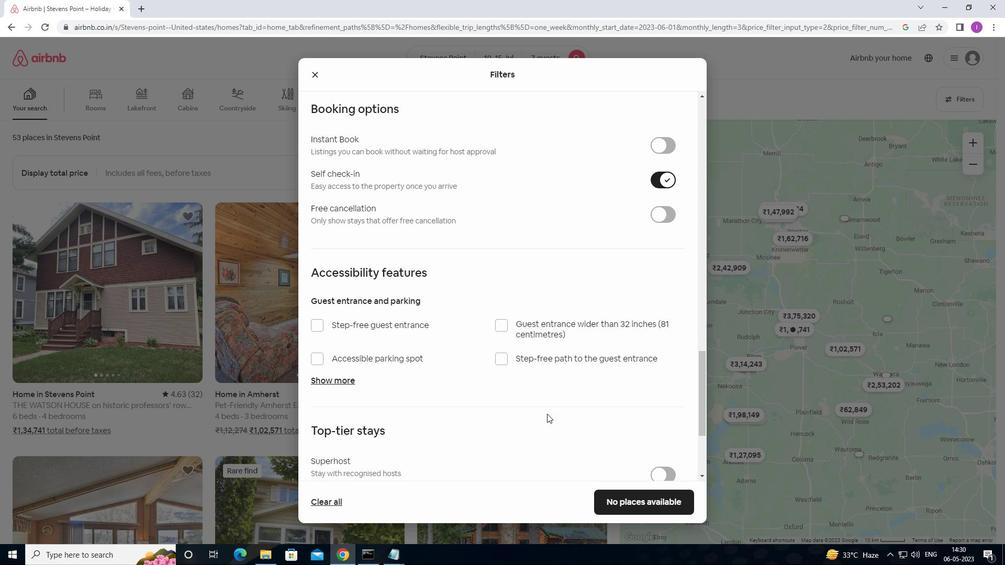 
Action: Mouse moved to (467, 392)
Screenshot: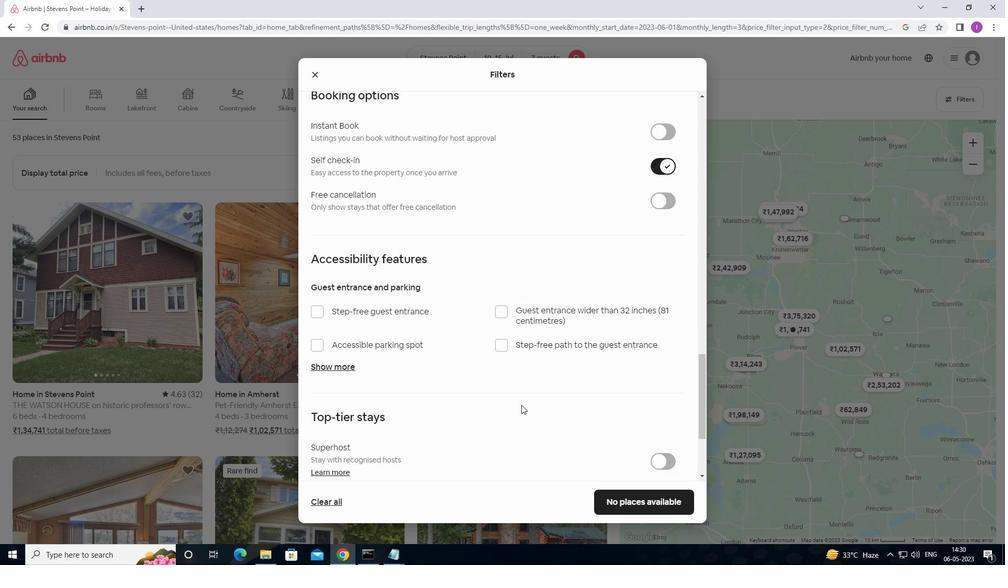 
Action: Mouse scrolled (467, 391) with delta (0, 0)
Screenshot: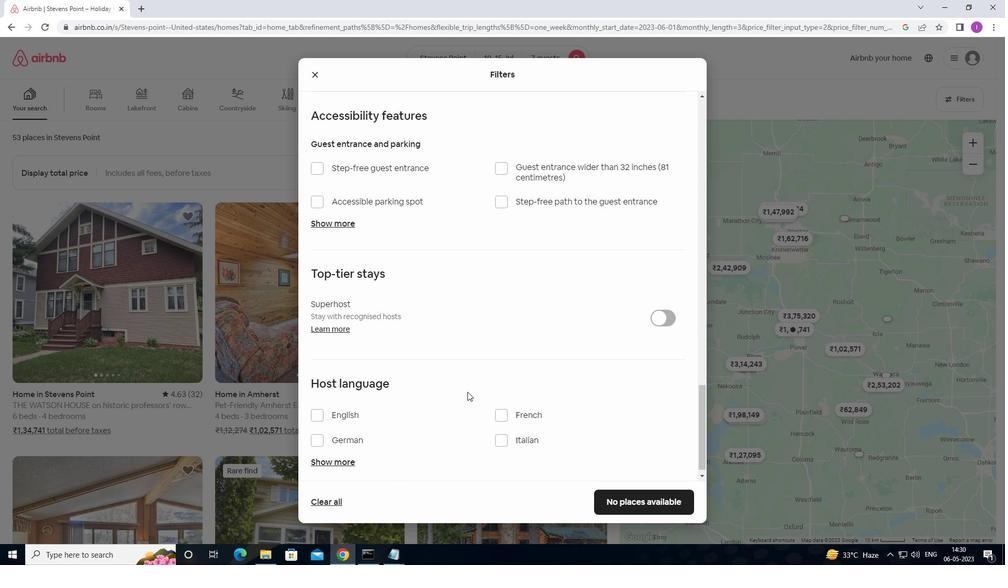 
Action: Mouse scrolled (467, 391) with delta (0, 0)
Screenshot: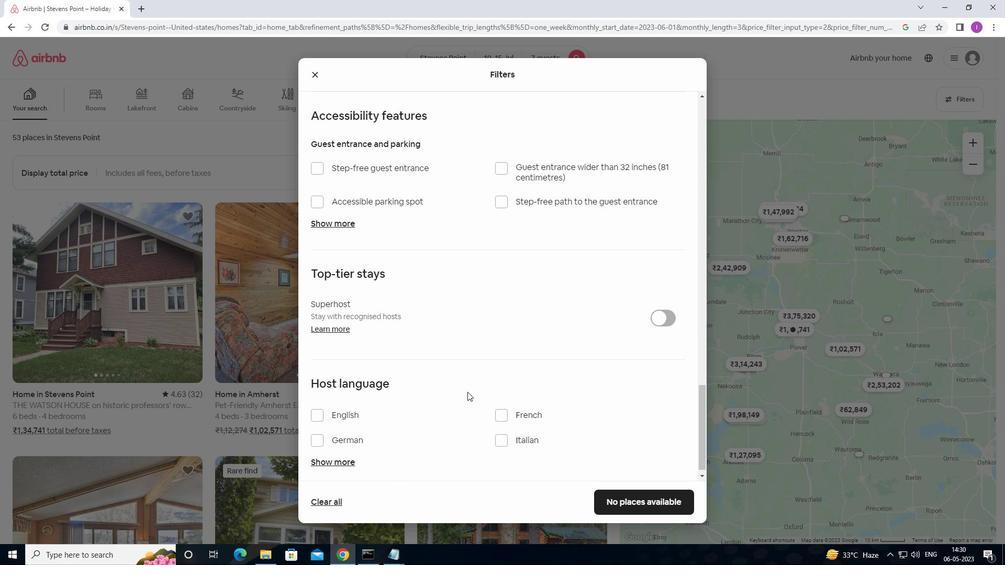 
Action: Mouse scrolled (467, 391) with delta (0, 0)
Screenshot: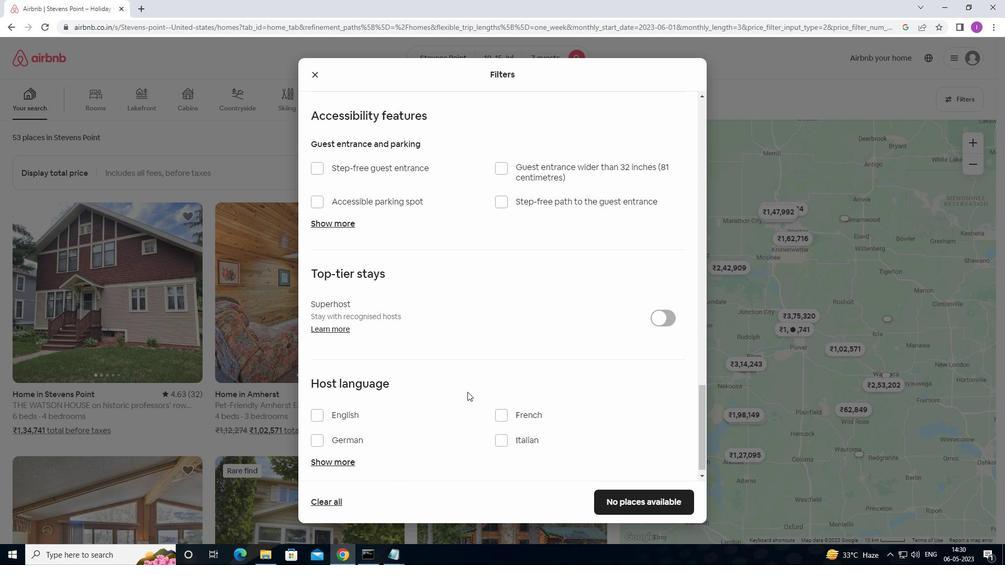 
Action: Mouse moved to (311, 407)
Screenshot: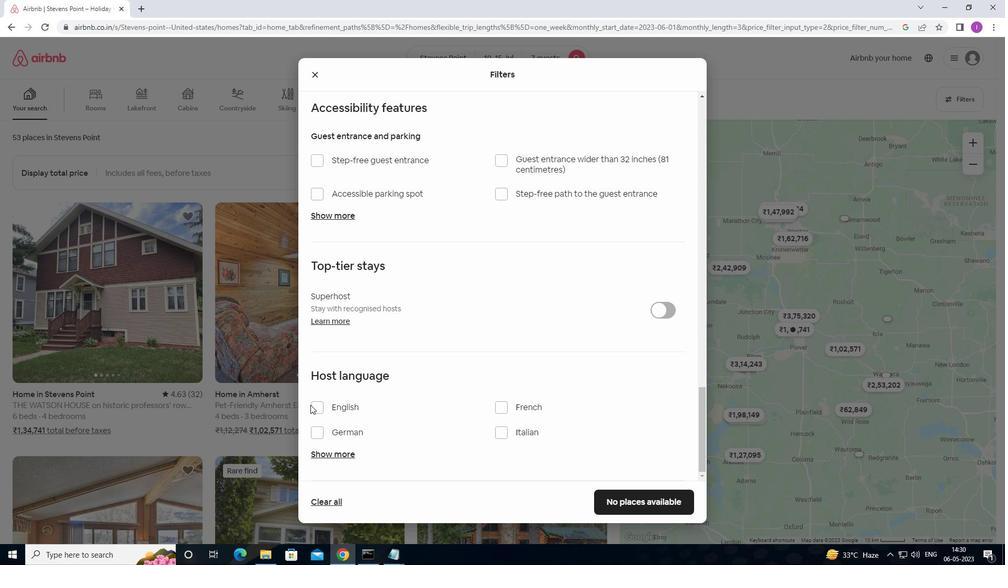 
Action: Mouse pressed left at (311, 407)
Screenshot: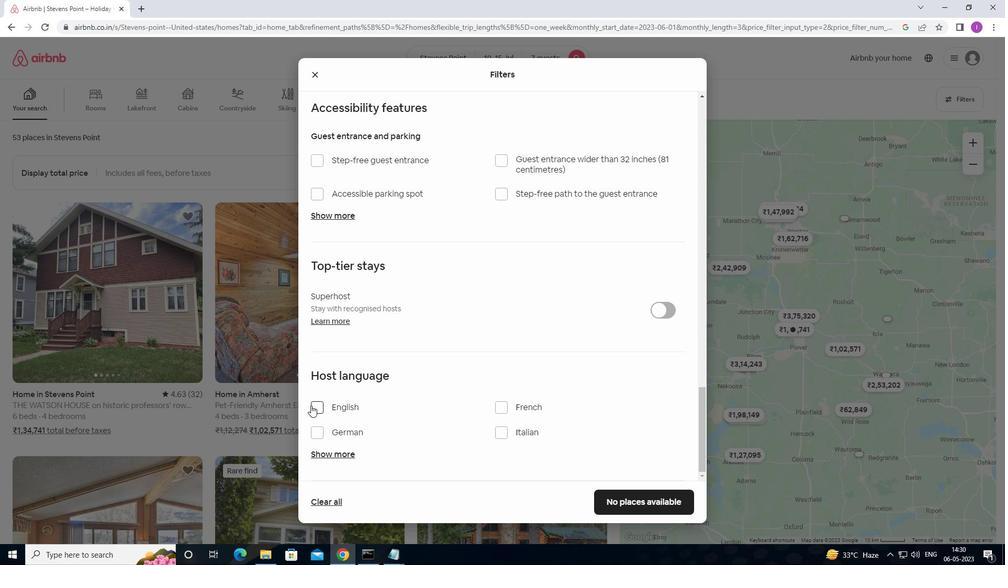 
Action: Mouse moved to (608, 500)
Screenshot: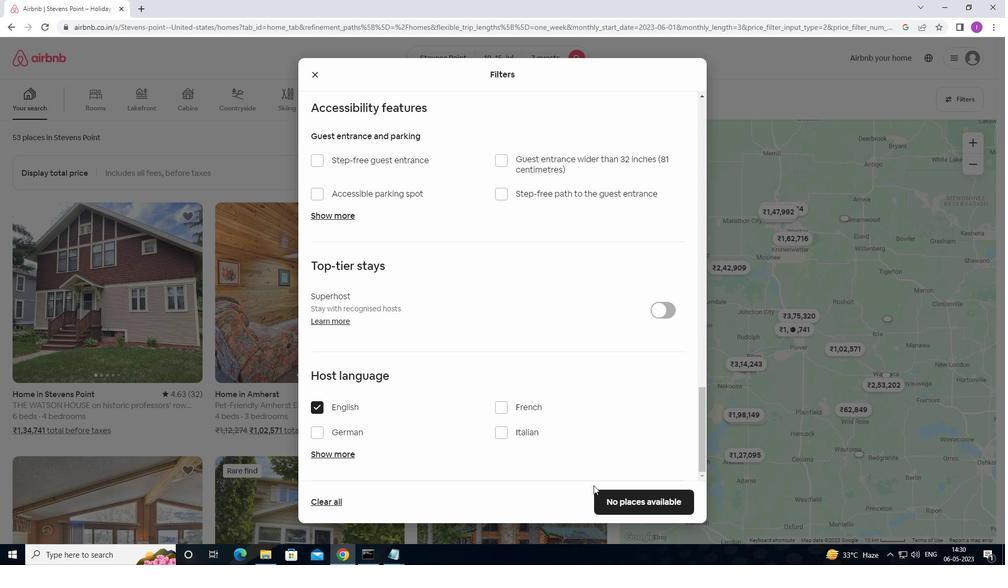 
Action: Mouse pressed left at (608, 500)
Screenshot: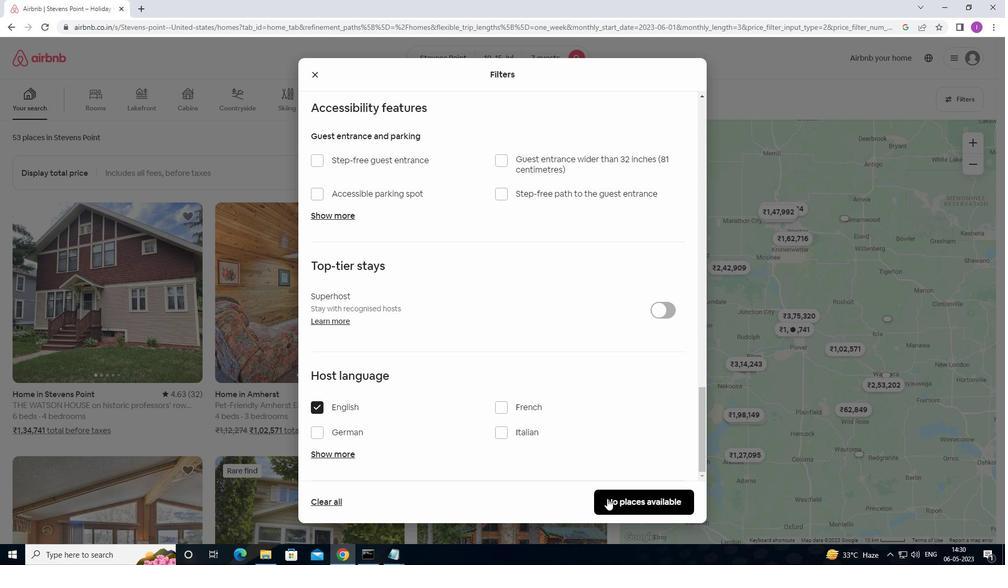 
Action: Mouse moved to (611, 500)
Screenshot: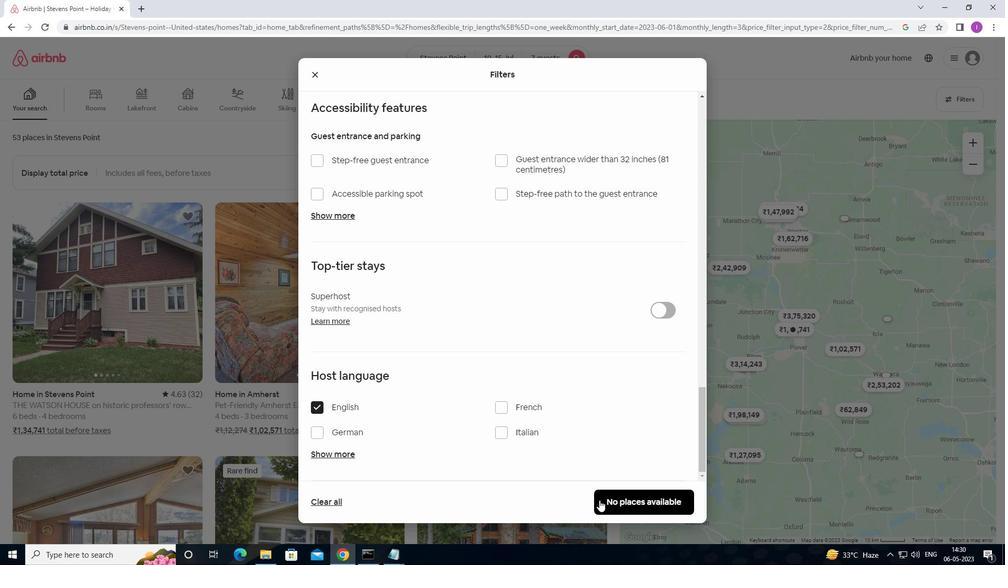 
Action: Mouse pressed left at (611, 500)
Screenshot: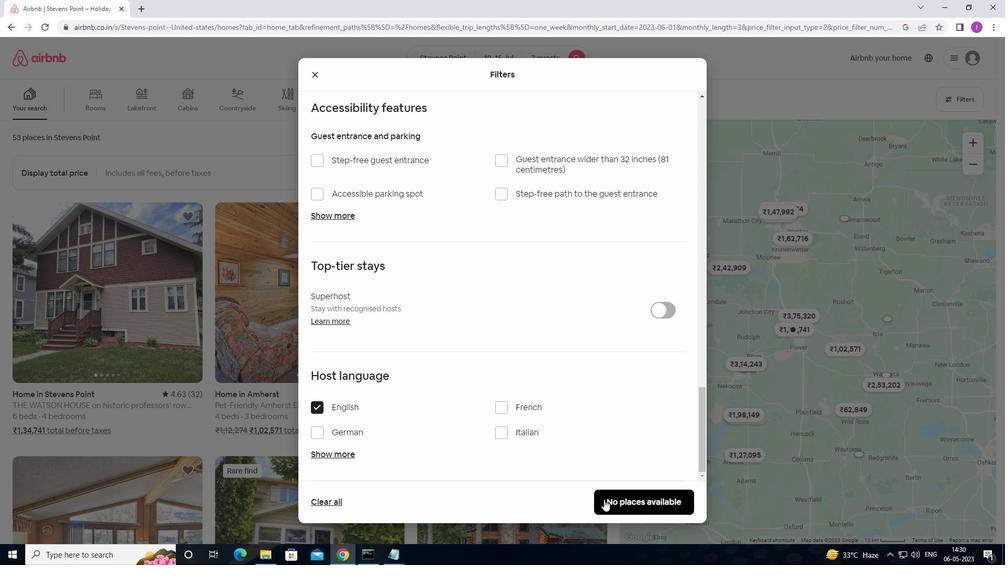 
Action: Mouse moved to (692, 505)
Screenshot: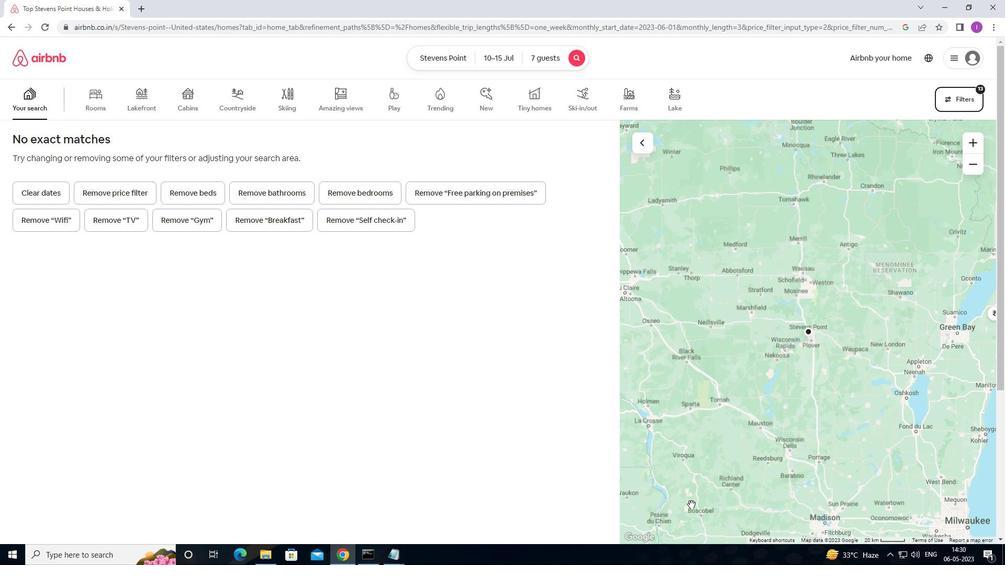 
